Task: Create a new trainer profile by entering personal and professional details, then save the entry.
Action: Mouse moved to (263, 239)
Screenshot: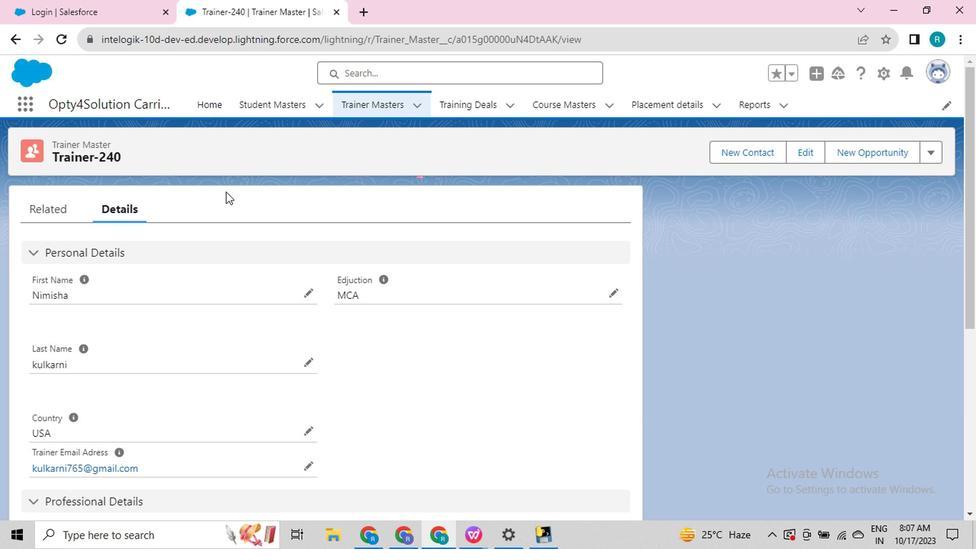 
Action: Key pressed <Key.f11>
Screenshot: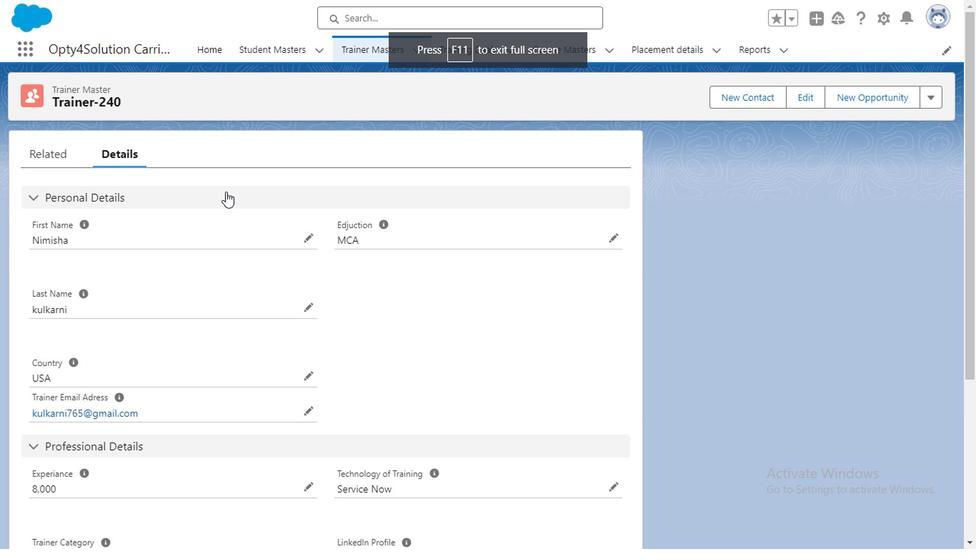 
Action: Mouse moved to (729, 119)
Screenshot: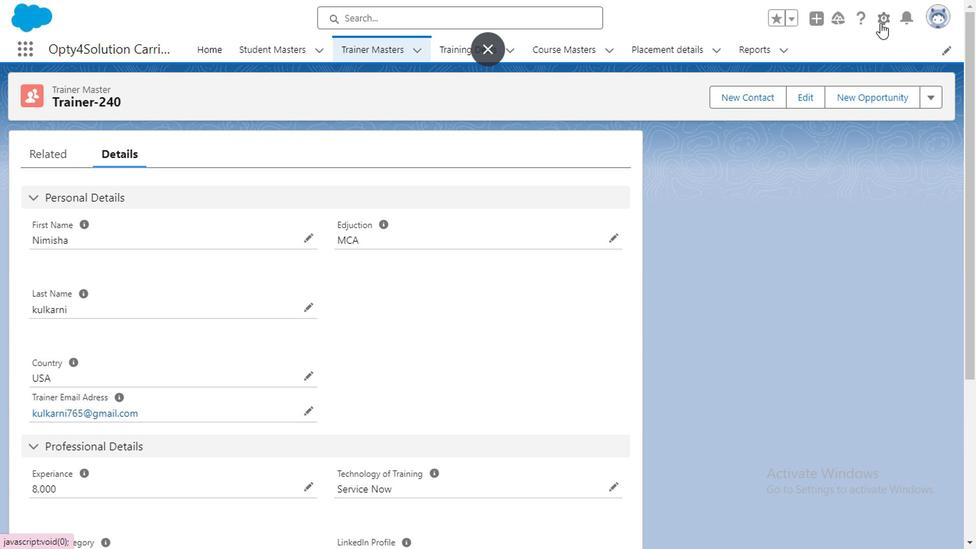 
Action: Mouse pressed left at (729, 119)
Screenshot: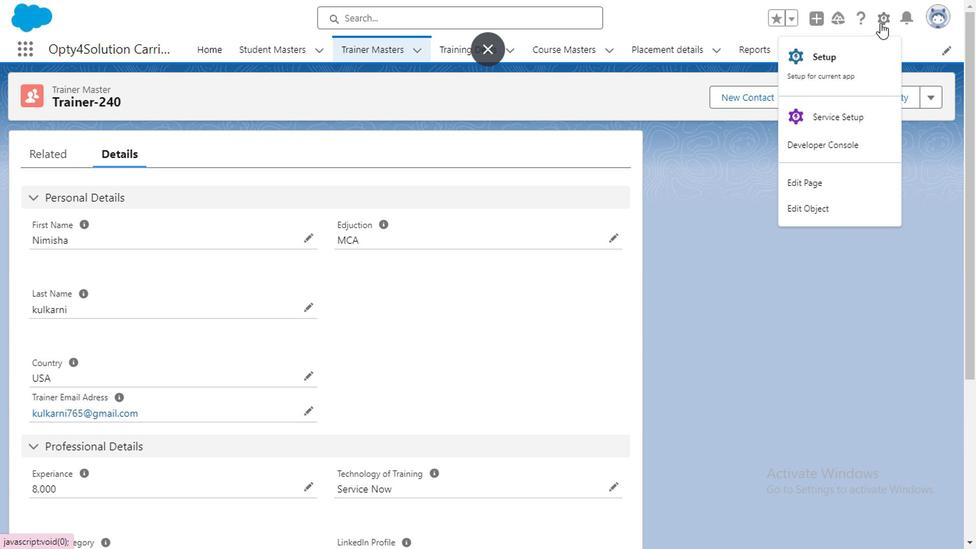 
Action: Mouse moved to (692, 144)
Screenshot: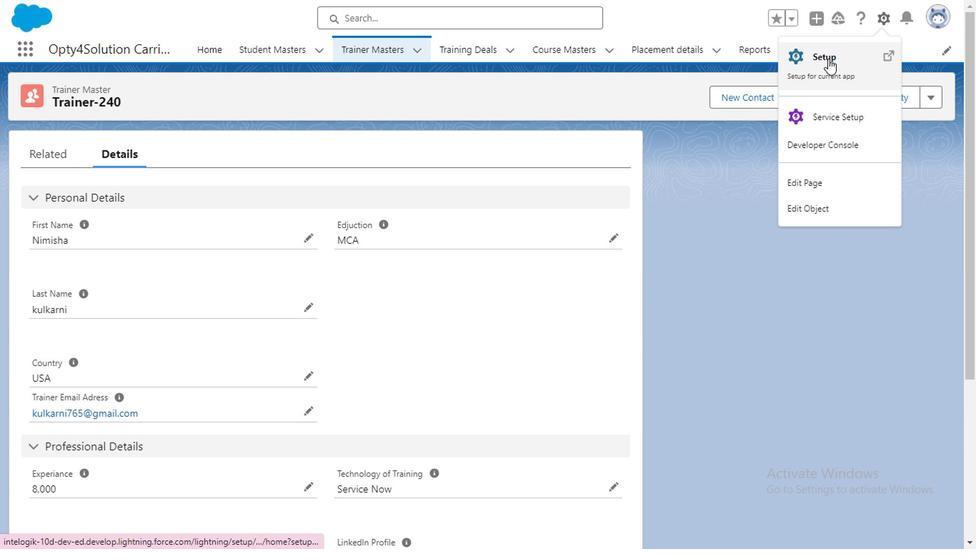 
Action: Mouse pressed left at (692, 144)
Screenshot: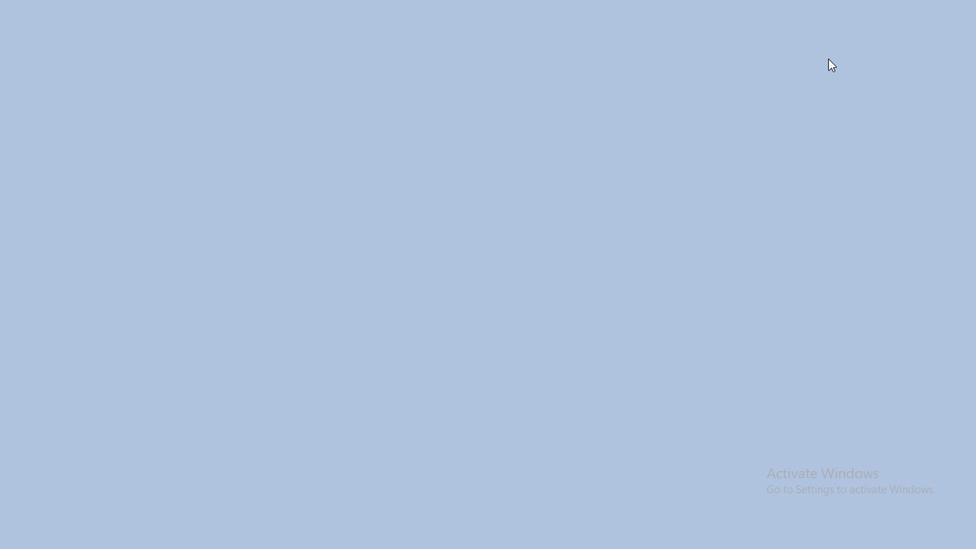 
Action: Mouse moved to (179, 164)
Screenshot: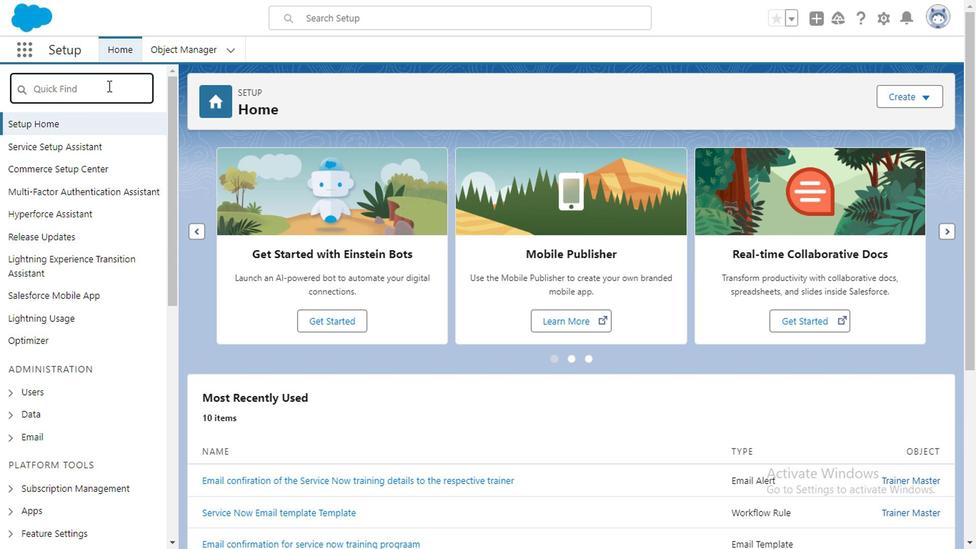 
Action: Mouse pressed left at (179, 164)
Screenshot: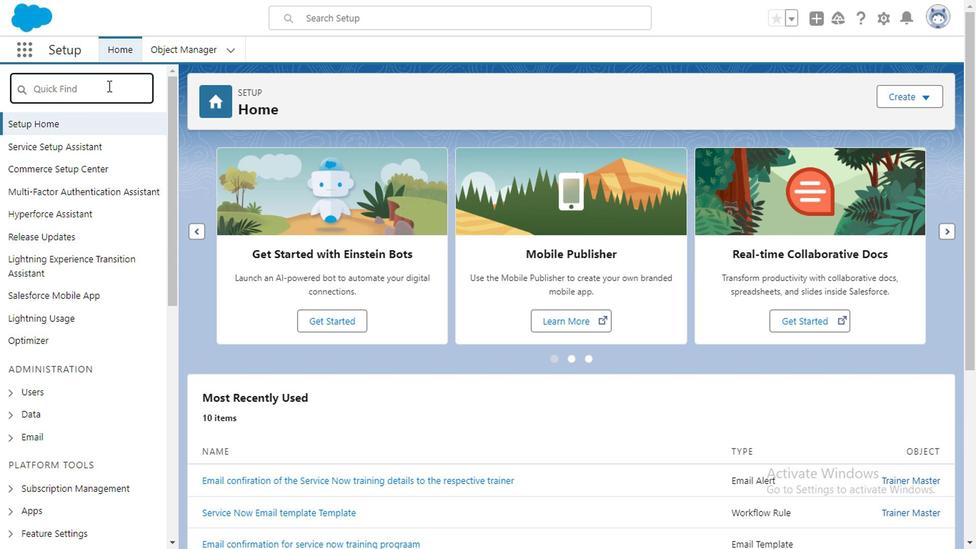 
Action: Key pressed <Key.caps_lock>E<Key.caps_lock>mail<Key.space><Key.caps_lock>T<Key.caps_lock>empla
Screenshot: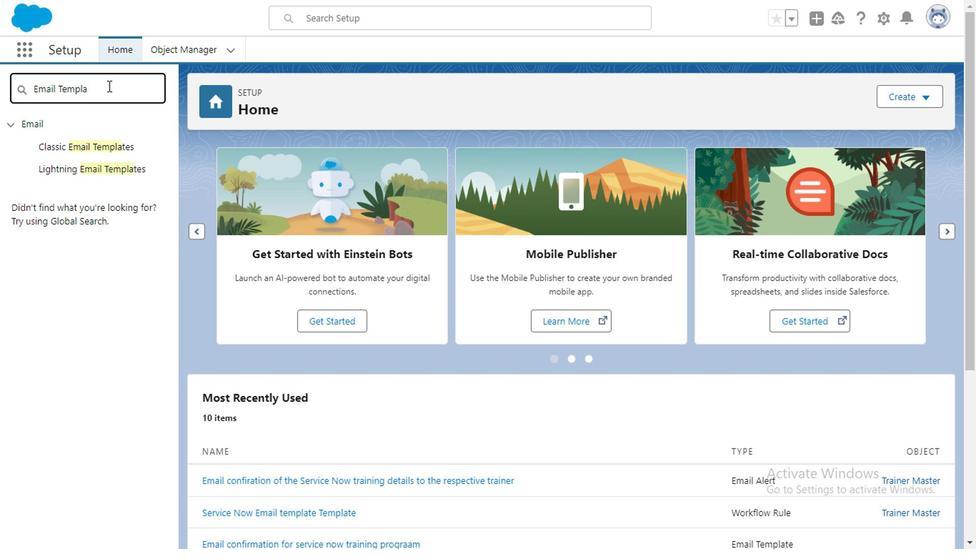 
Action: Mouse moved to (174, 207)
Screenshot: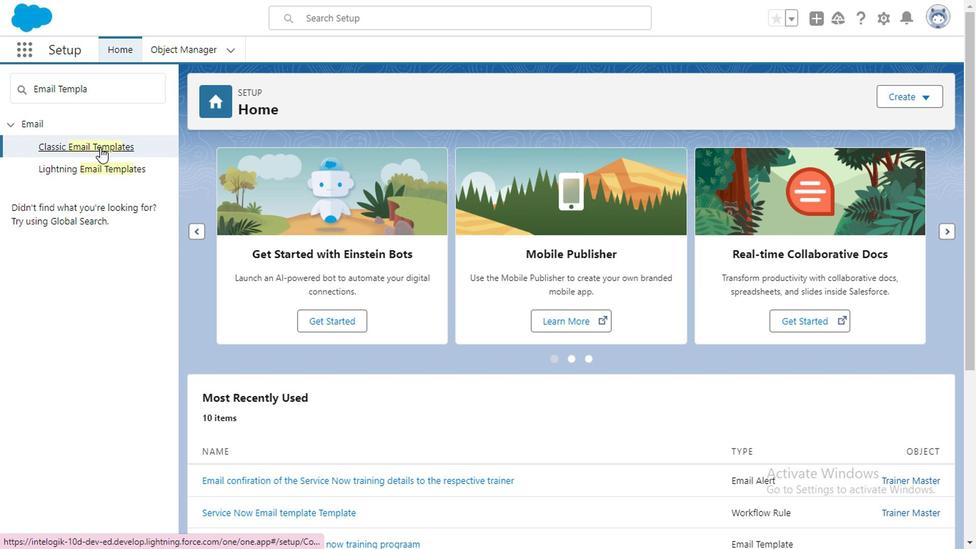 
Action: Mouse pressed left at (174, 207)
Screenshot: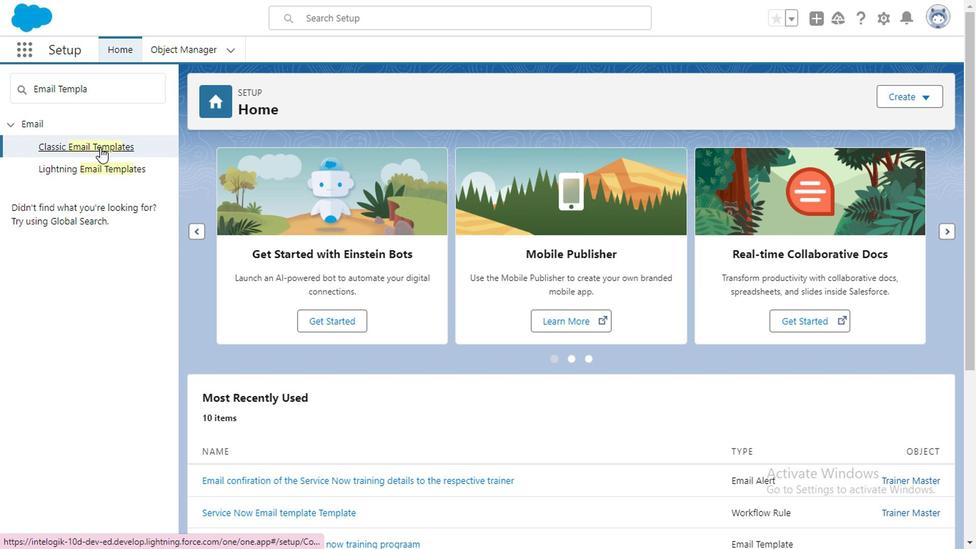 
Action: Mouse moved to (438, 297)
Screenshot: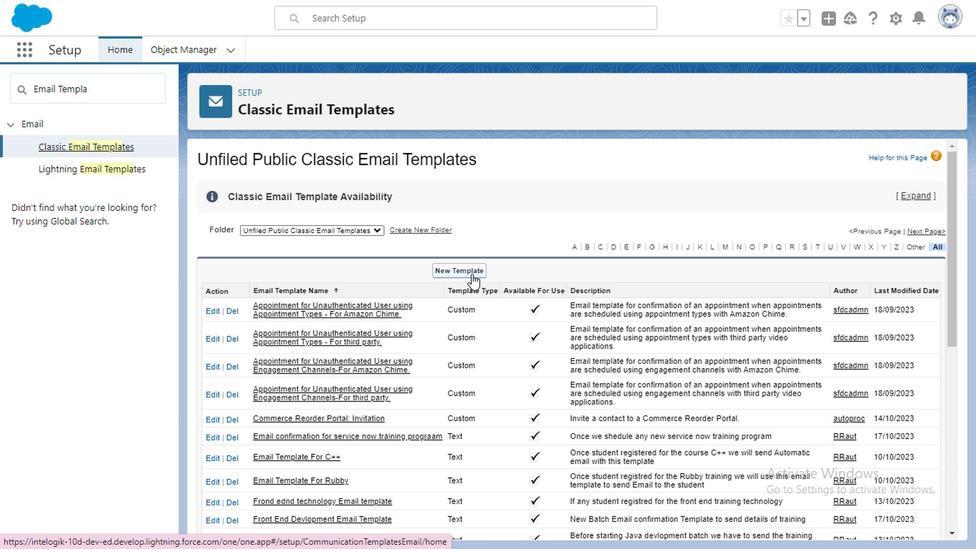 
Action: Mouse pressed left at (438, 297)
Screenshot: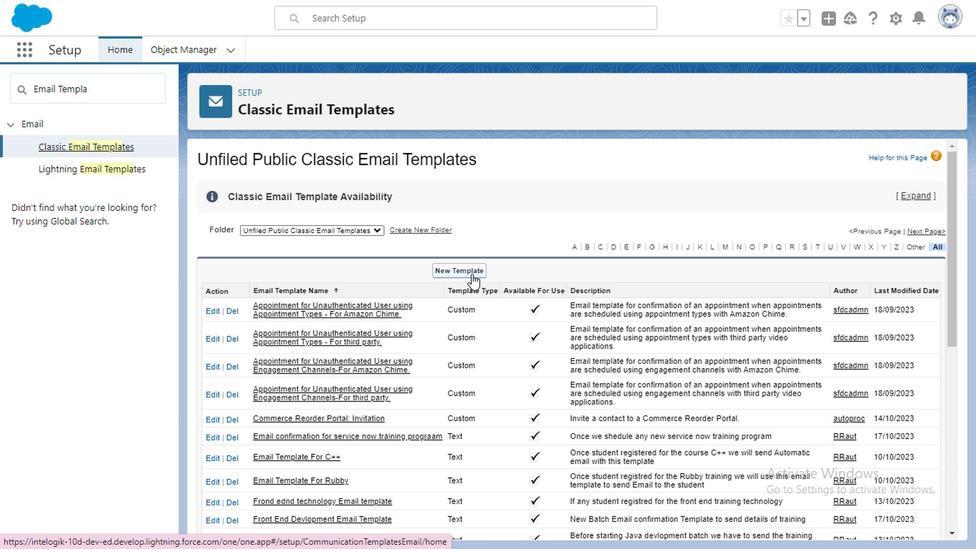 
Action: Mouse moved to (745, 356)
Screenshot: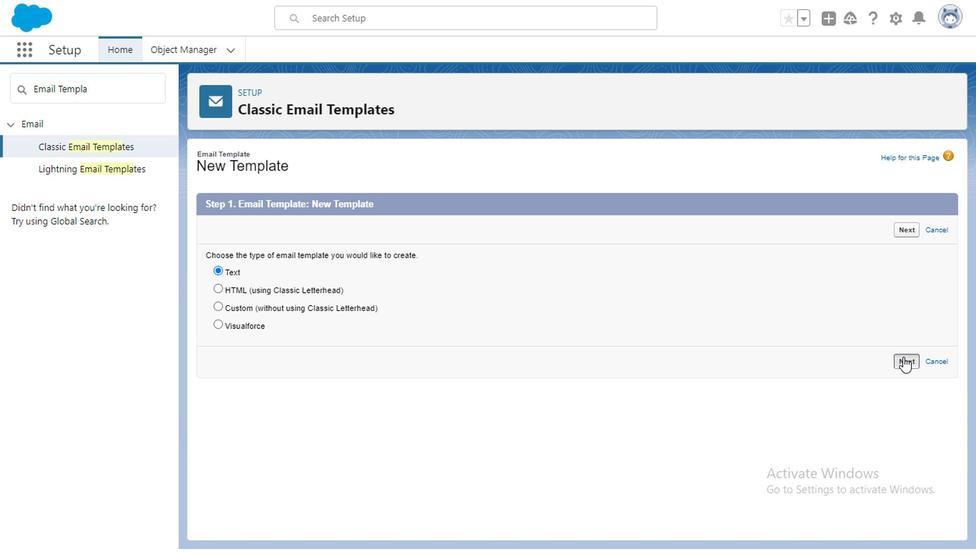 
Action: Mouse pressed left at (745, 356)
Screenshot: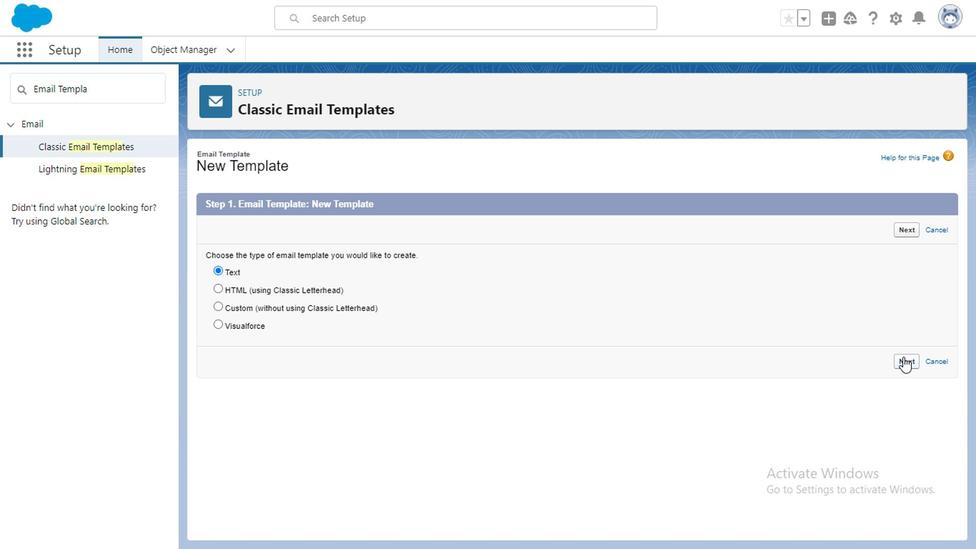 
Action: Mouse moved to (299, 325)
Screenshot: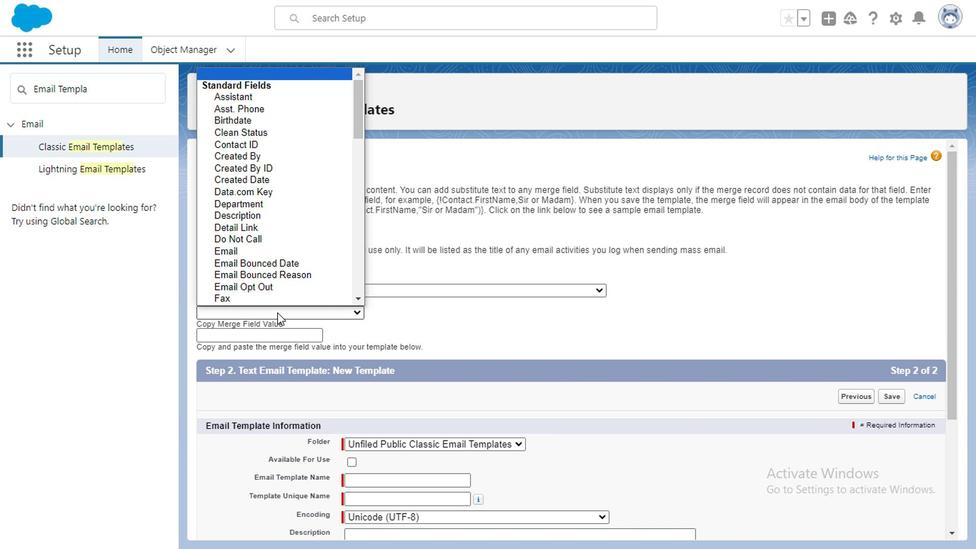 
Action: Mouse pressed left at (299, 325)
Screenshot: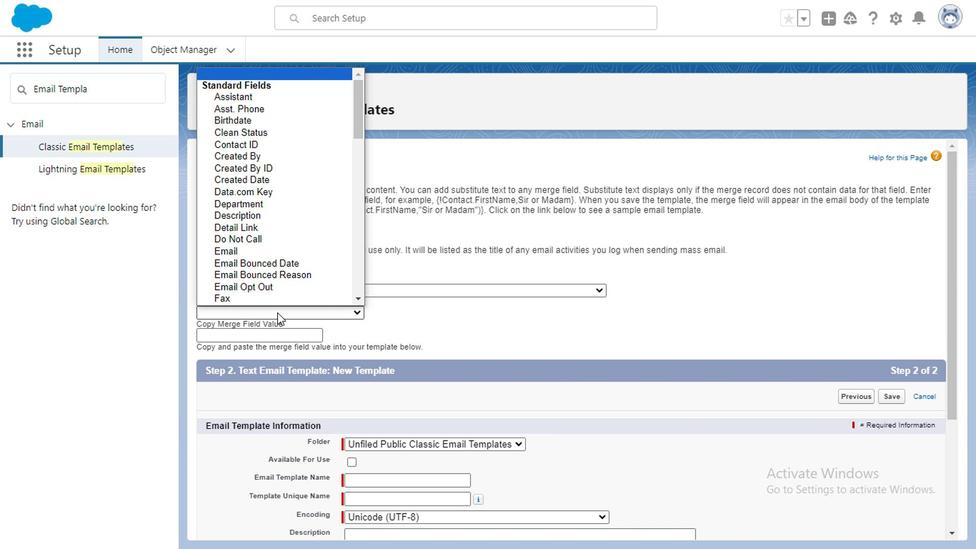 
Action: Mouse moved to (429, 308)
Screenshot: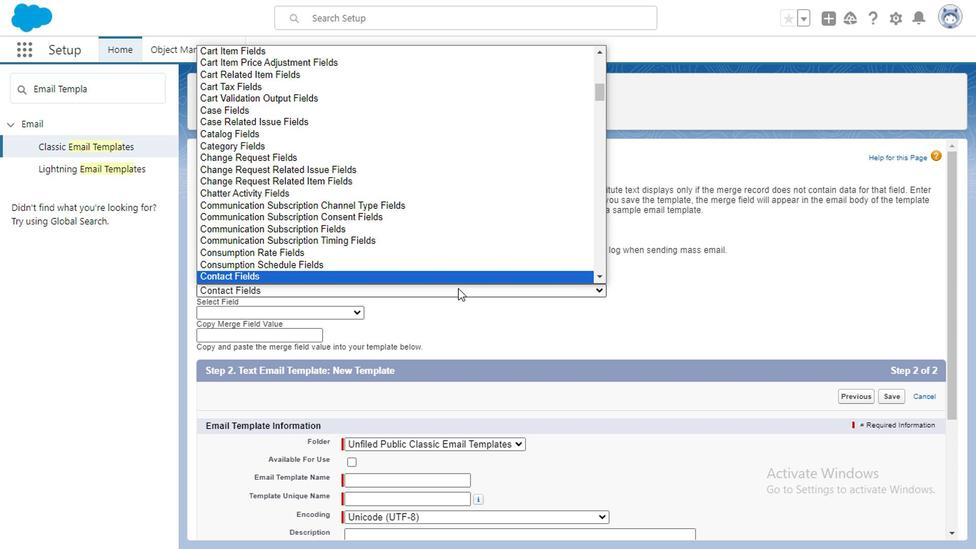 
Action: Mouse pressed left at (429, 308)
Screenshot: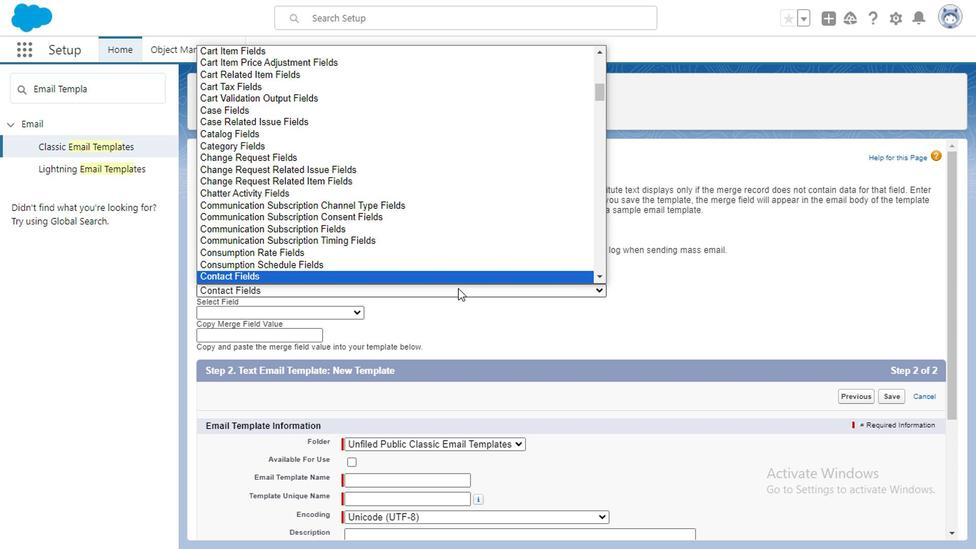 
Action: Mouse moved to (432, 201)
Screenshot: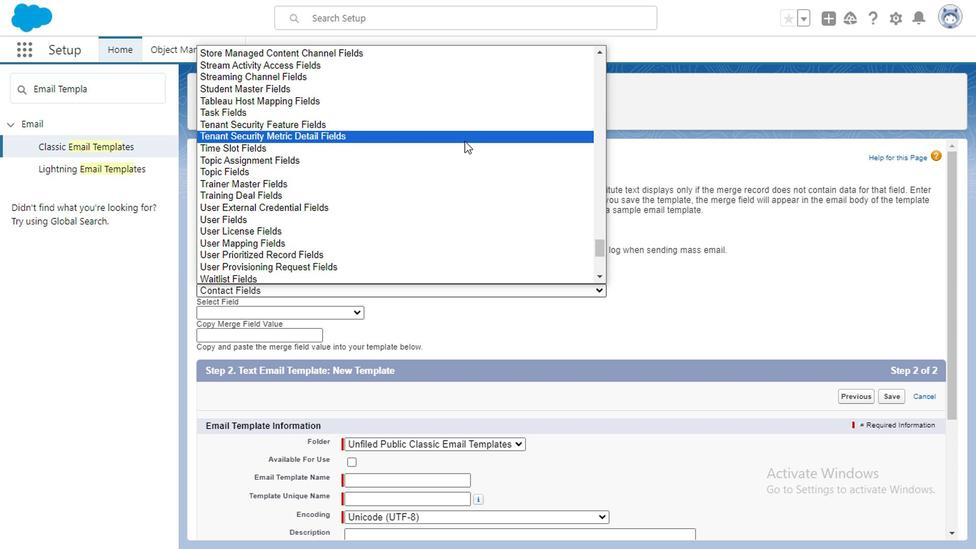 
Action: Mouse scrolled (432, 201) with delta (0, 0)
Screenshot: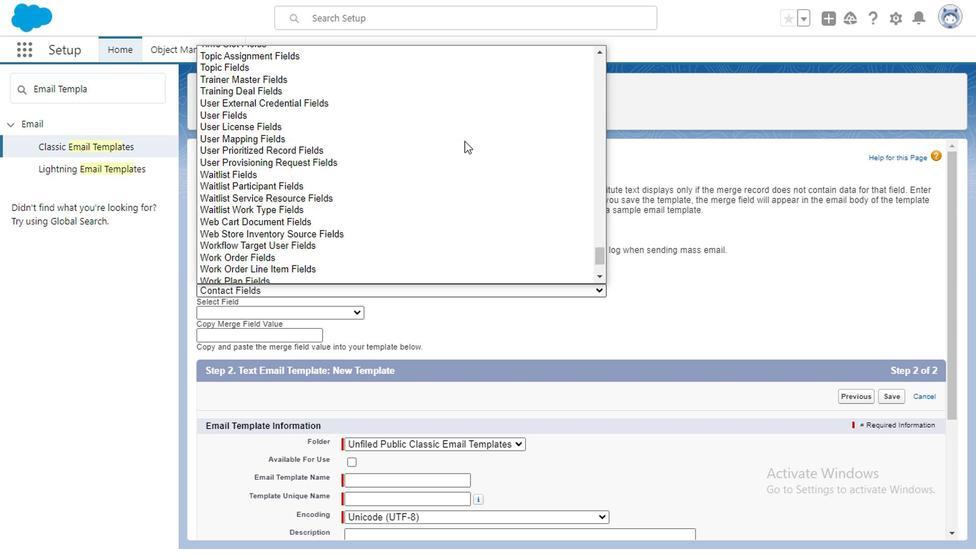 
Action: Mouse scrolled (432, 201) with delta (0, 0)
Screenshot: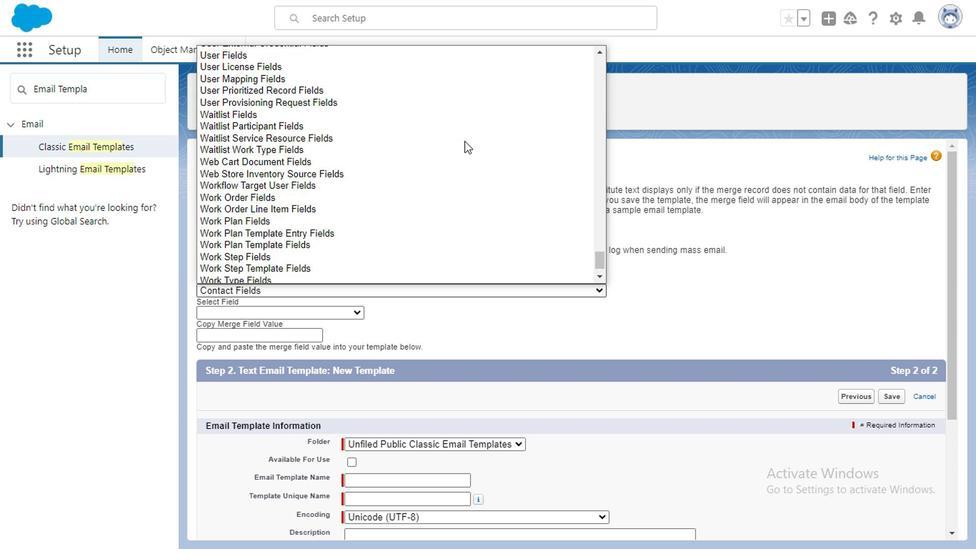 
Action: Mouse scrolled (432, 201) with delta (0, 0)
Screenshot: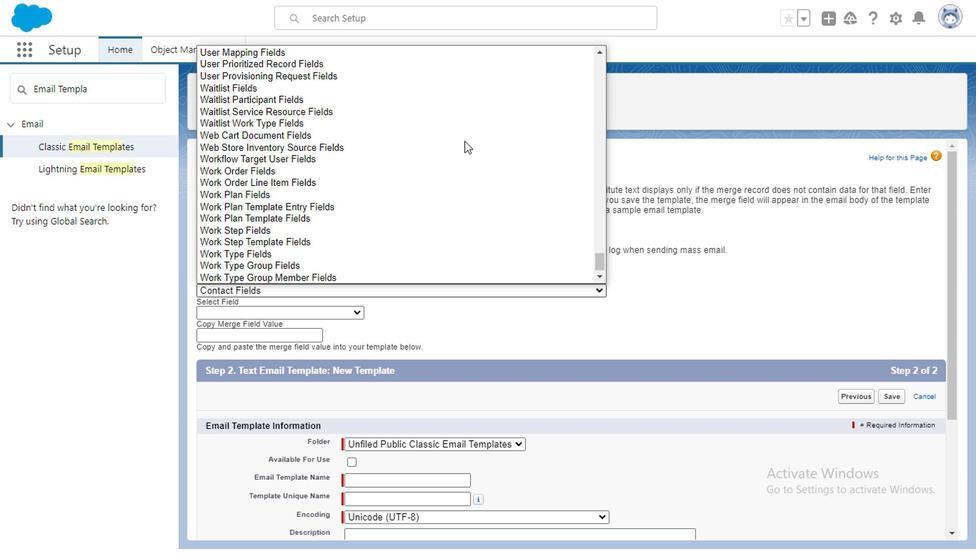 
Action: Mouse moved to (433, 203)
Screenshot: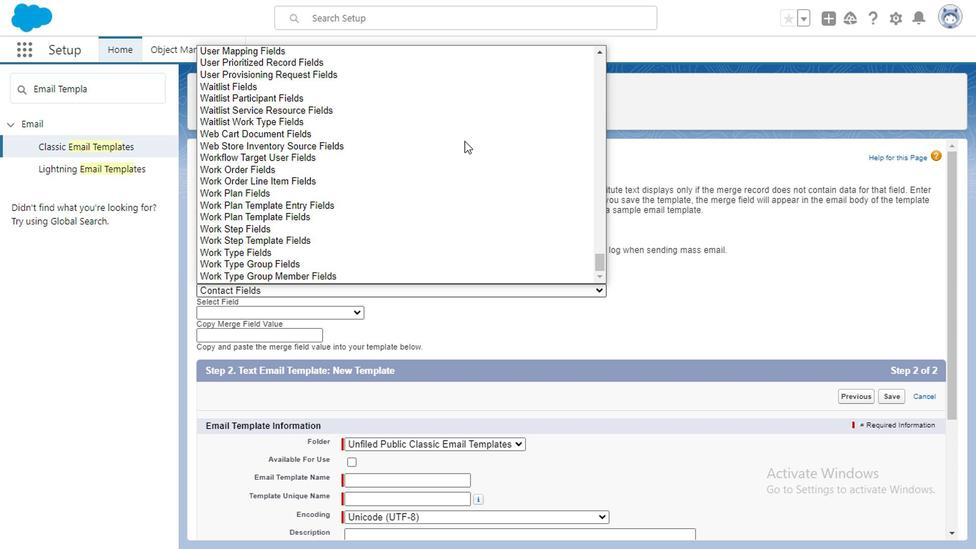 
Action: Mouse scrolled (433, 202) with delta (0, 0)
Screenshot: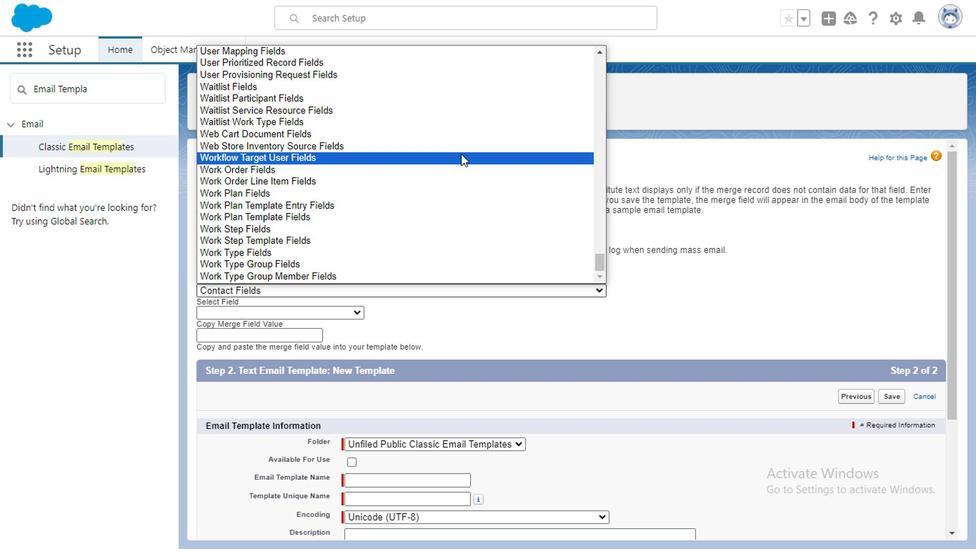 
Action: Mouse moved to (421, 231)
Screenshot: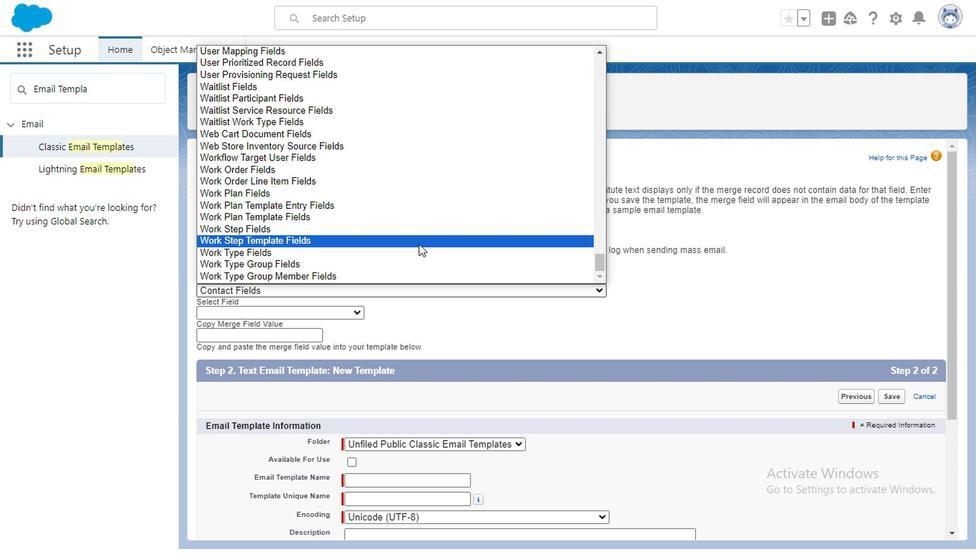 
Action: Mouse scrolled (421, 230) with delta (0, 0)
Screenshot: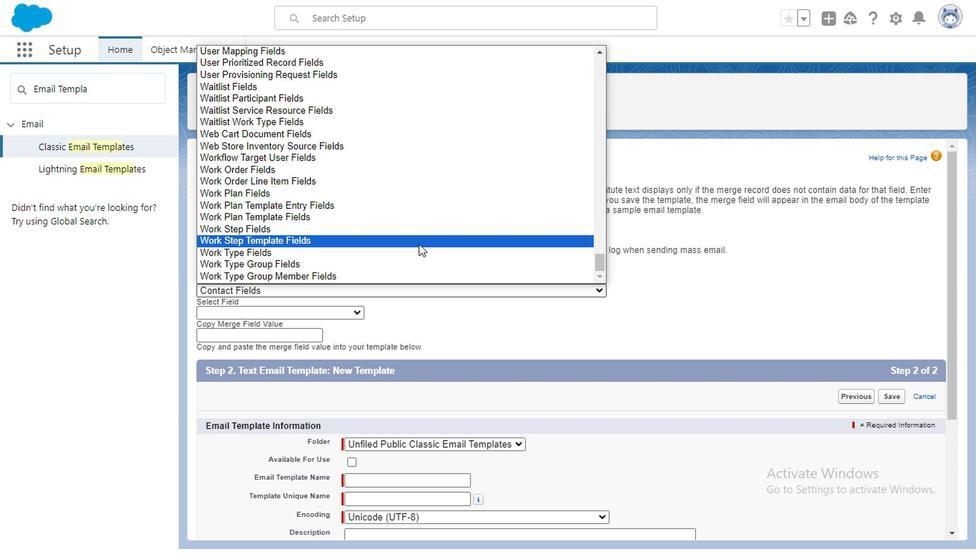
Action: Mouse moved to (530, 289)
Screenshot: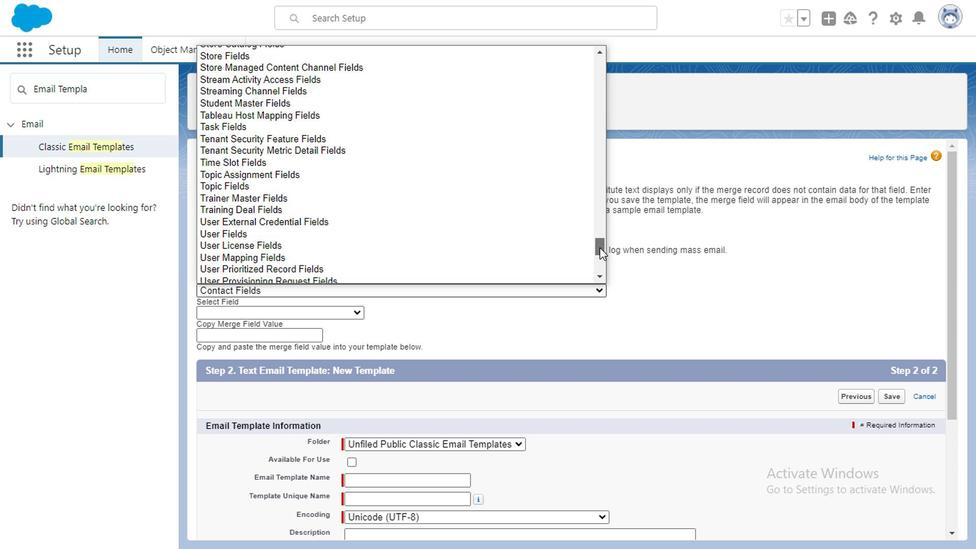 
Action: Mouse pressed left at (530, 289)
Screenshot: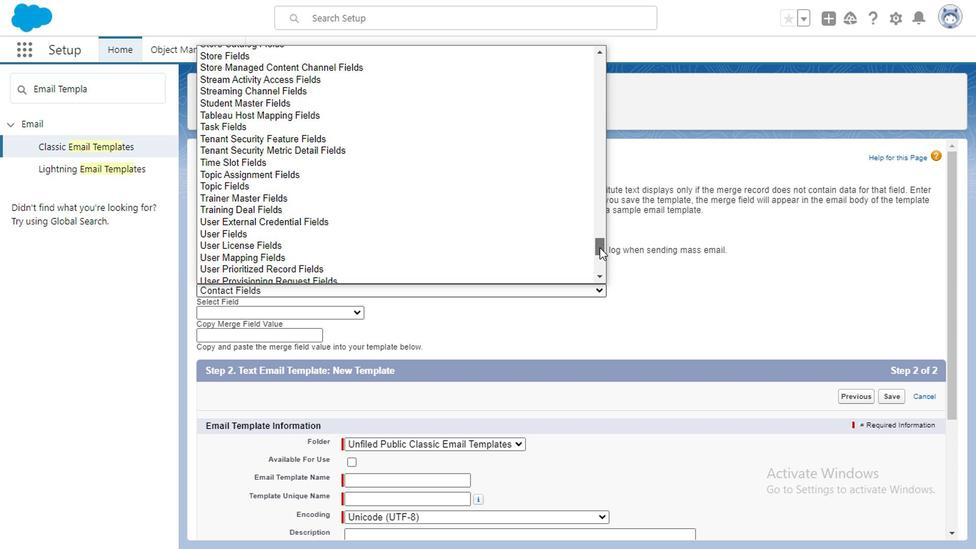 
Action: Mouse moved to (292, 243)
Screenshot: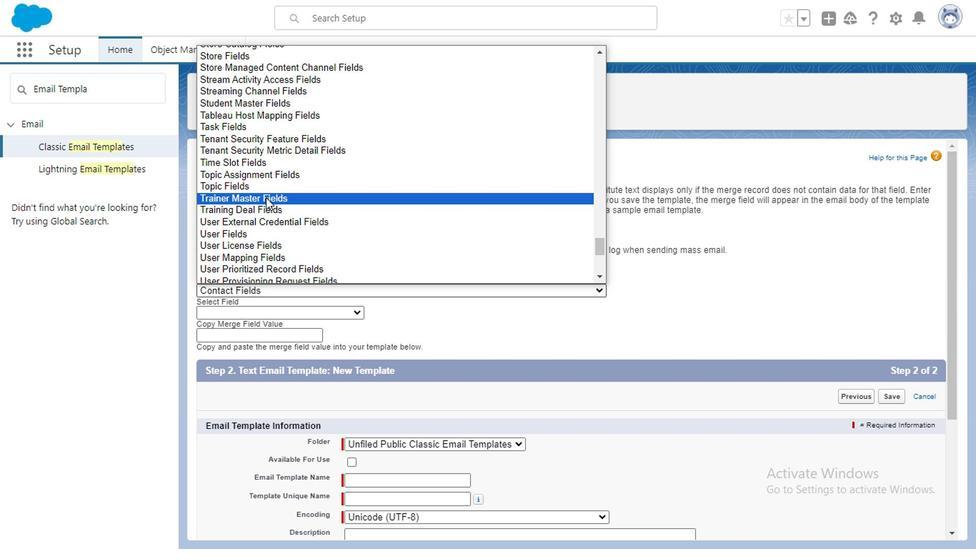 
Action: Mouse pressed left at (292, 243)
Screenshot: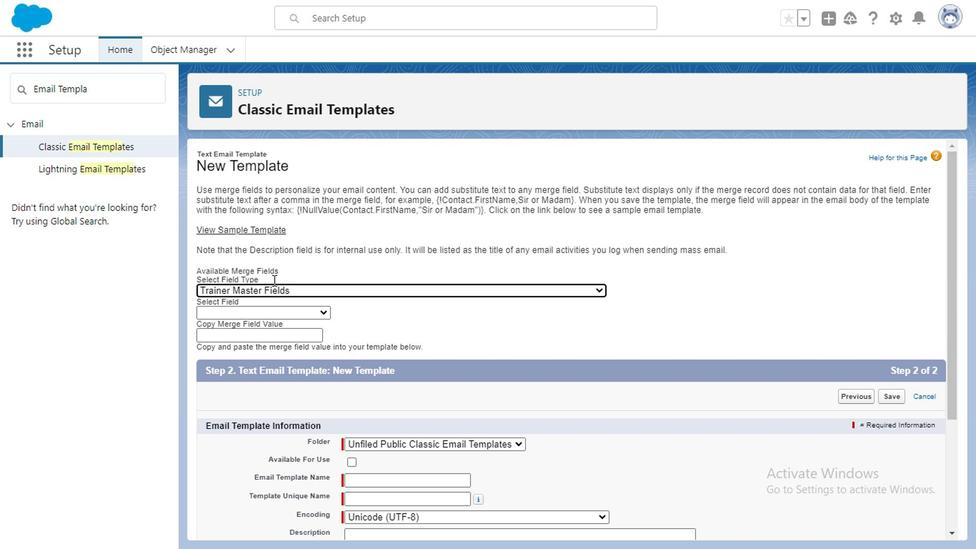 
Action: Mouse moved to (306, 324)
Screenshot: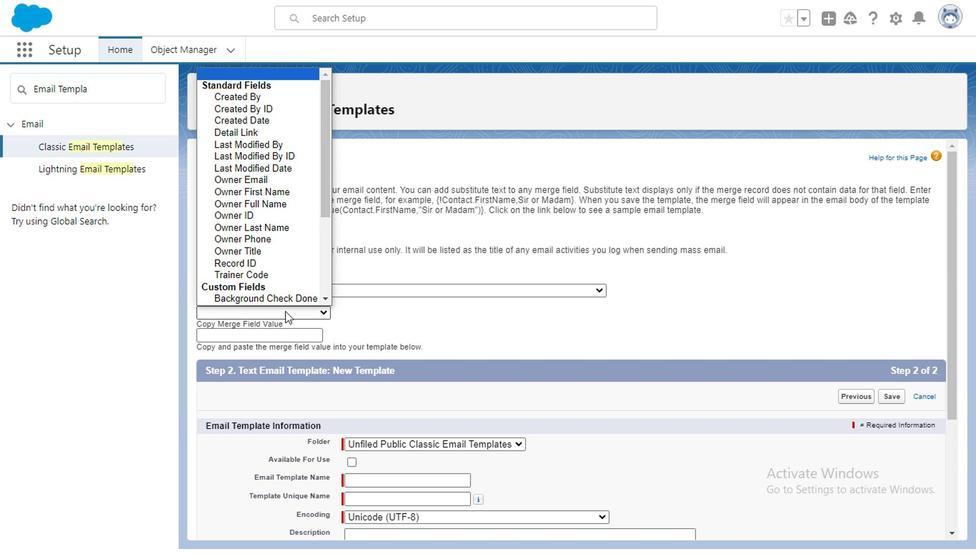 
Action: Mouse pressed left at (306, 324)
Screenshot: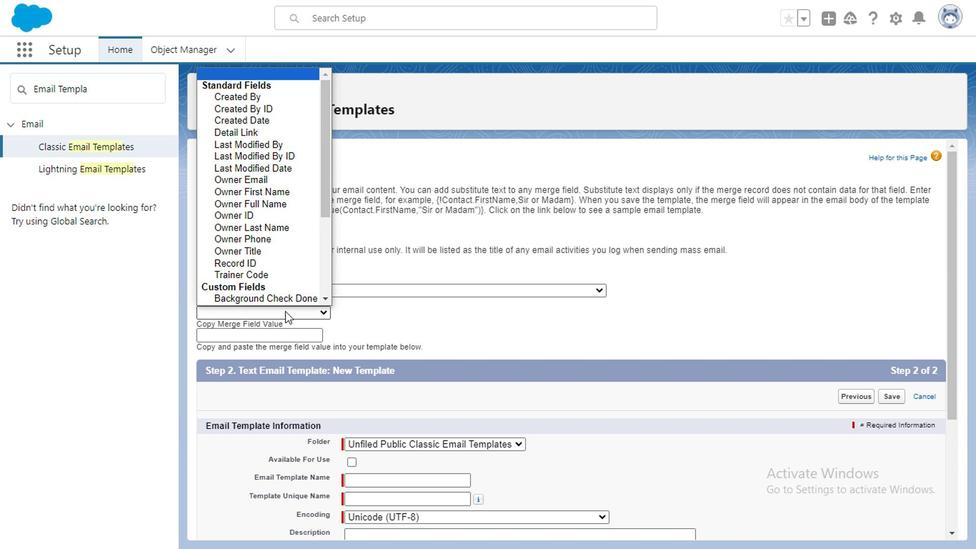 
Action: Mouse moved to (315, 222)
Screenshot: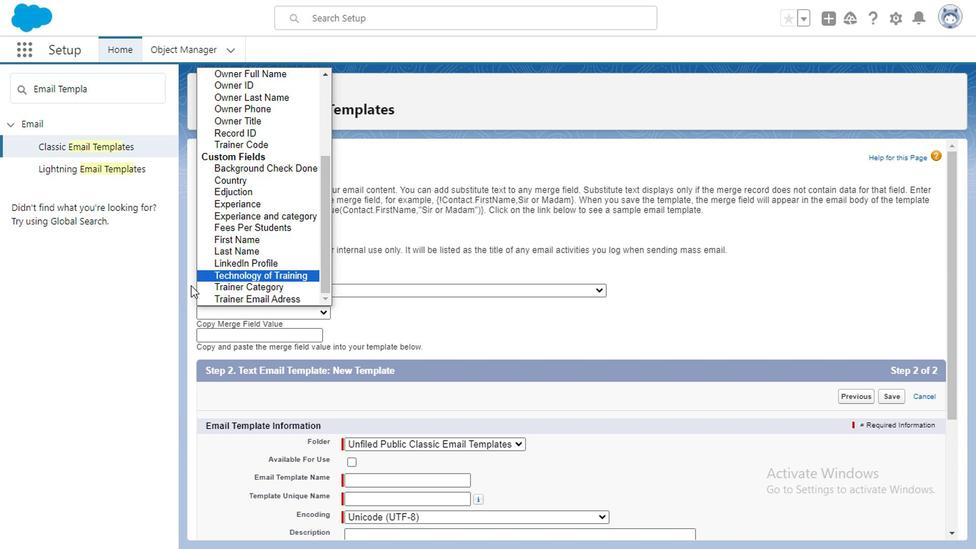 
Action: Mouse scrolled (315, 222) with delta (0, 0)
Screenshot: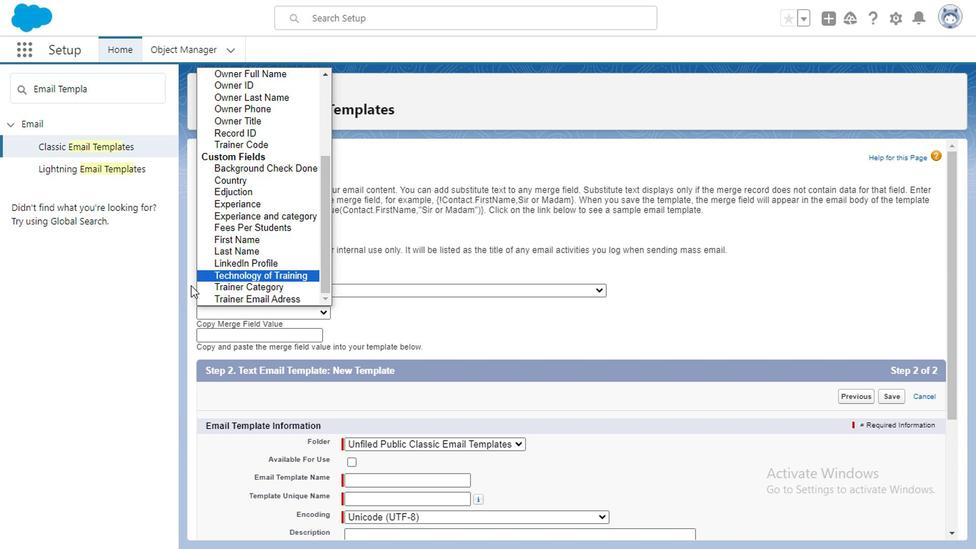 
Action: Mouse moved to (283, 274)
Screenshot: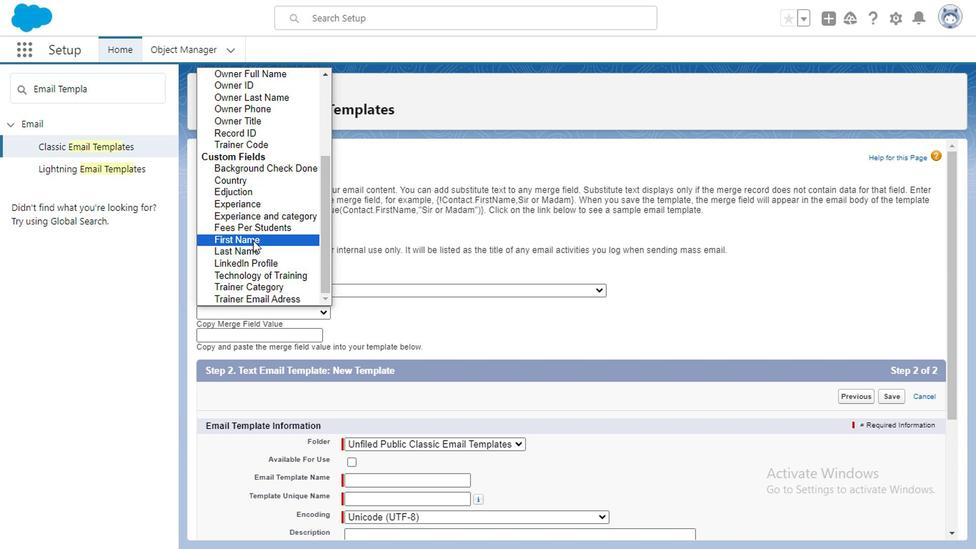 
Action: Mouse pressed left at (283, 274)
Screenshot: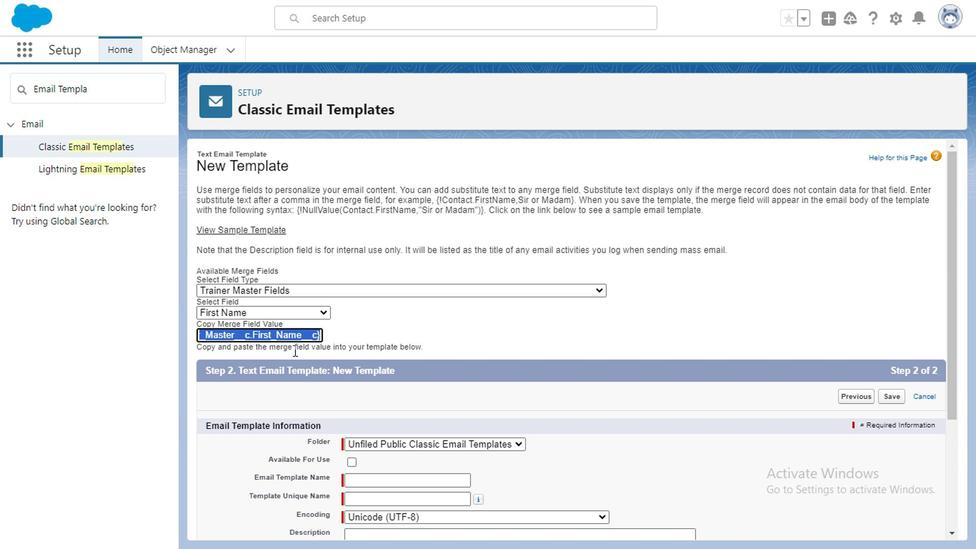 
Action: Mouse moved to (312, 351)
Screenshot: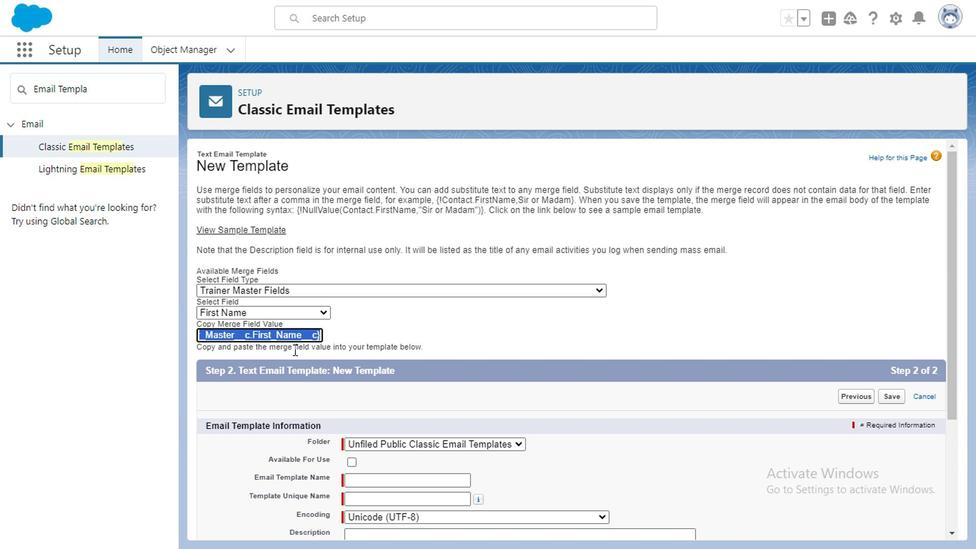 
Action: Key pressed ctrl+C
Screenshot: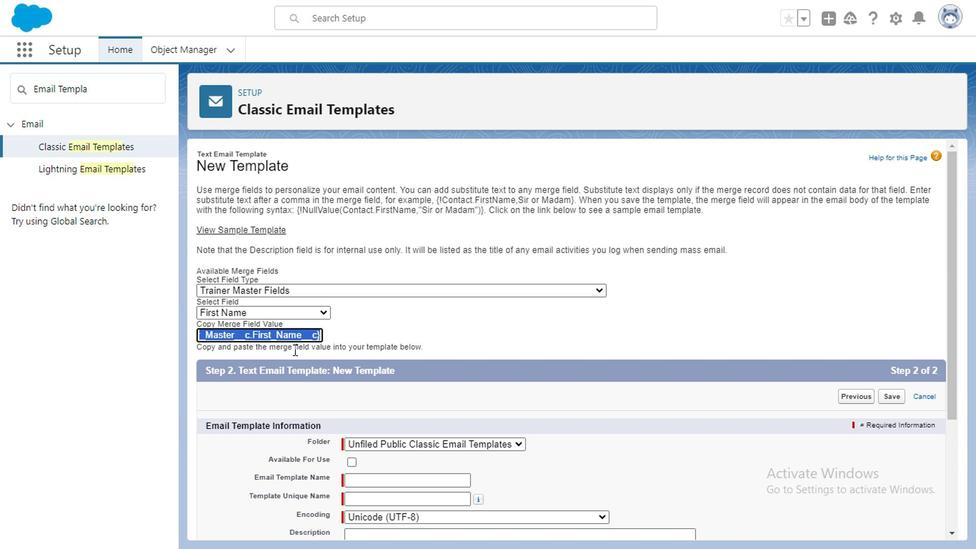 
Action: Mouse moved to (778, 322)
Screenshot: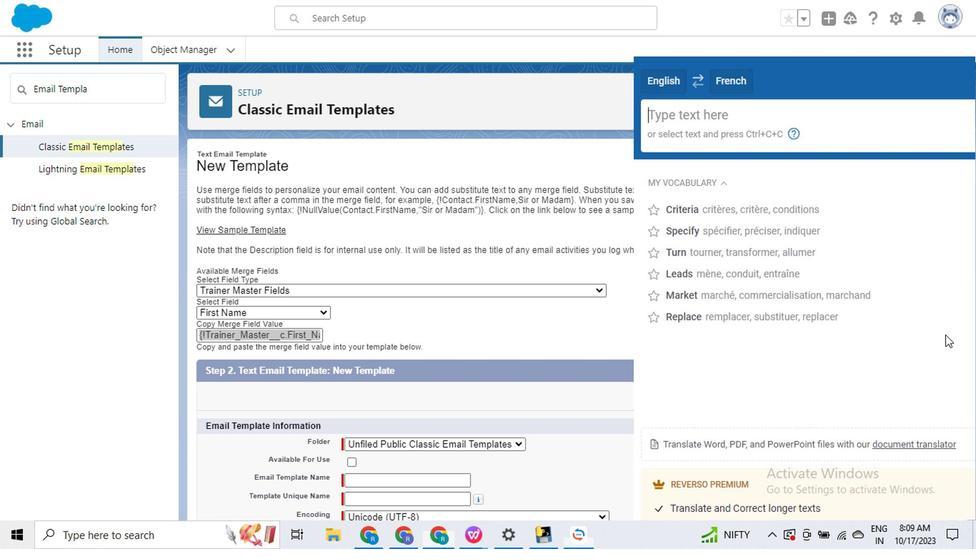
Action: Mouse pressed left at (778, 322)
Screenshot: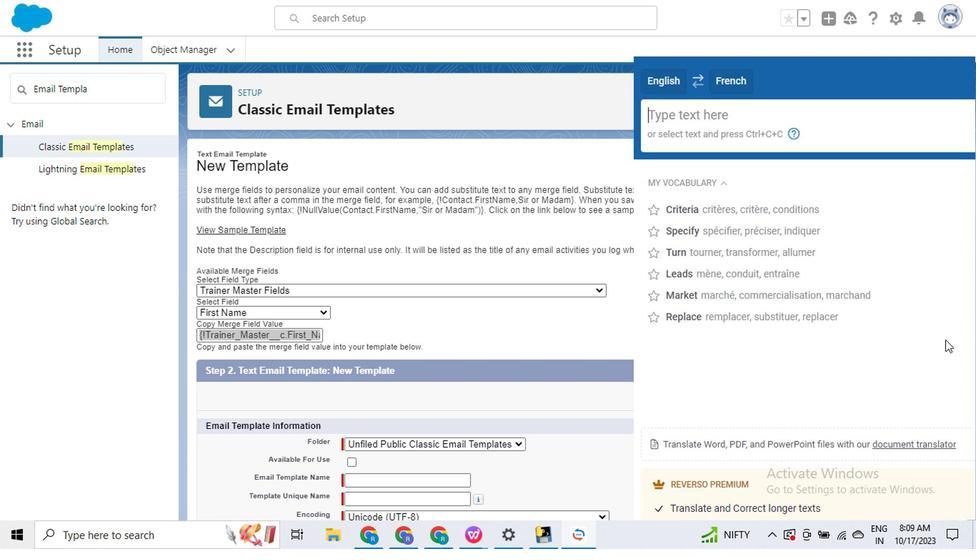 
Action: Mouse moved to (483, 338)
Screenshot: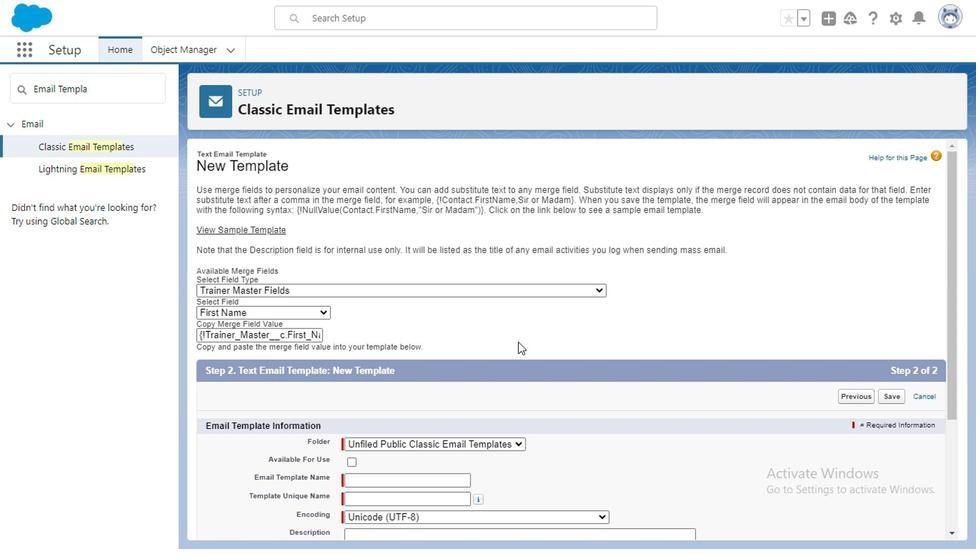 
Action: Mouse pressed left at (483, 338)
Screenshot: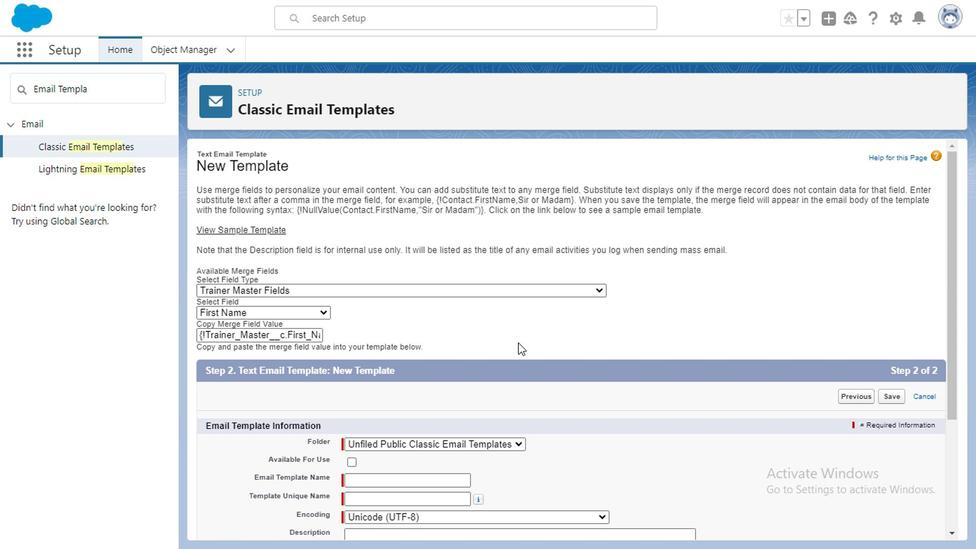 
Action: Mouse moved to (366, 396)
Screenshot: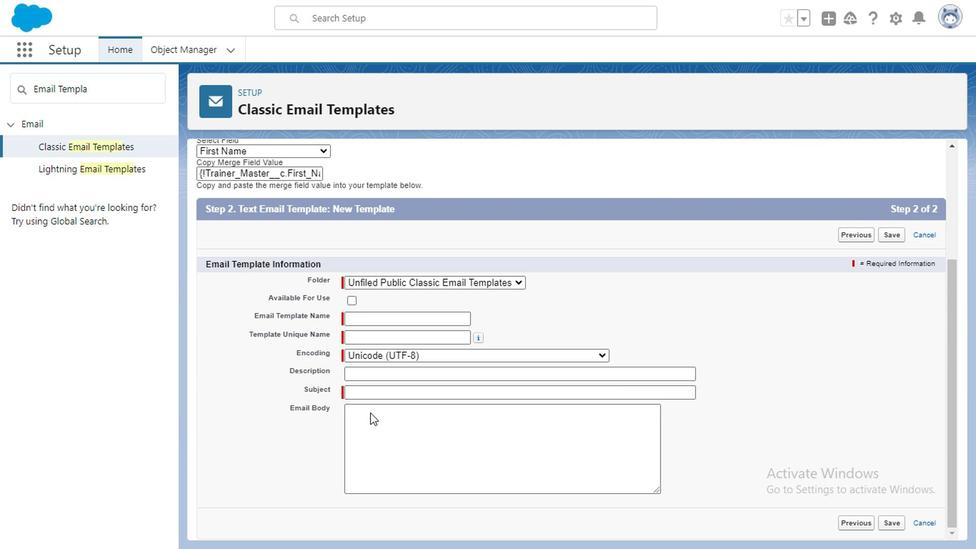 
Action: Mouse scrolled (366, 396) with delta (0, 0)
Screenshot: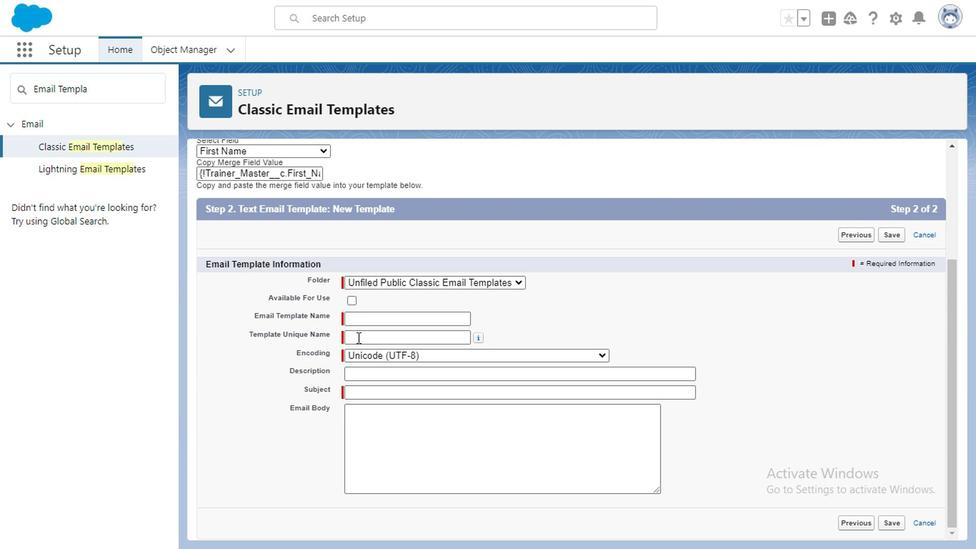 
Action: Mouse moved to (353, 314)
Screenshot: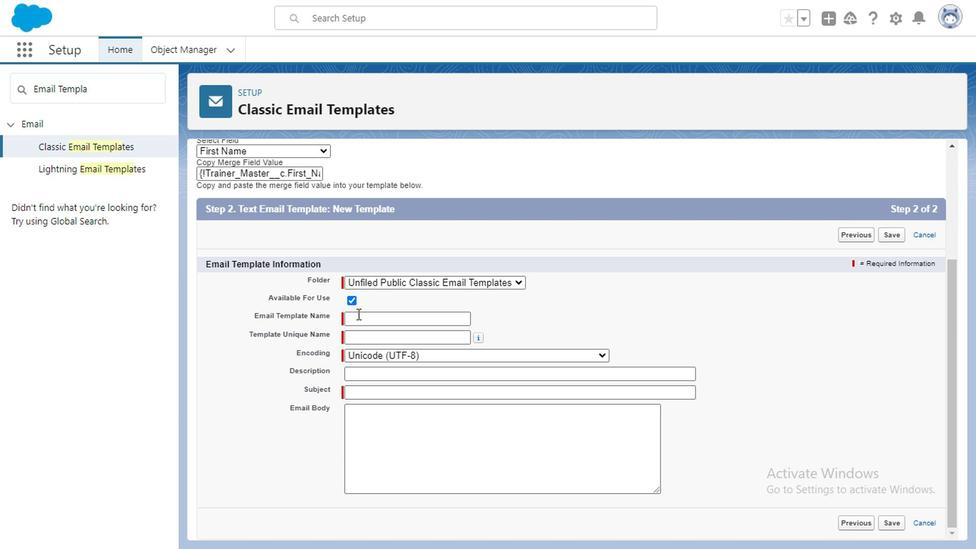 
Action: Mouse pressed left at (353, 314)
Screenshot: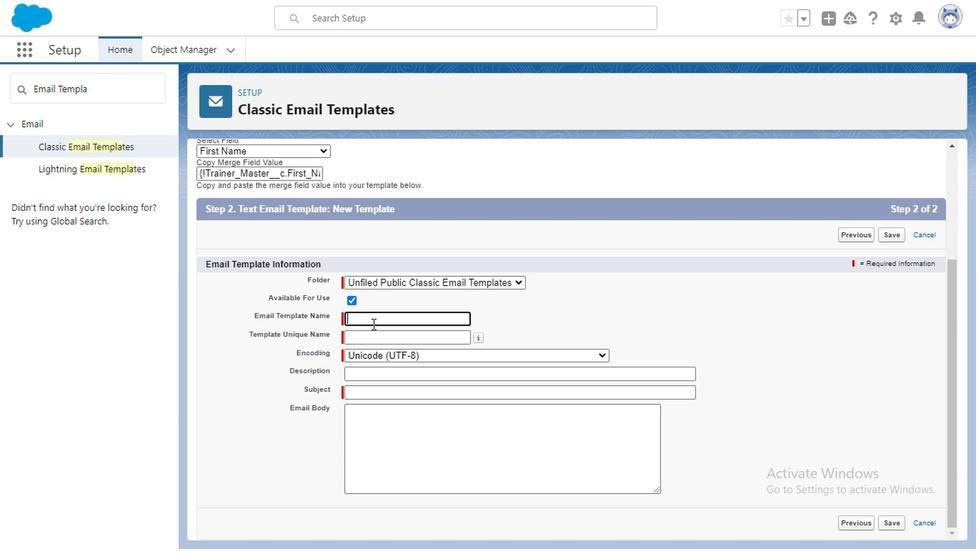 
Action: Mouse moved to (368, 333)
Screenshot: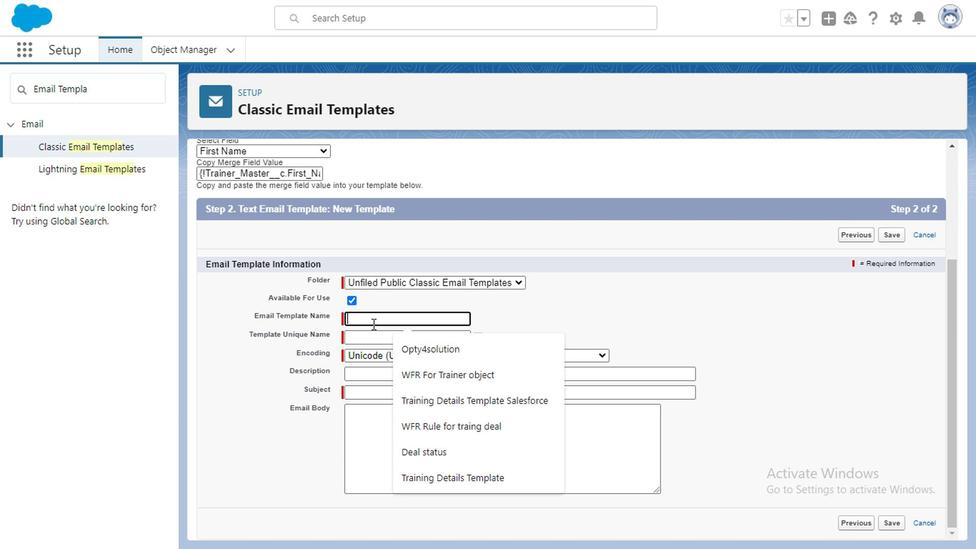 
Action: Mouse pressed left at (368, 333)
Screenshot: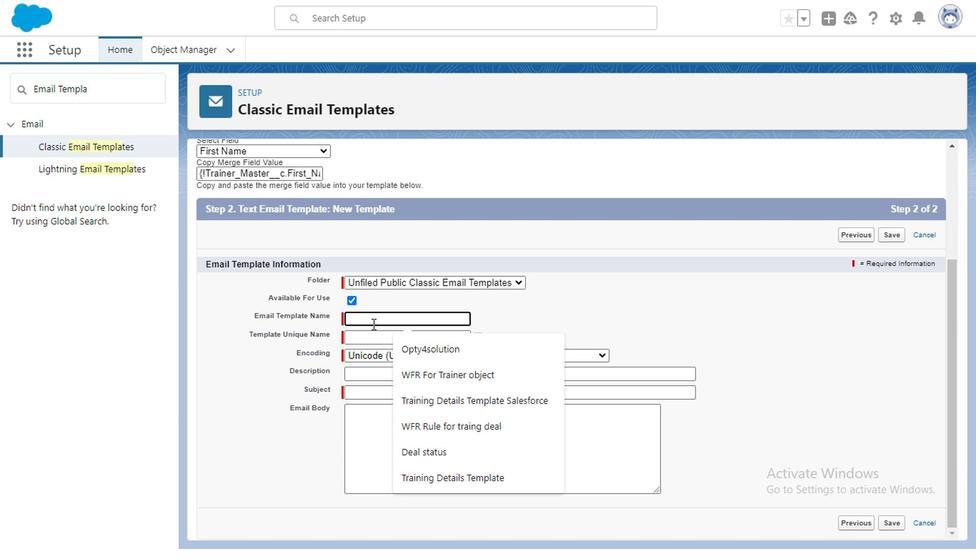 
Action: Key pressed <Key.caps_lock>T<Key.caps_lock>ablue<Key.space>trainer<Key.space><Key.caps_lock>E<Key.caps_lock>mail<Key.space>confirmation
Screenshot: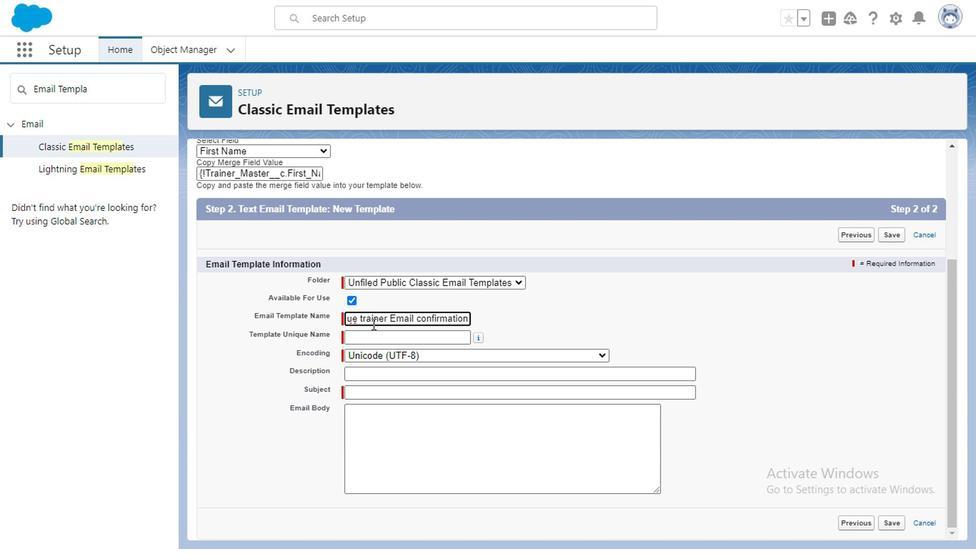 
Action: Mouse moved to (384, 346)
Screenshot: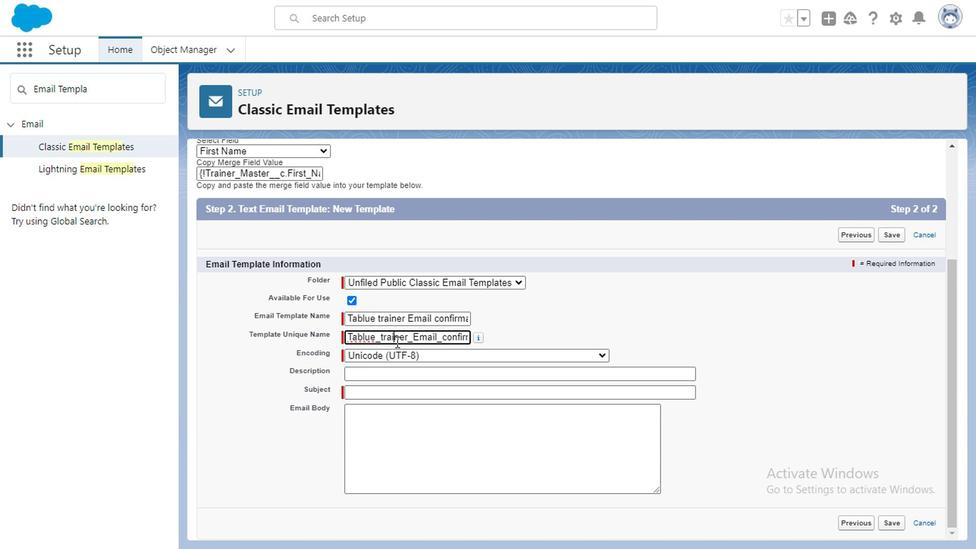 
Action: Mouse pressed left at (384, 346)
Screenshot: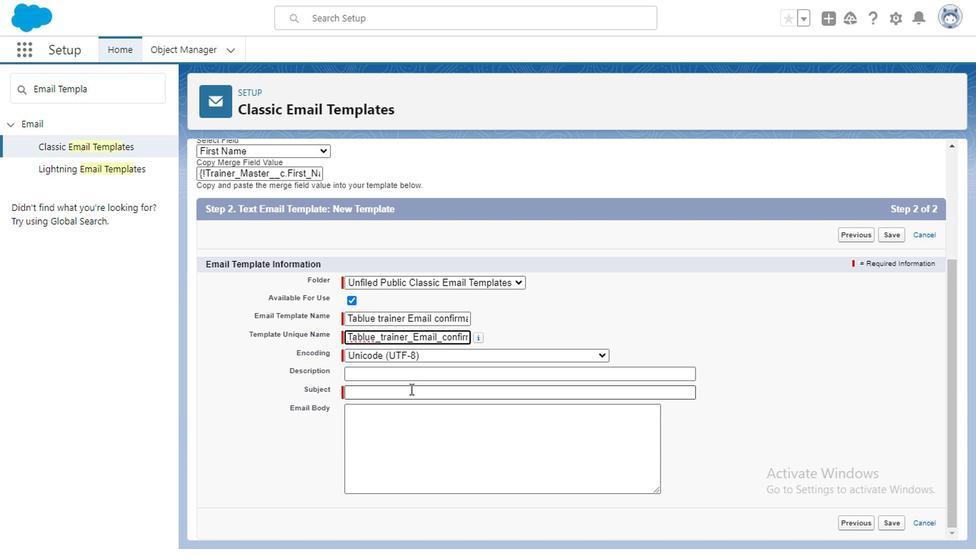 
Action: Mouse moved to (387, 373)
Screenshot: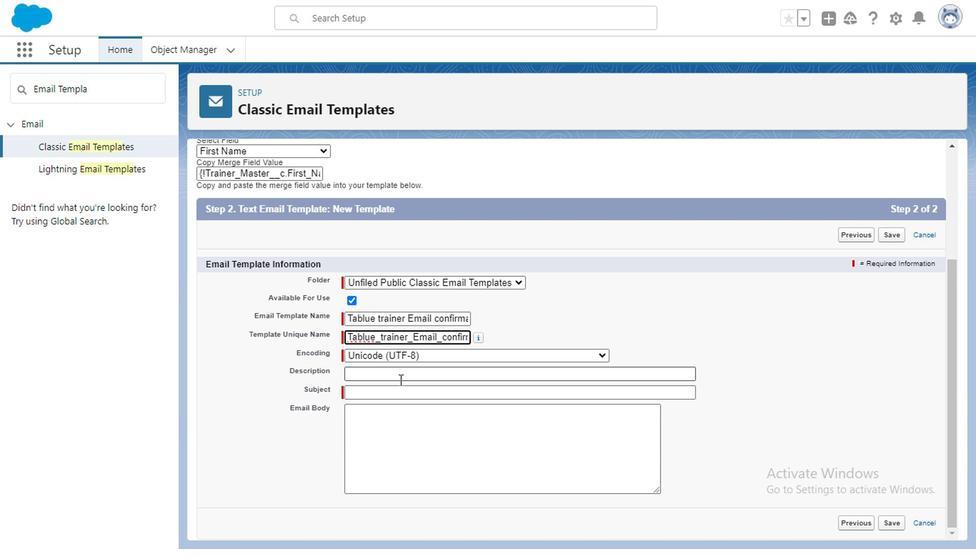 
Action: Mouse pressed left at (387, 373)
Screenshot: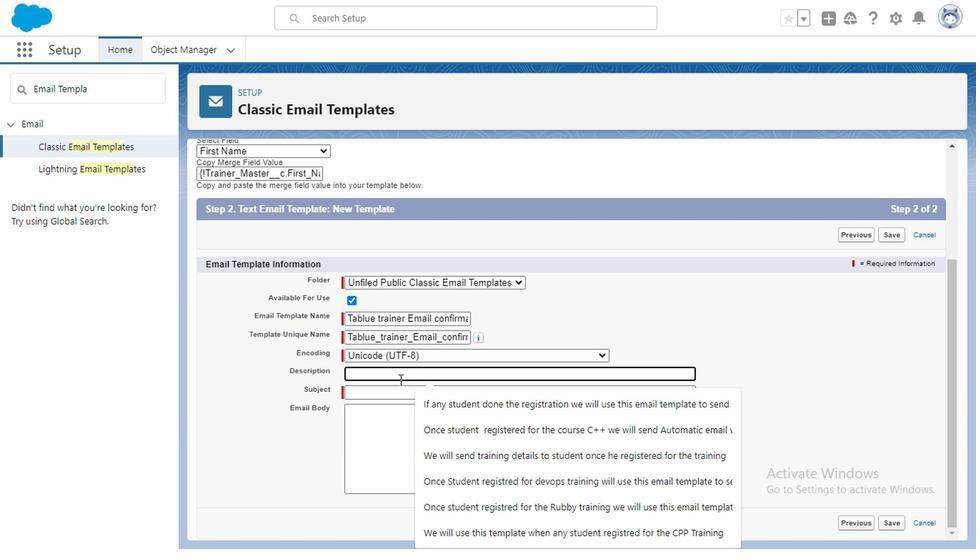 
Action: Mouse pressed left at (387, 373)
Screenshot: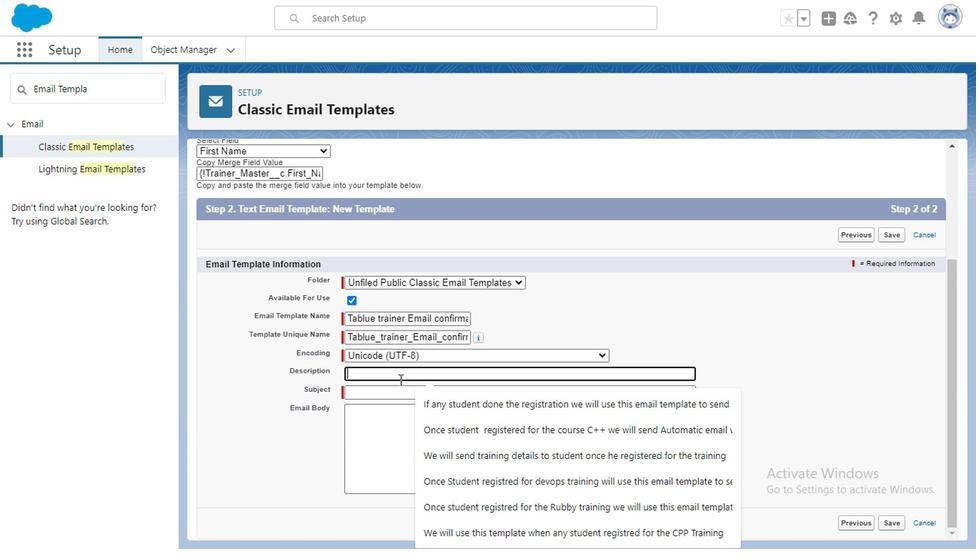 
Action: Key pressed <Key.caps_lock>T<Key.caps_lock>ablue<Key.space>trainer<Key.space>email<Key.space>confirmation<Key.space>once<Key.space>you<Key.backspace><Key.backspace><Key.backspace>we<Key.space><Key.caps_lock>S<Key.caps_lock>hedule<Key.space>new<Key.space>batch<Key.space>of<Key.space><Key.caps_lock>T<Key.caps_lock>ablue<Key.space>we<Key.space>will<Key.space>se<Key.backspace><Key.backspace><Key.backspace><Key.backspace><Key.backspace>ll<Key.space>use<Key.space>this<Key.space>template<Key.space>to<Key.space>send<Key.space>traine<Key.backspace><Key.backspace><Key.backspace><Key.backspace>aining<Key.space>details<Key.space>information<Key.space>to<Key.space>the<Key.space>trainer
Screenshot: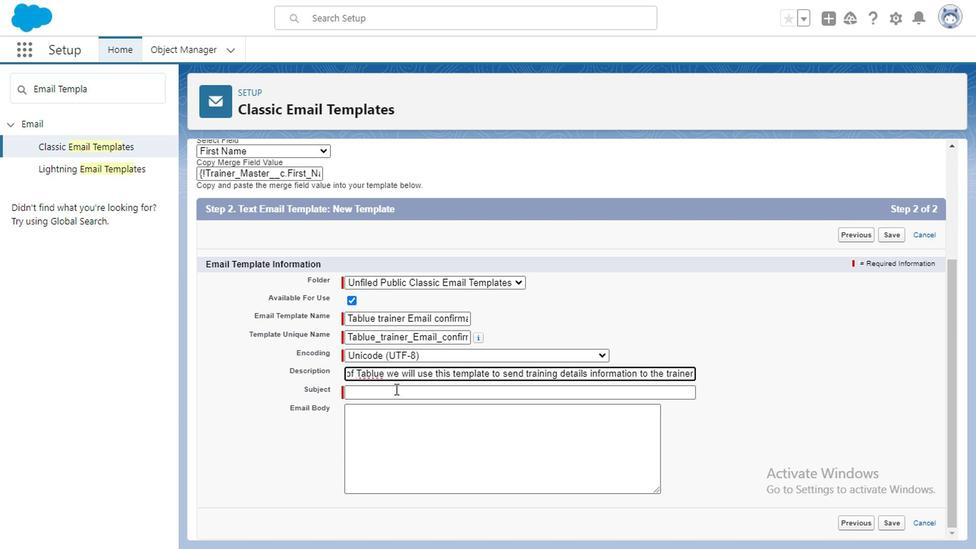 
Action: Mouse moved to (375, 383)
Screenshot: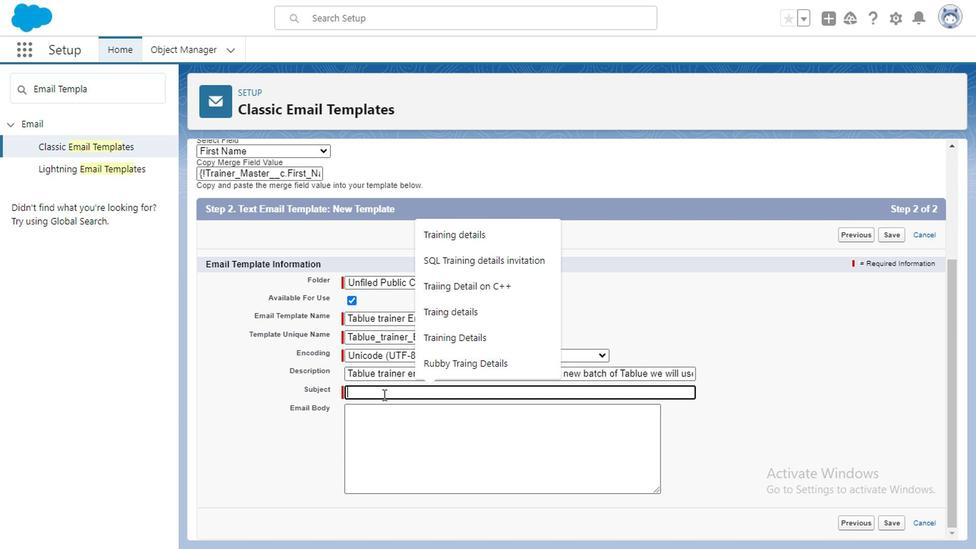 
Action: Mouse pressed left at (375, 383)
Screenshot: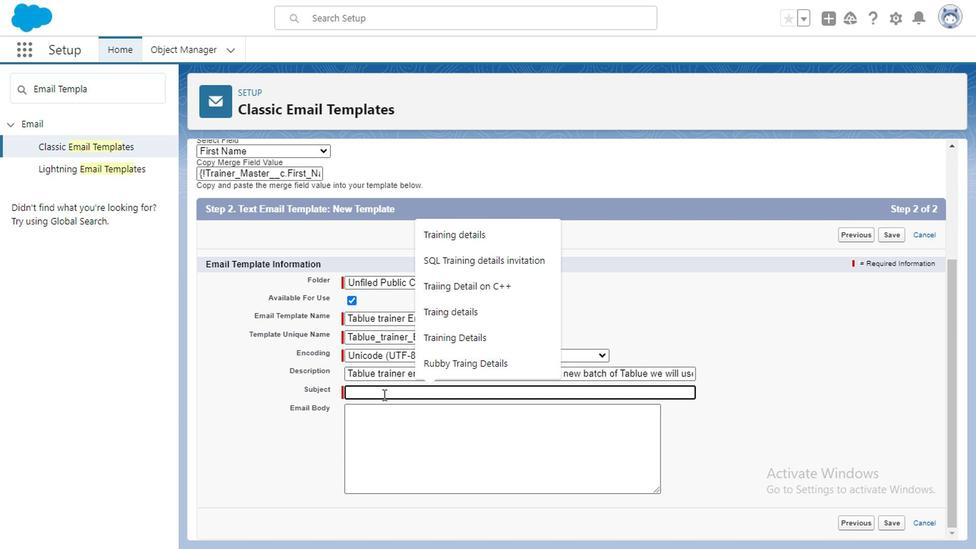 
Action: Key pressed <Key.caps_lock>T<Key.caps_lock>ablue<Key.space>training<Key.space>details<Key.space>invitation
Screenshot: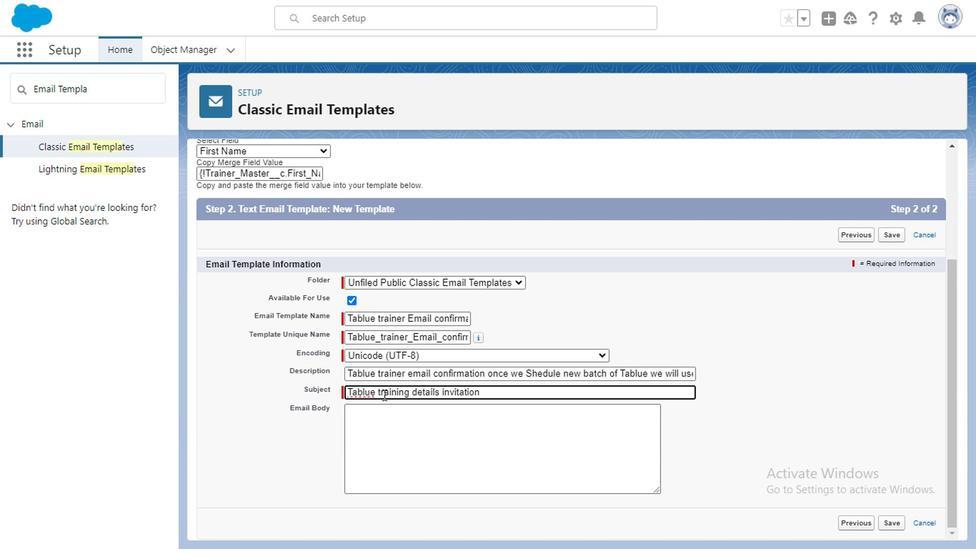 
Action: Mouse moved to (393, 426)
Screenshot: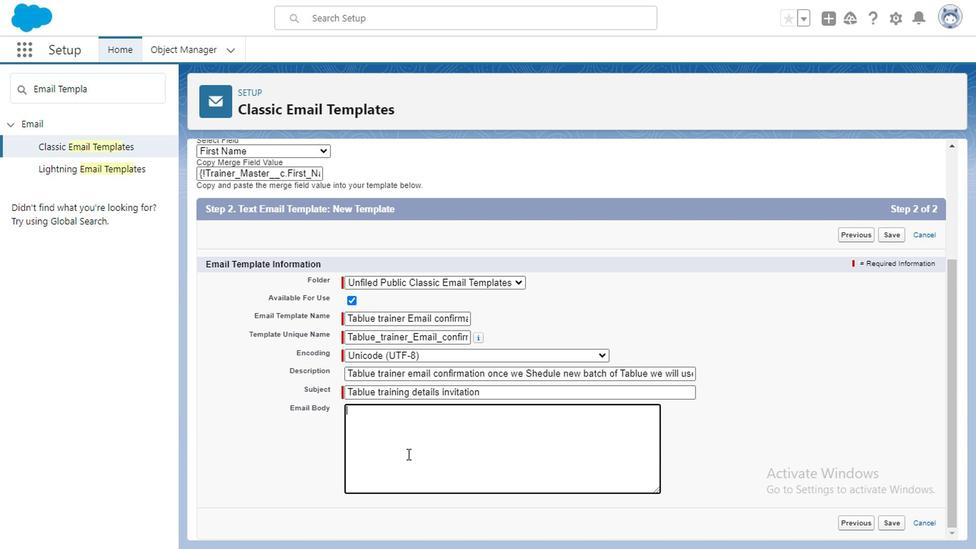 
Action: Mouse pressed left at (393, 426)
Screenshot: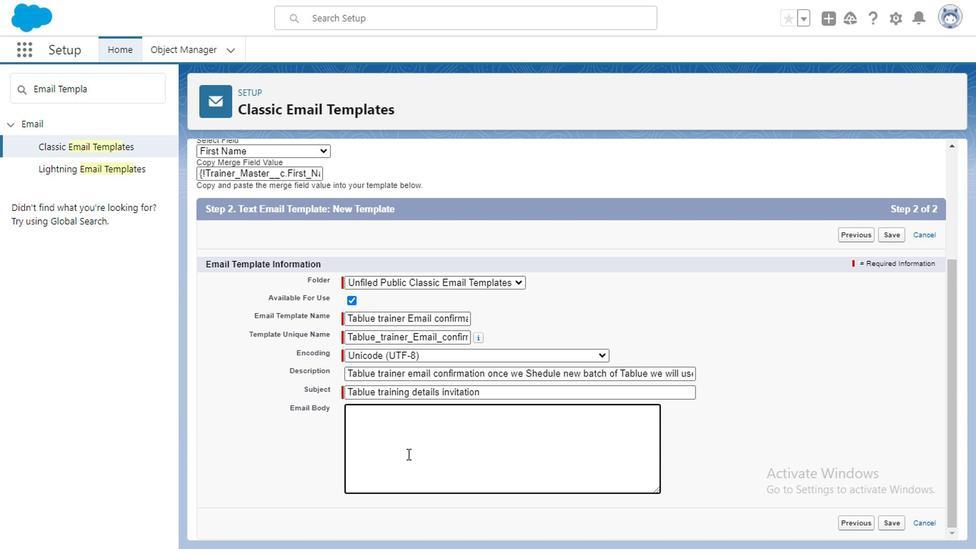 
Action: Key pressed <Key.caps_lock>H<Key.caps_lock>ello<Key.space>ctrl+V
Screenshot: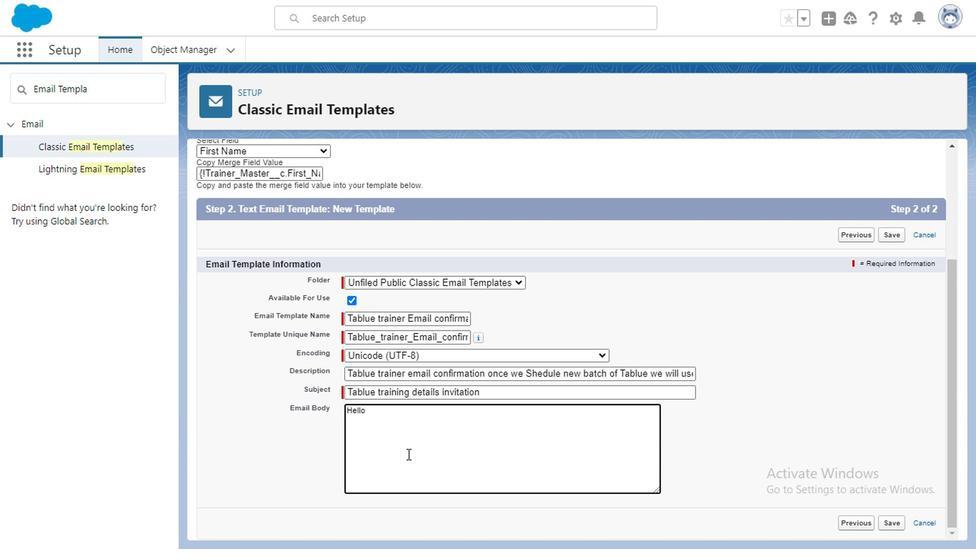 
Action: Mouse moved to (244, 225)
Screenshot: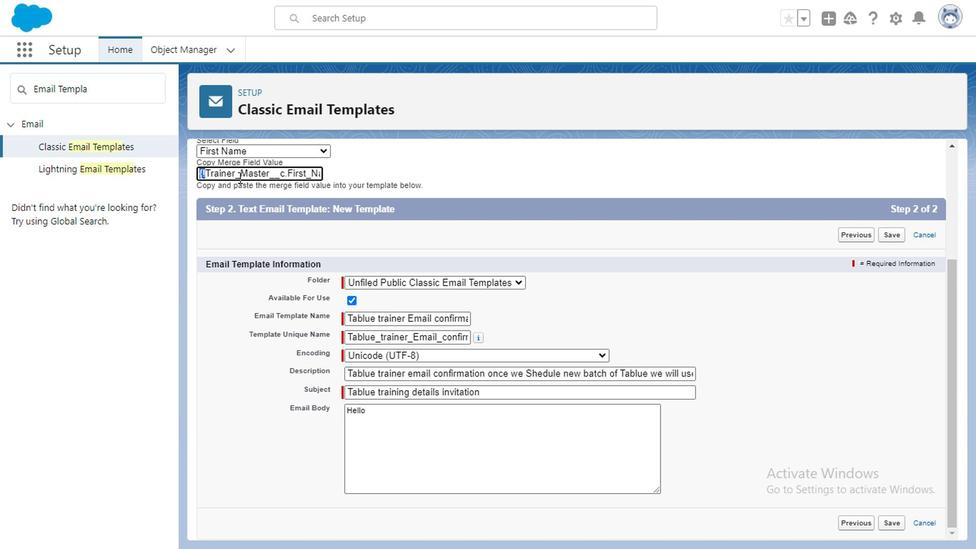 
Action: Mouse pressed left at (244, 225)
Screenshot: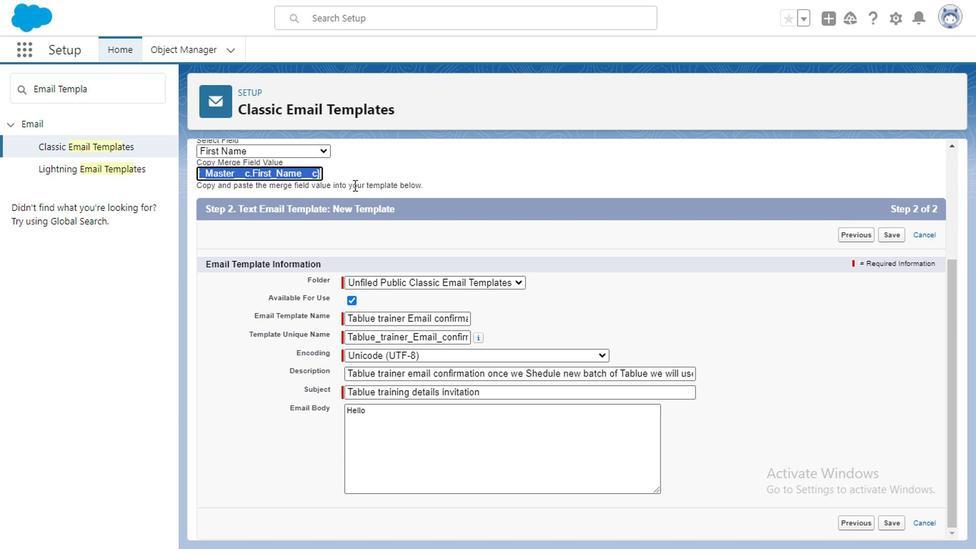 
Action: Mouse moved to (354, 234)
Screenshot: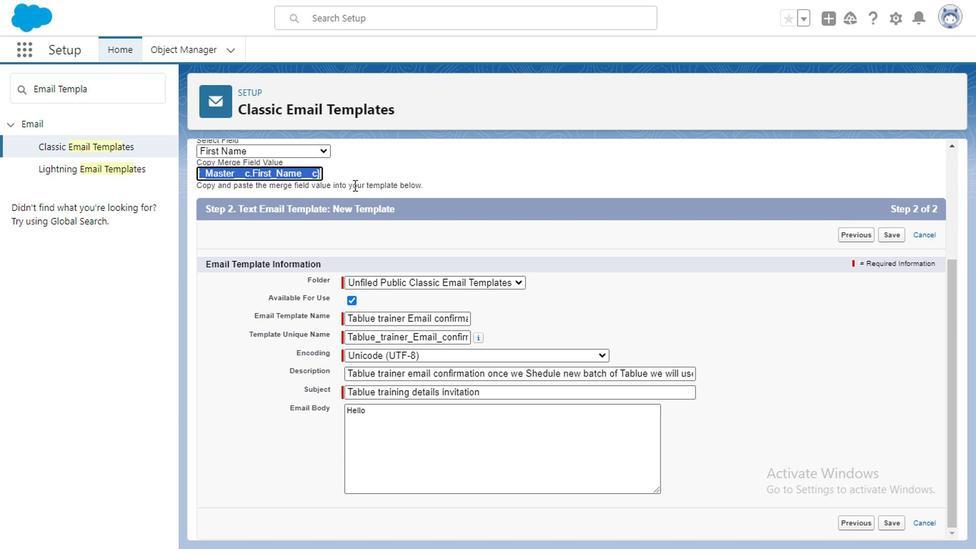 
Action: Key pressed ctrl+C
Screenshot: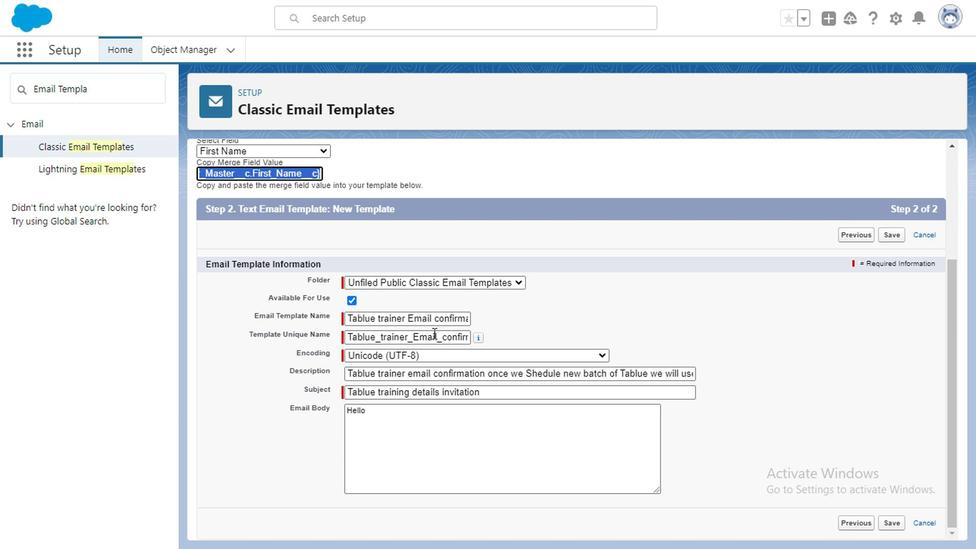 
Action: Mouse moved to (375, 400)
Screenshot: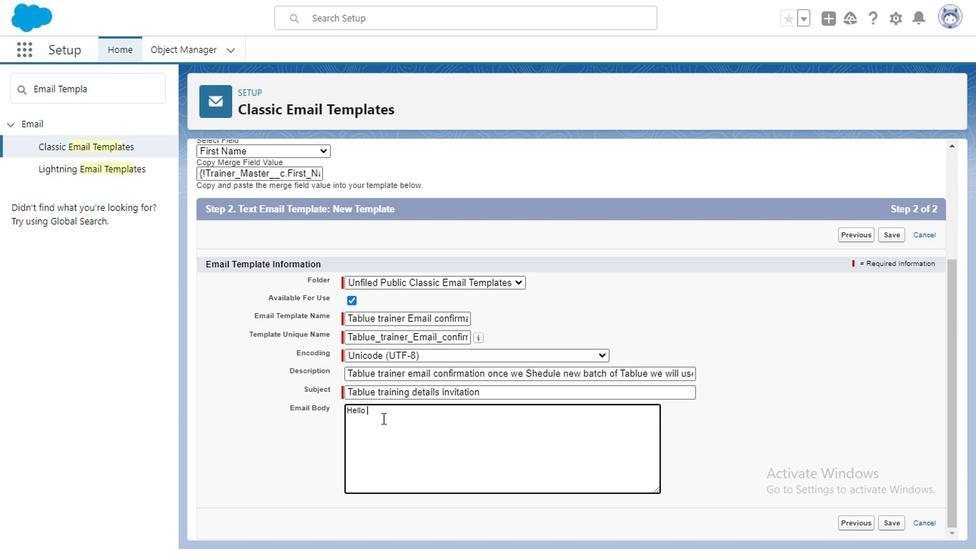 
Action: Mouse pressed left at (375, 400)
Screenshot: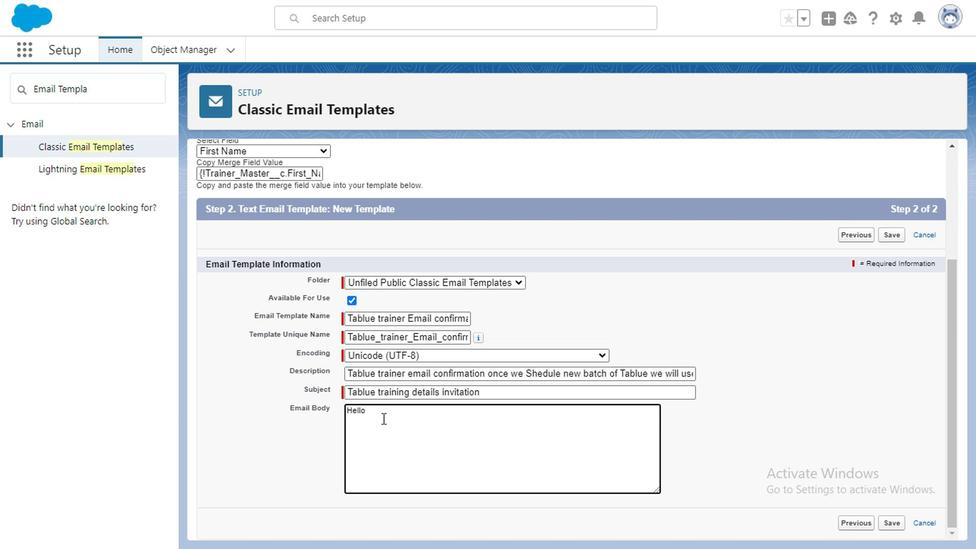 
Action: Key pressed ctrl+V
Screenshot: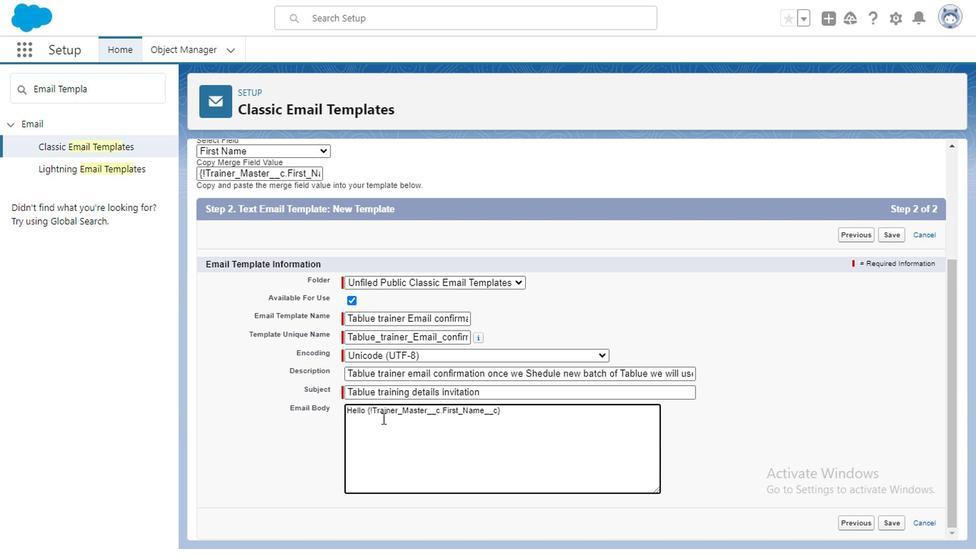 
Action: Mouse moved to (428, 412)
Screenshot: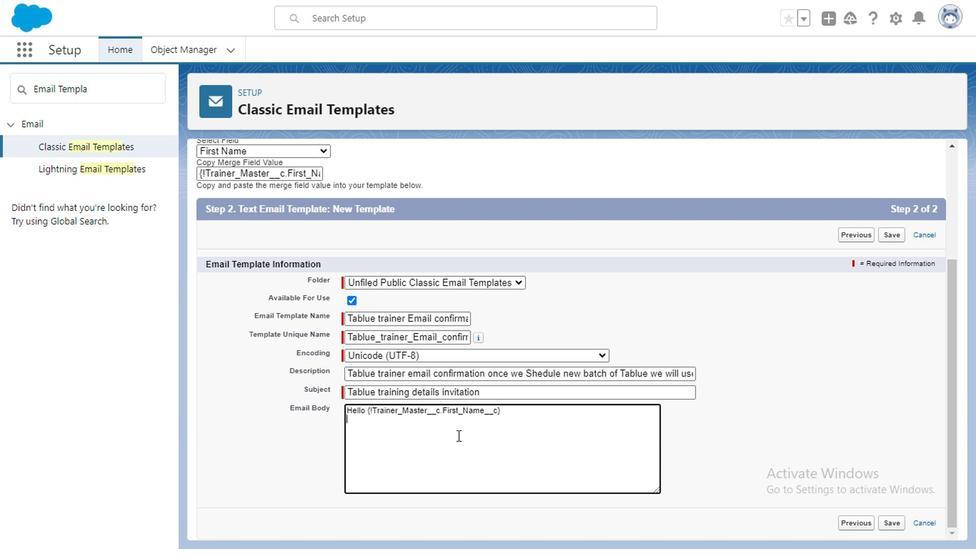 
Action: Key pressed <Key.enter><Key.enter><Key.caps_lock>G<Key.caps_lock>reething<Key.space>from<Key.space>
Screenshot: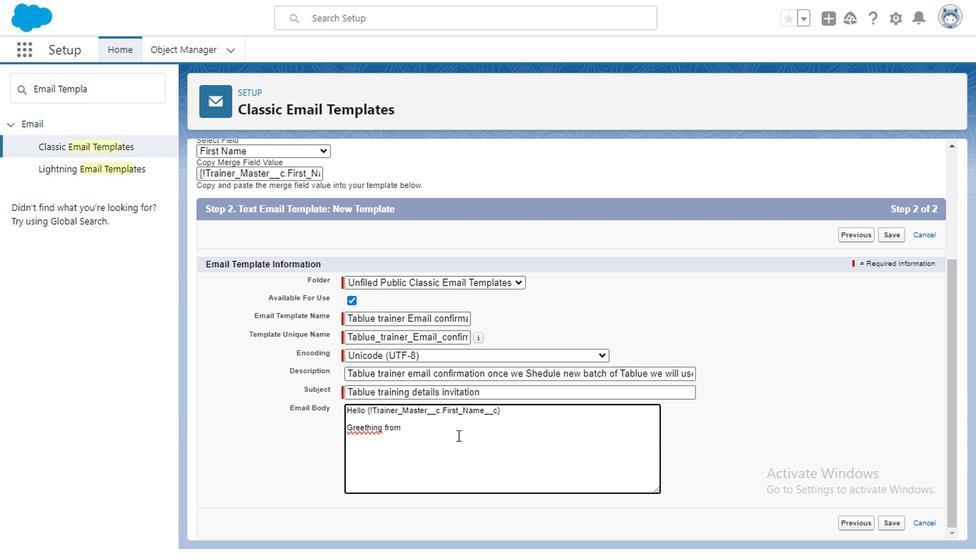 
Action: Mouse moved to (509, 405)
Screenshot: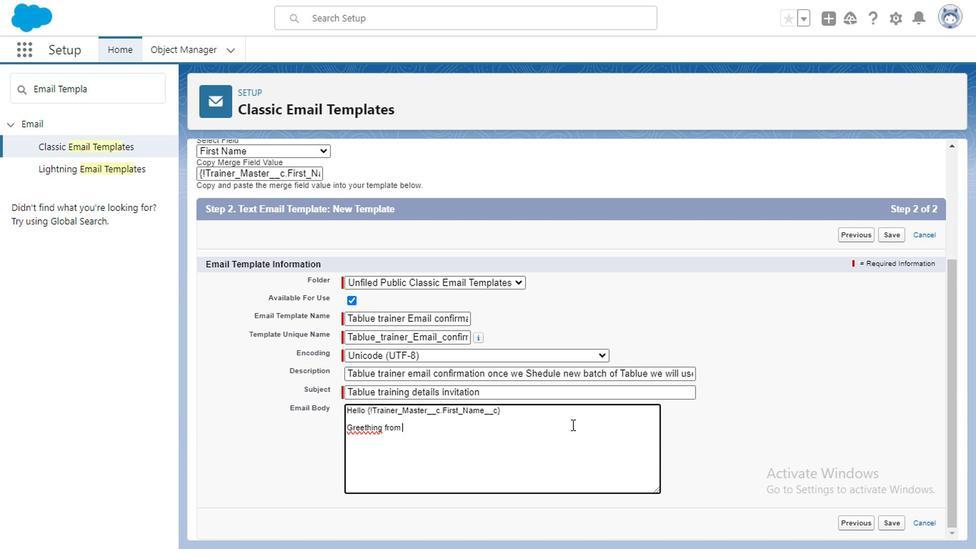
Action: Key pressed opty4<Key.space><Key.backspace>solution<Key.space>we<Key.space>are<Key.space>glad<Key.space>to<Key.space>inform<Key.space>that<Key.space>we<Key.space>are<Key.space>going<Key.space>to<Key.space>start<Key.space>our<Key.space>new<Key.space><Key.caps_lock>T<Key.caps_lock>ablue<Key.space>training<Key.space>batch<Key.space>from<Key.space>3<Key.backspace>26<Key.space><Key.caps_lock>O<Key.caps_lock>ct<Key.space>2023<Key.space><Key.shift>@<Key.space>6<Key.space><Key.caps_lock>A<Key.caps_lock>m<Key.space>.<Key.space><Key.caps_lock>P<Key.caps_lock>lease<Key.space>save<Key.space>the<Key.space>date<Key.space>in<Key.space>your<Key.space>calender
Screenshot: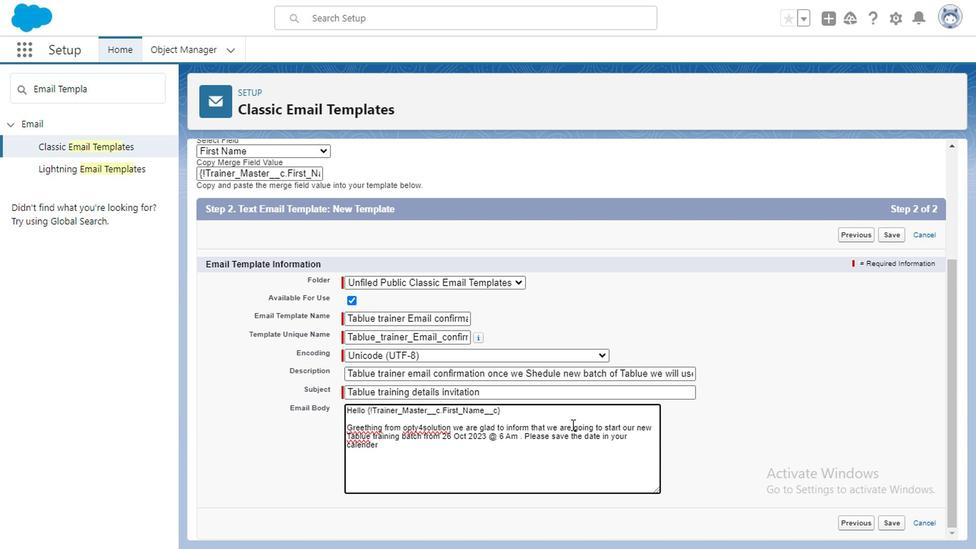 
Action: Mouse moved to (503, 406)
Screenshot: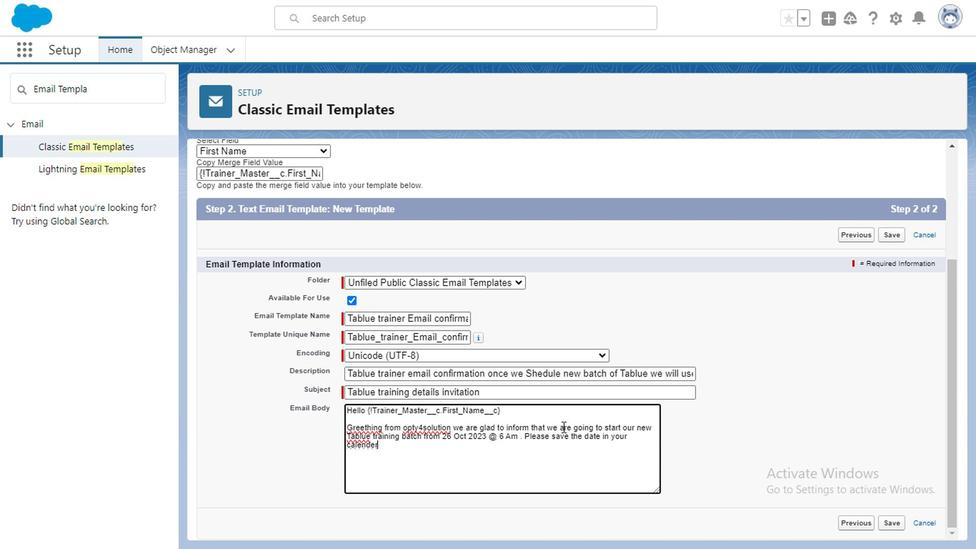 
Action: Key pressed <Key.backspace>.<Key.space>i<Key.space>would<Key.space>like<Key.space>to<Key.space>take<Key.space>this<Key.space>forwards<Key.backspace>.<Key.enter><Key.enter><Key.caps_lock>D<Key.caps_lock>aily<Key.space>classes<Key.space><Key.caps_lock>M<Key.caps_lock>onday<Key.space>to<Key.caps_lock><Key.space>F<Key.caps_lock>riday<Key.space>every<Key.space>
Screenshot: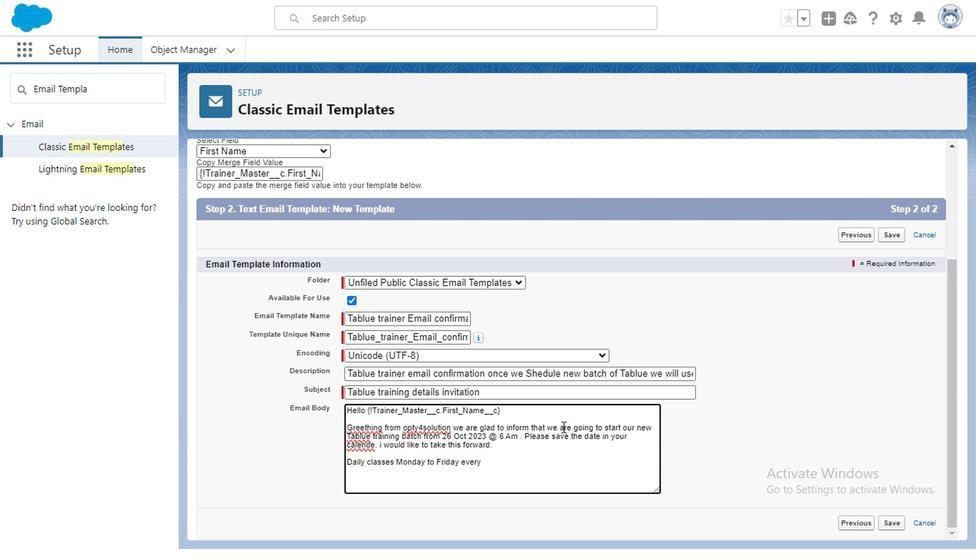 
Action: Mouse moved to (516, 425)
Screenshot: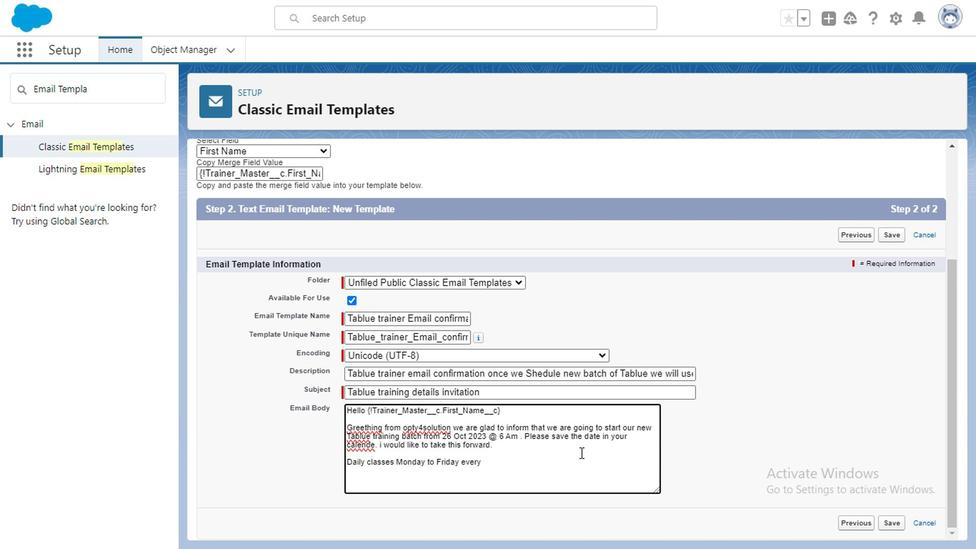 
Action: Key pressed <Key.caps_lock>S<Key.caps_lock>uturday<Key.space>need<Key.space>to<Key.space>conduct<Key.space>mock<Key.space>and<Key.space><Key.caps_lock>S<Key.caps_lock>unday<Key.space>will<Key.space>be<Key.space><Key.caps_lock>OFF<Key.caps_lock>.<Key.enter><Key.caps_lock>G<Key.caps_lock>oing<Key.space>to<Key.space>provide<Key.space>recorded<Key.space>ss<Key.backspace>ession<Key.space>and<Key.space><Key.caps_lock>T<Key.caps_lock>opic<Key.space>wise<Key.space><Key.space>notes.<Key.enter>let<Key.space>me<Key.space>know<Key.space>if<Key.space>you<Key.space>have<Key.space>any<Key.space>se<Key.backspace>pecial<Key.space>requirement<Key.space>or<Key.space>any<Key.space>changes<Key.space>in<Key.space>the<Key.space>the<Key.space>shedule<Key.space>
Screenshot: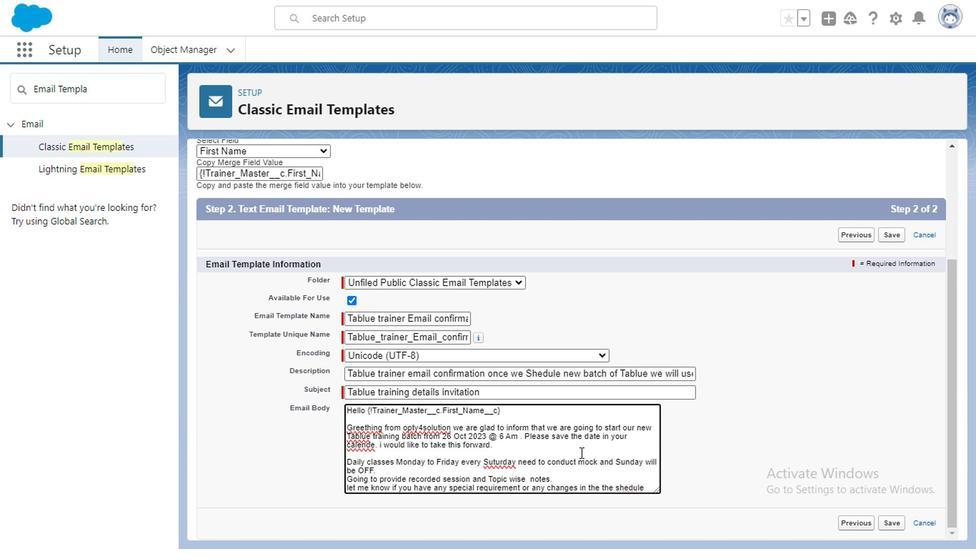 
Action: Mouse moved to (520, 430)
Screenshot: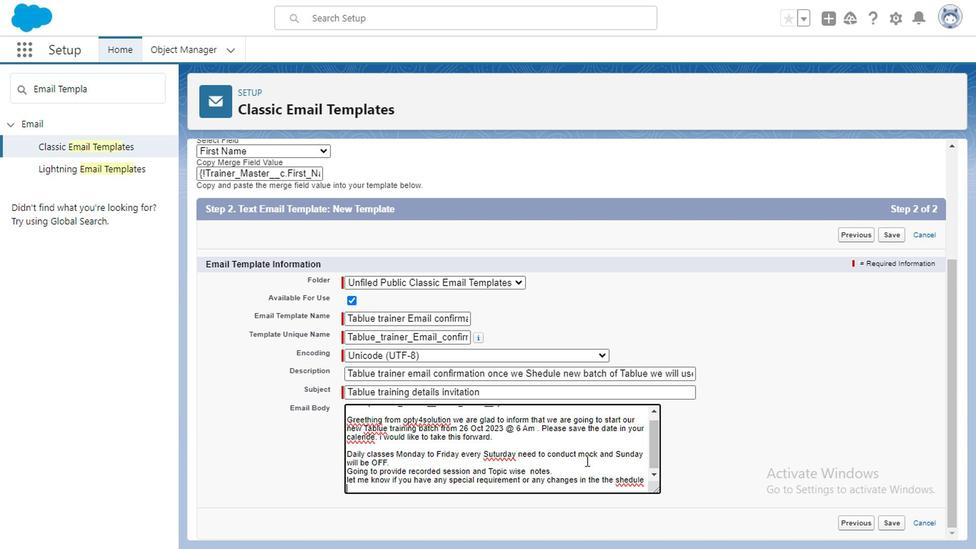 
Action: Key pressed <Key.enter><Key.enter><Key.caps_lock>T<Key.caps_lock>hanks<Key.space>in<Key.space>advance<Key.space>to<Key.space><Key.backspace><Key.backspace><Key.backspace>w<Key.backspace>to<Key.space>commitmentbwith<Key.space><Key.backspace><Key.backspace><Key.backspace><Key.backspace><Key.backspace><Key.backspace><Key.space>with<Key.space>opty4<Key.caps_lock>S<Key.caps_lock>oluton<Key.enter><Key.caps_lock>R<Key.caps_lock>egads<Key.backspace><Key.backspace><Key.backspace><Key.backspace><Key.backspace><Key.backspace><Key.caps_lock>T<Key.caps_lock>hanks<Key.space><Key.shift>&<Key.space><Key.caps_lock>R<Key.caps_lock>egards<Key.enter>
Screenshot: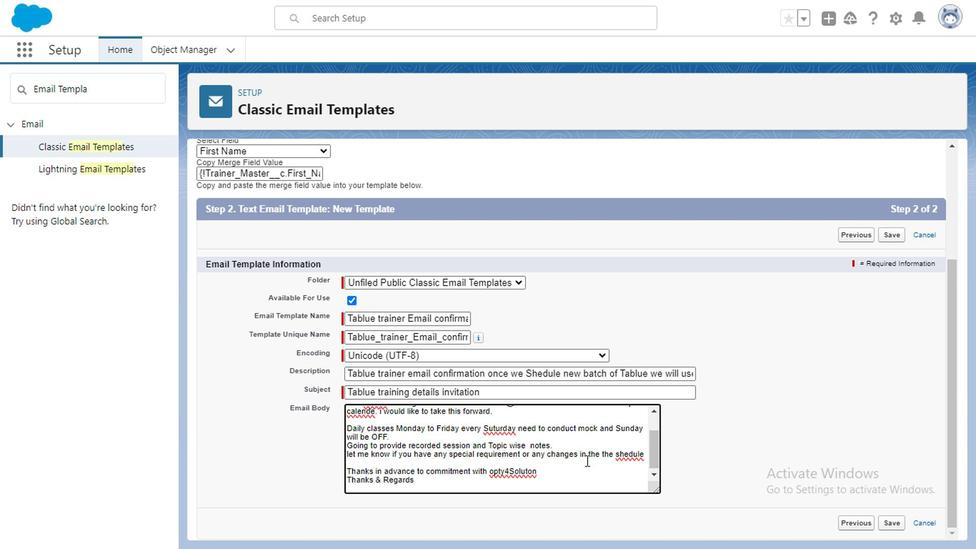 
Action: Mouse moved to (493, 442)
Screenshot: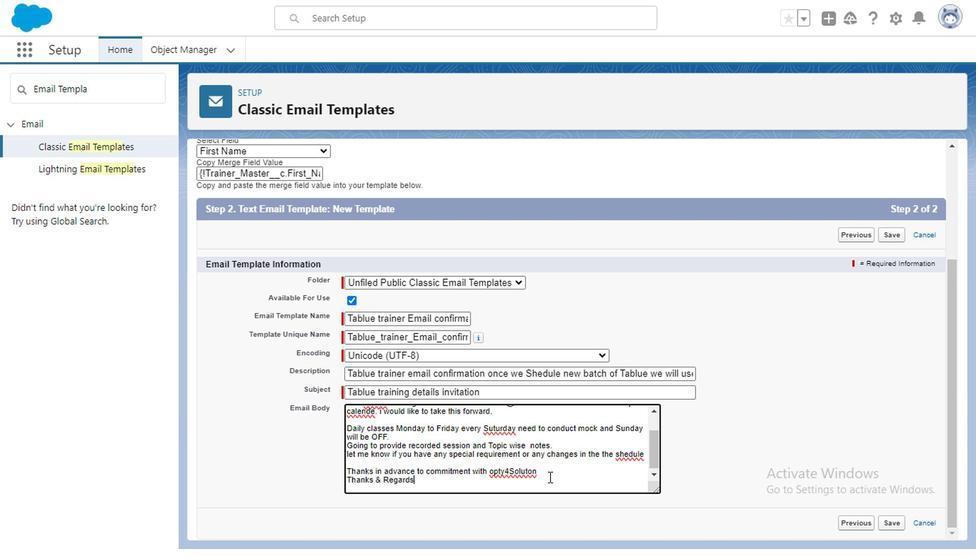 
Action: Mouse pressed left at (493, 442)
Screenshot: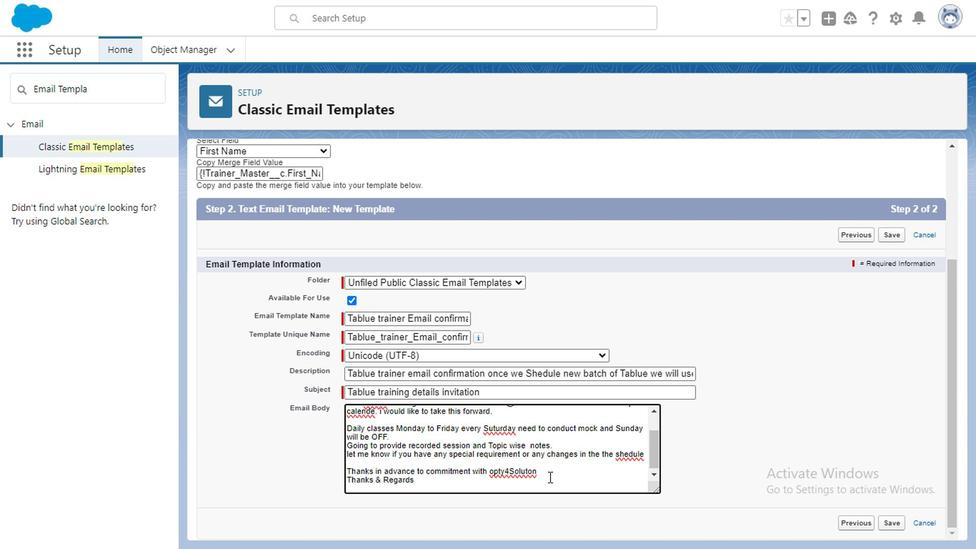 
Action: Mouse moved to (493, 440)
Screenshot: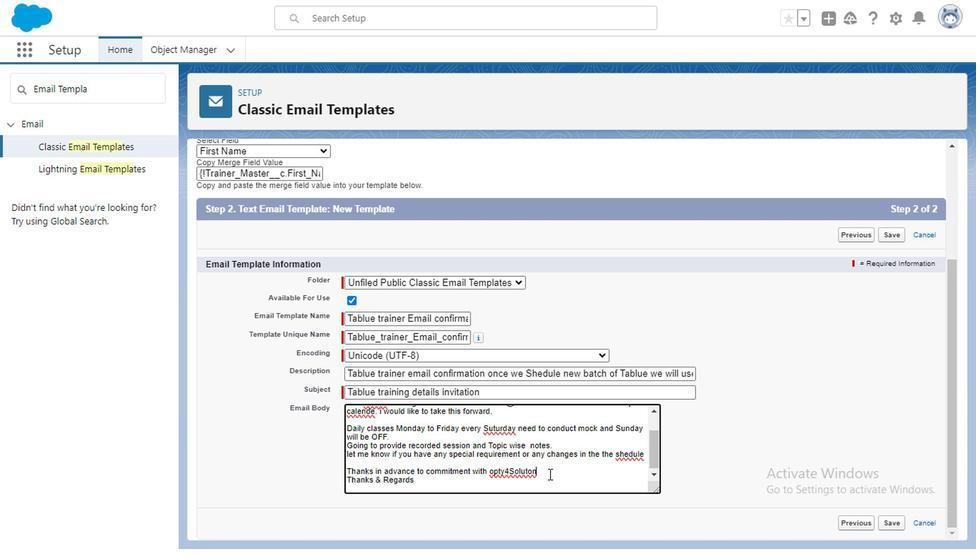 
Action: Mouse pressed left at (493, 440)
Screenshot: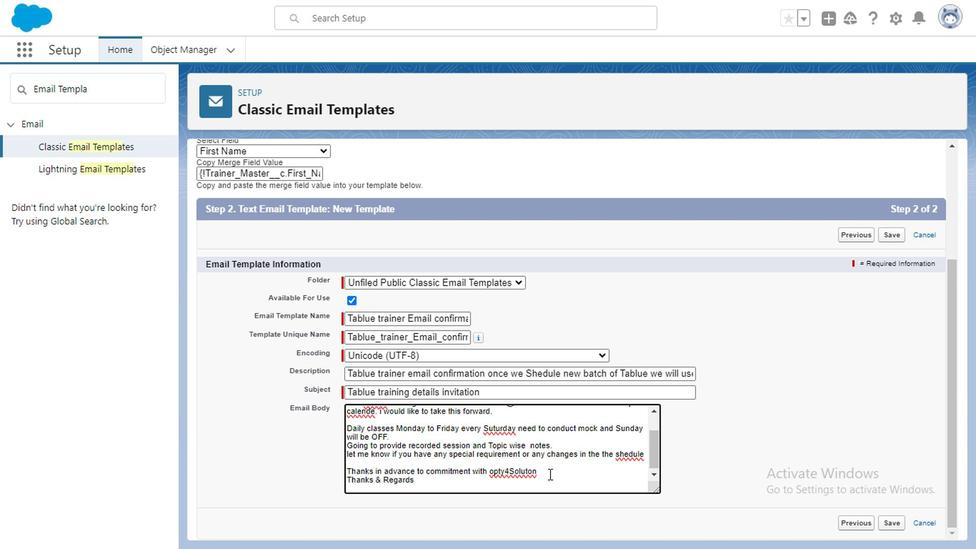
Action: Key pressed <Key.enter>
Screenshot: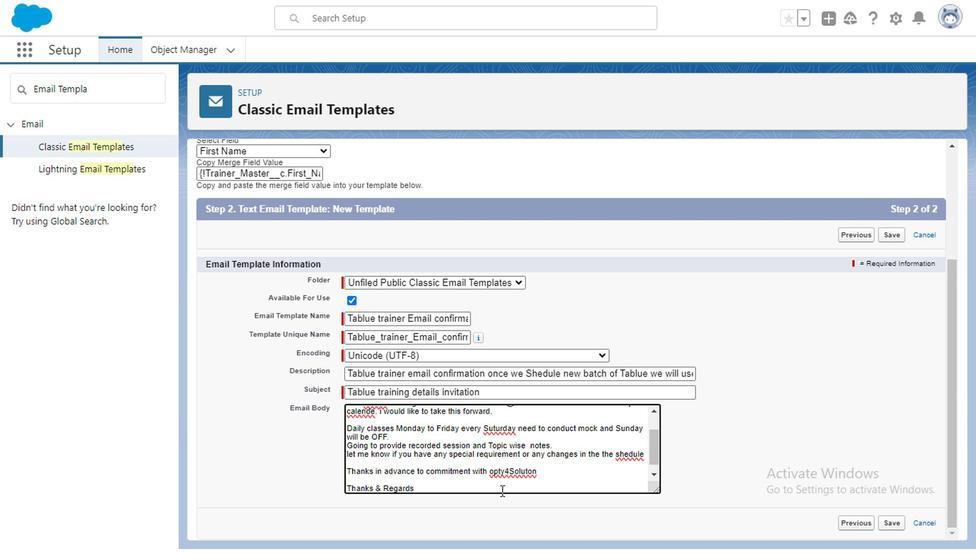 
Action: Mouse moved to (437, 450)
Screenshot: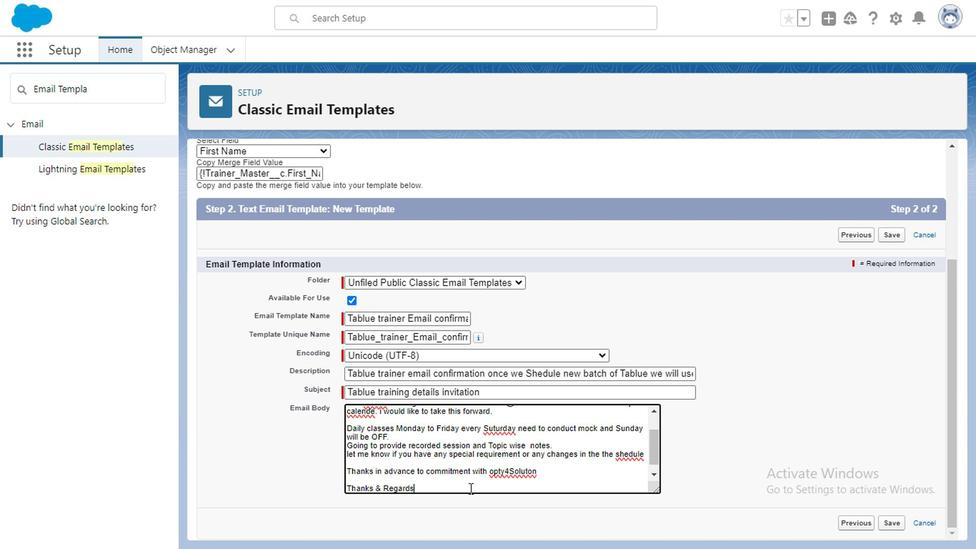 
Action: Mouse pressed left at (437, 450)
Screenshot: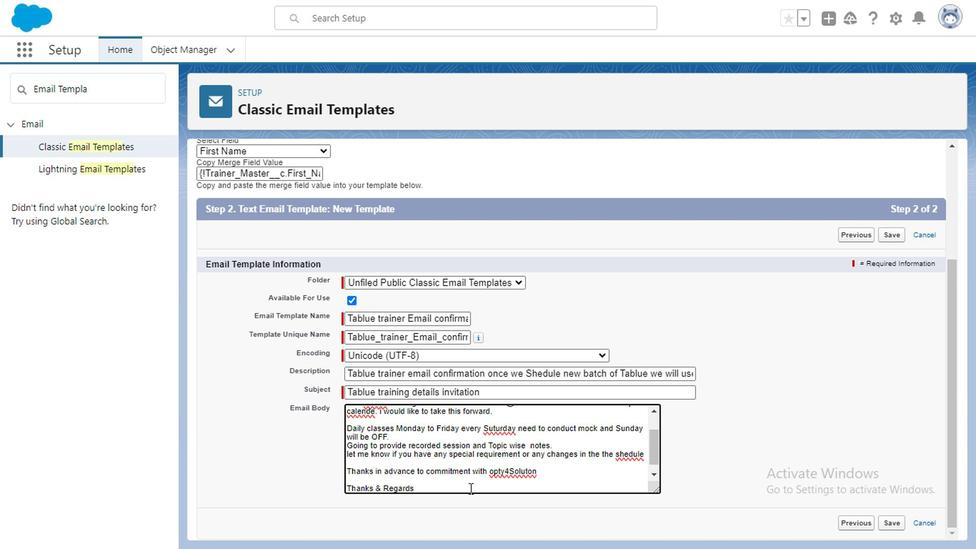 
Action: Key pressed <Key.enter><Key.caps_lock>
Screenshot: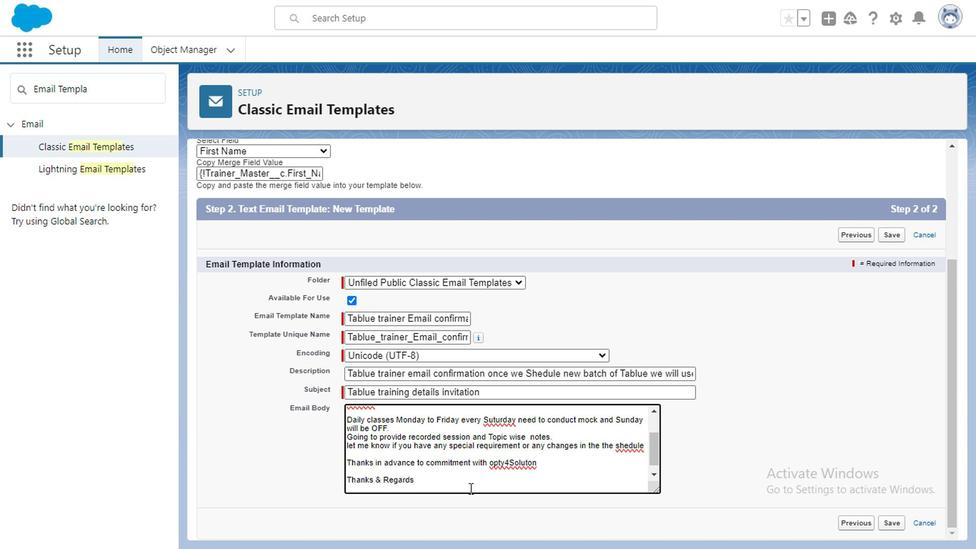 
Action: Mouse moved to (500, 433)
Screenshot: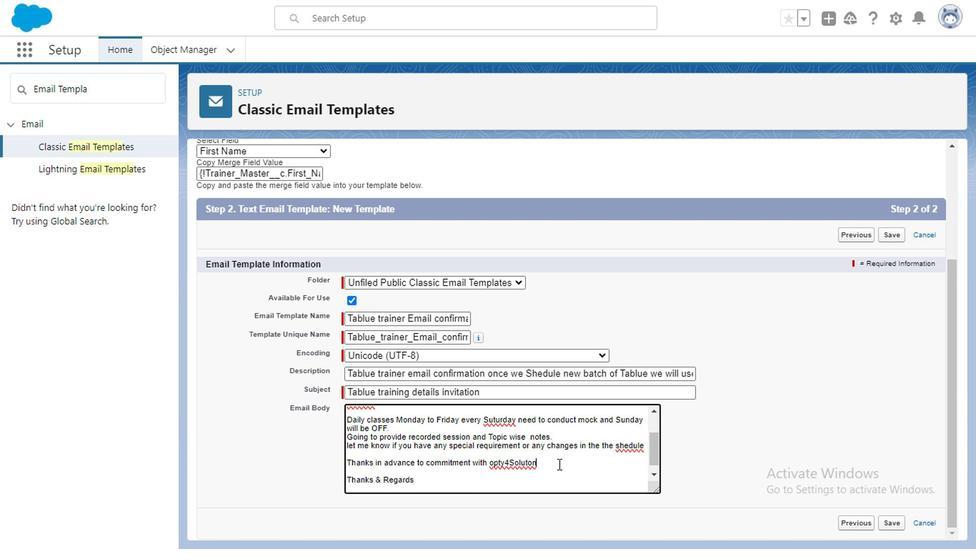
Action: Mouse pressed left at (500, 433)
Screenshot: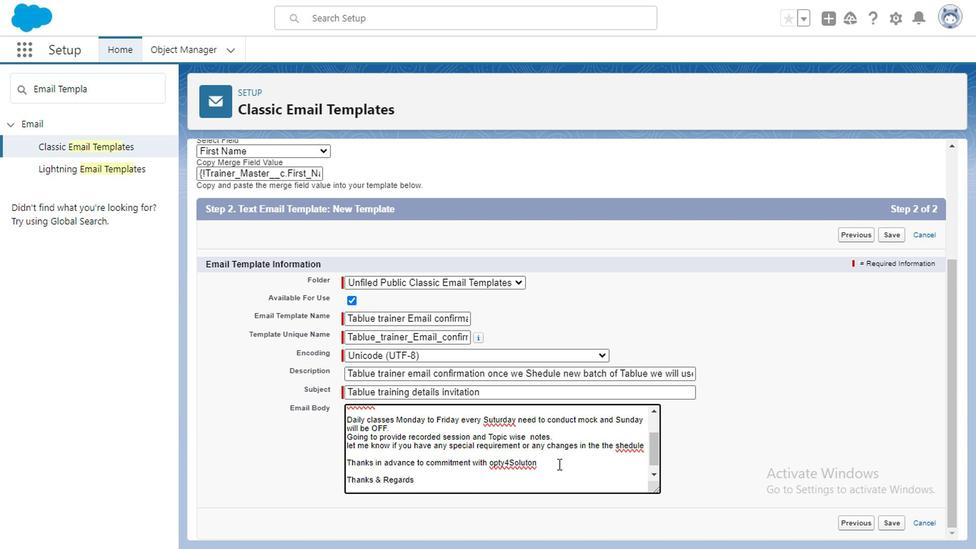 
Action: Key pressed <Key.space>F<Key.caps_lock>or<Key.space>more<Key.space>details<Key.space>you<Key.space>can<Key.space>contact<Key.space>with<Key.space>on<Key.enter><Key.shift_r>+91-7972337023
Screenshot: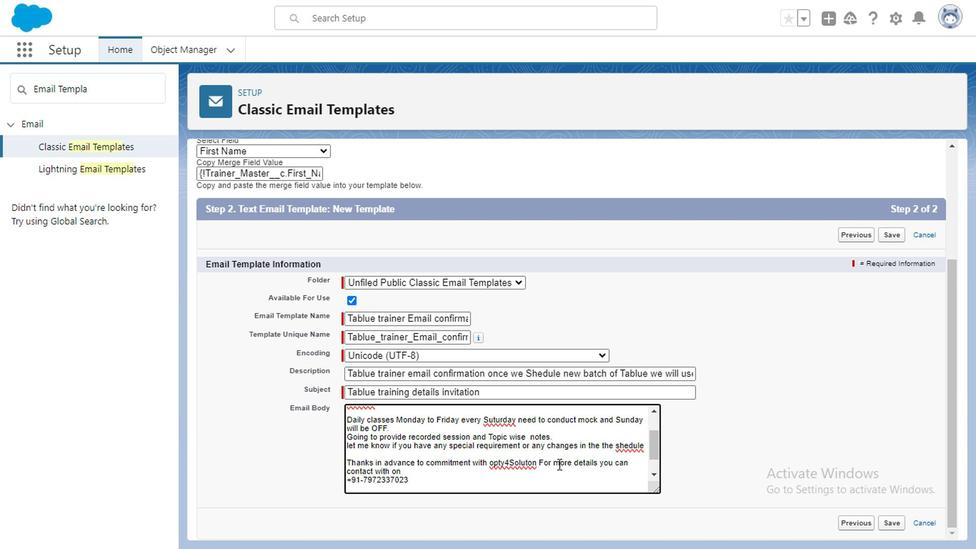 
Action: Mouse moved to (400, 442)
Screenshot: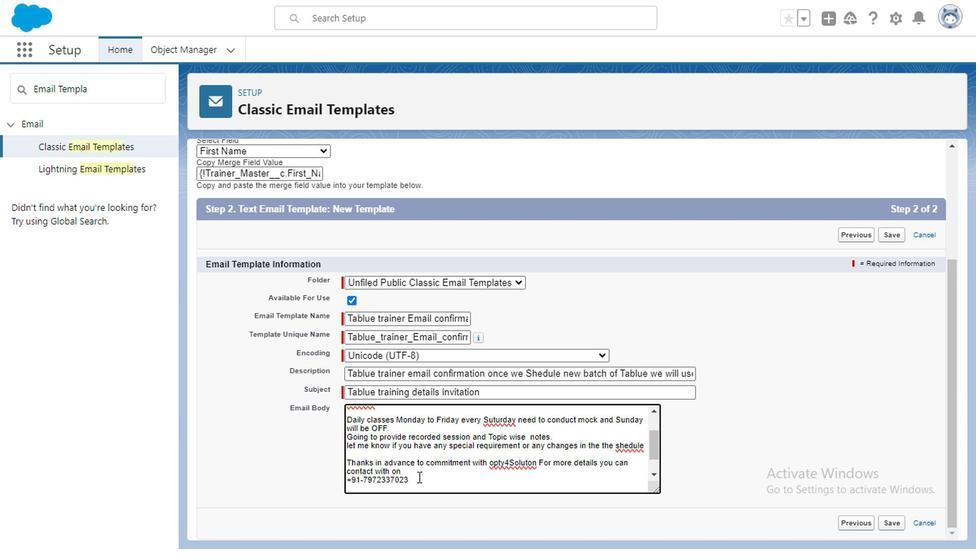 
Action: Mouse pressed left at (400, 442)
Screenshot: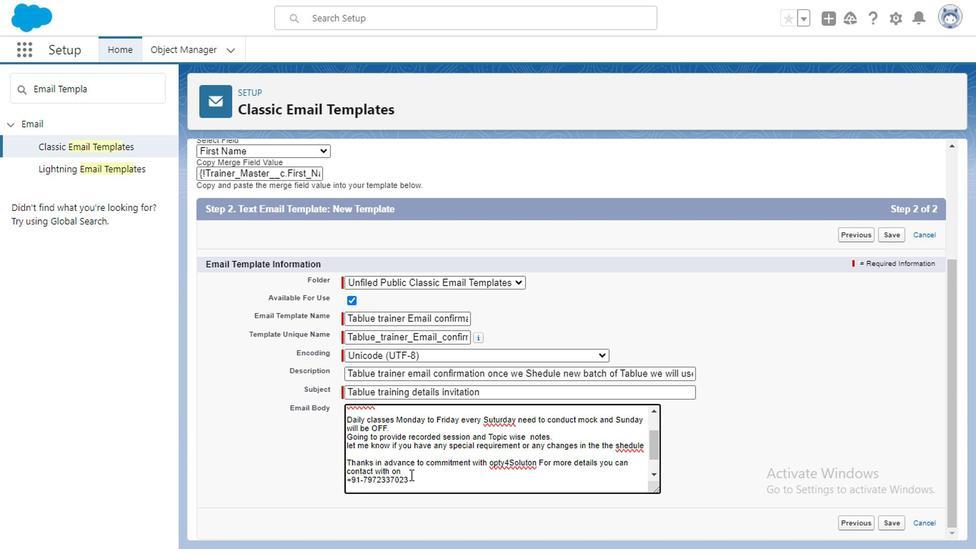 
Action: Mouse moved to (394, 437)
Screenshot: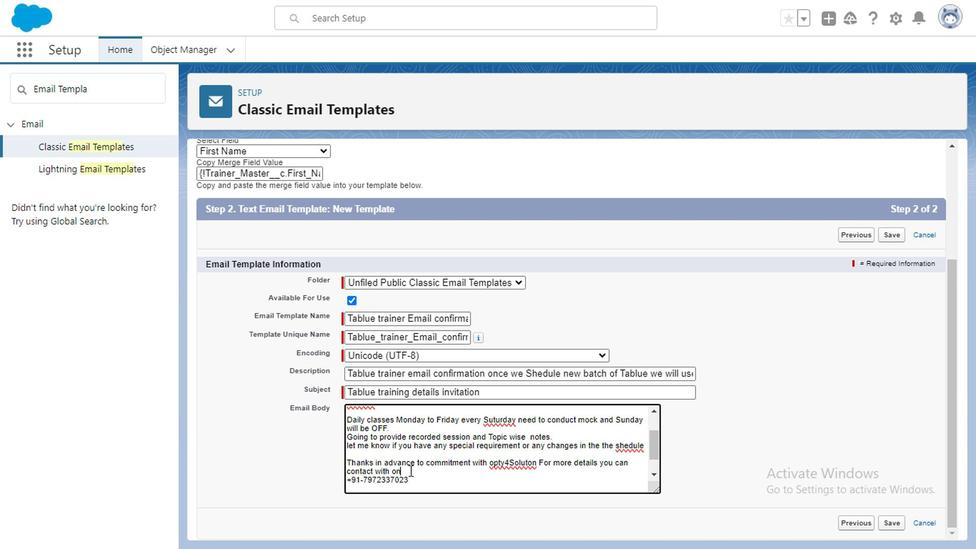 
Action: Mouse pressed left at (394, 437)
Screenshot: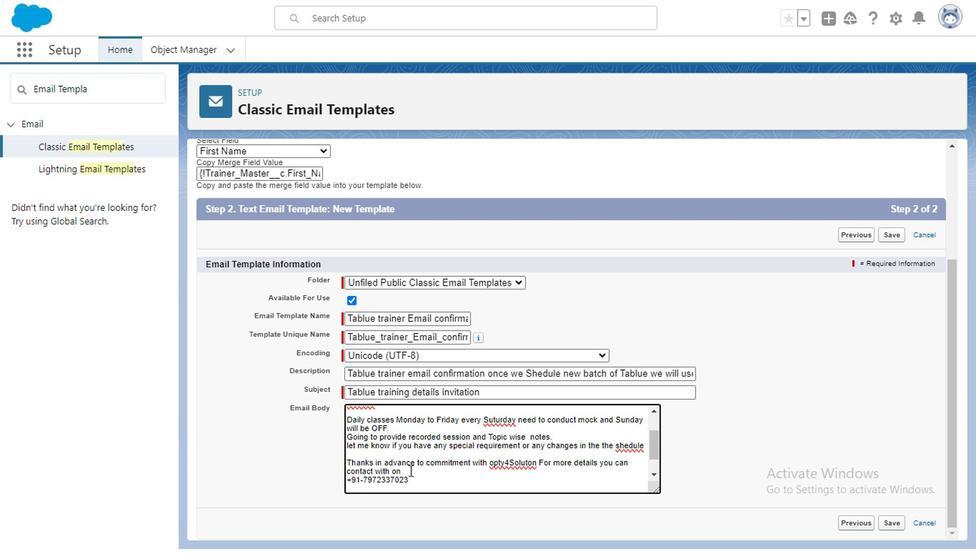 
Action: Key pressed <Key.enter><Key.caps_lock>J<Key.caps_lock>ohn
Screenshot: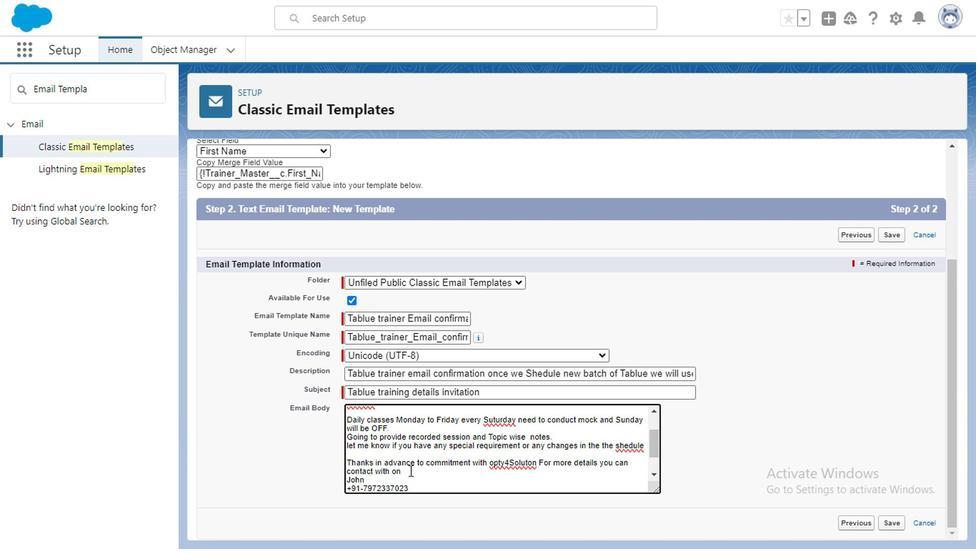 
Action: Mouse moved to (398, 449)
Screenshot: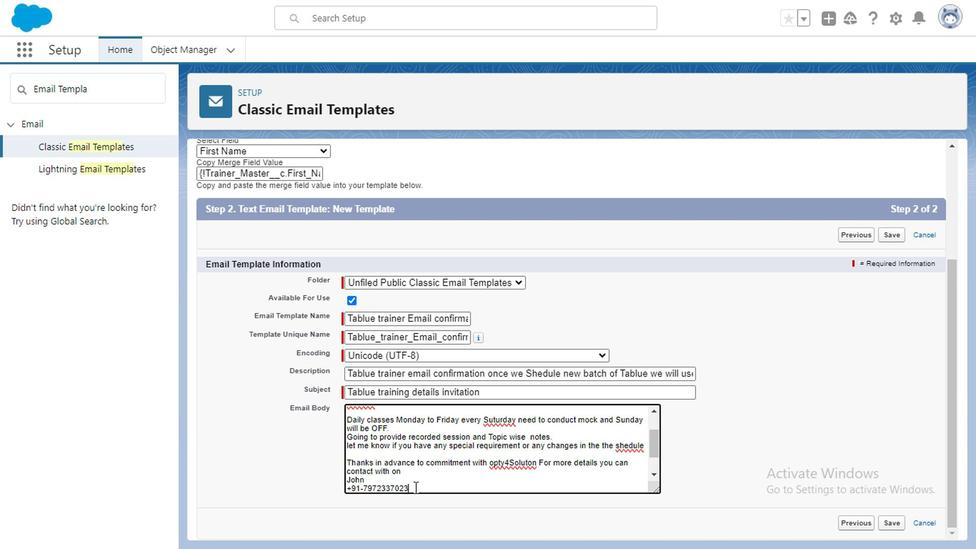 
Action: Mouse pressed left at (398, 449)
Screenshot: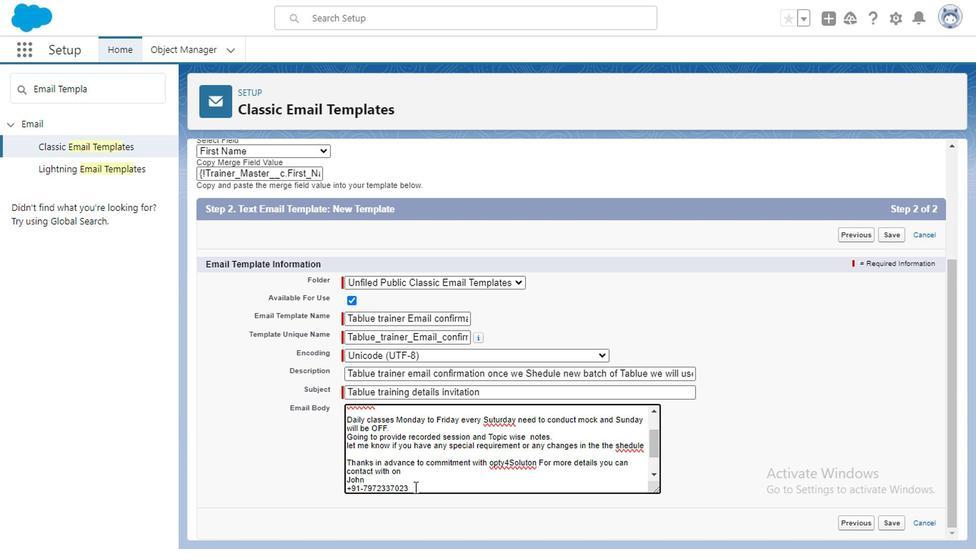 
Action: Key pressed <Key.enter><Key.caps_lock>T<Key.caps_lock>hanks<Key.space>and<Key.space><Key.caps_lock>R<Key.caps_lock>egads<Key.enter><Key.caps_lock>O<Key.caps_lock>pty4<Key.caps_lock>S<Key.caps_lock>olutions<Key.space>pvt<Key.space>ltd.
Screenshot: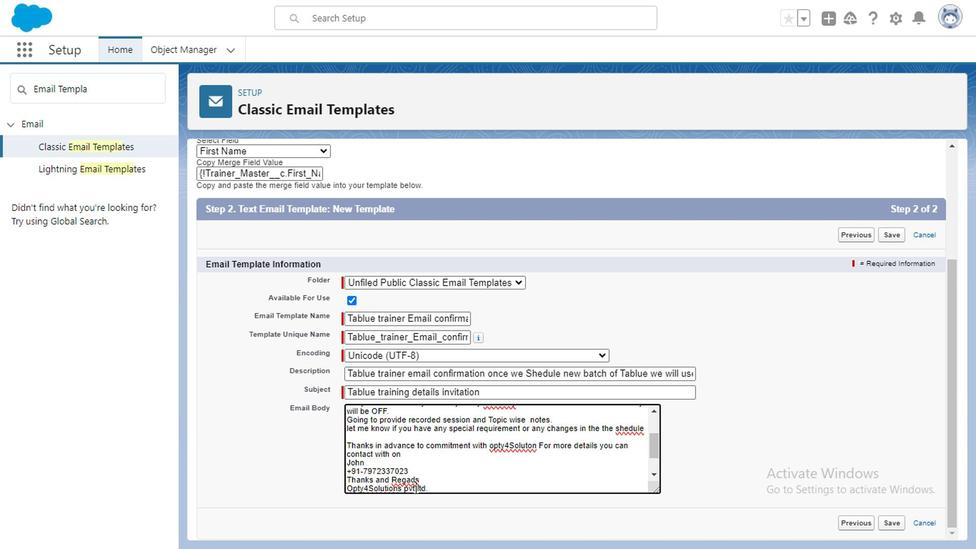 
Action: Mouse moved to (410, 434)
Screenshot: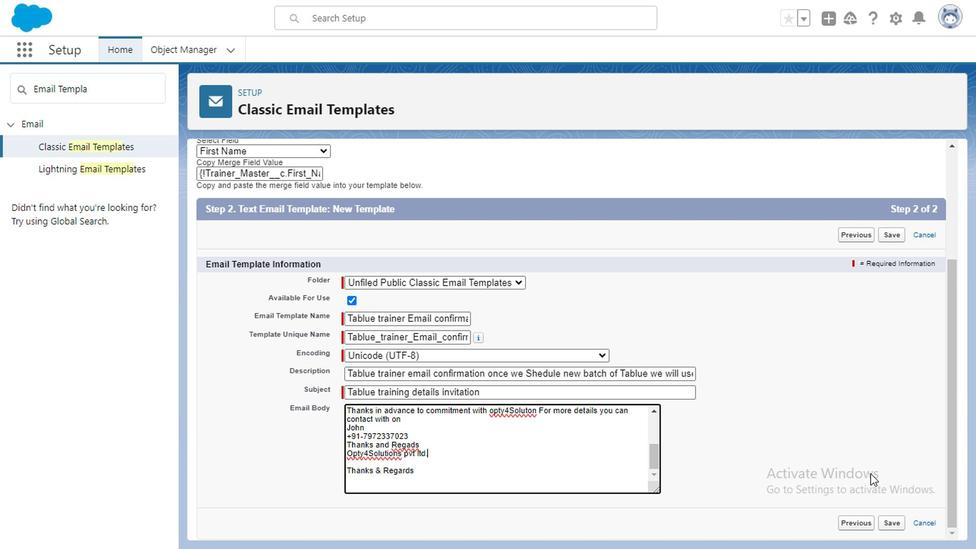 
Action: Mouse scrolled (410, 434) with delta (0, 0)
Screenshot: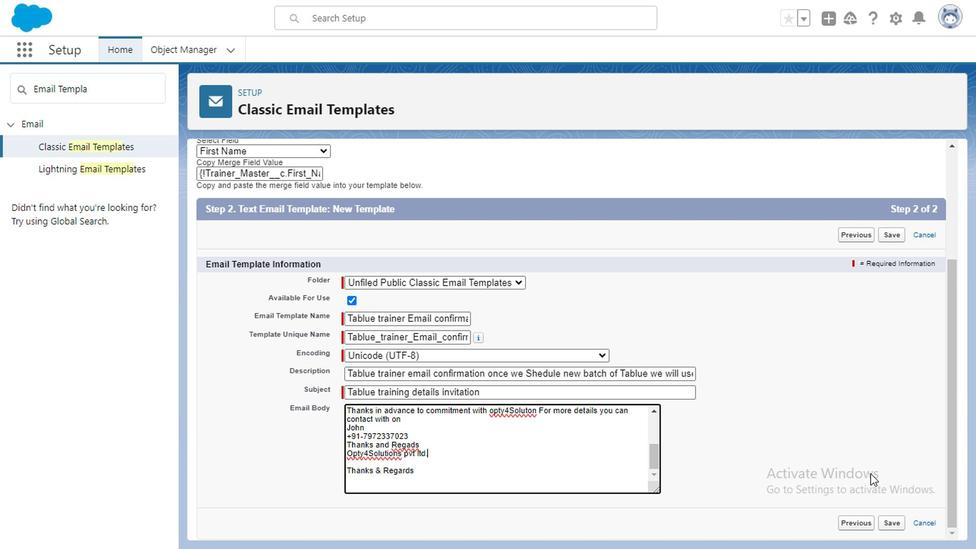 
Action: Mouse moved to (415, 430)
Screenshot: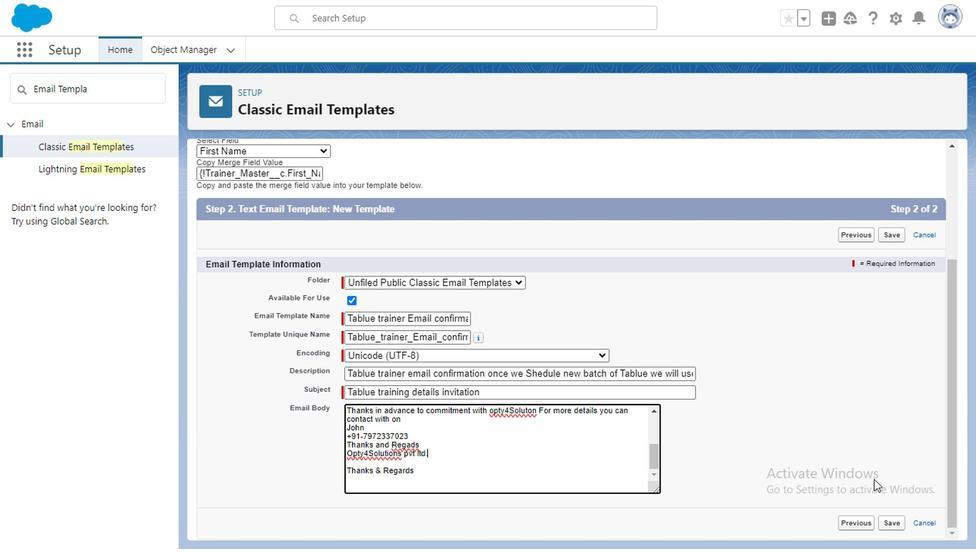 
Action: Mouse scrolled (415, 430) with delta (0, 0)
Screenshot: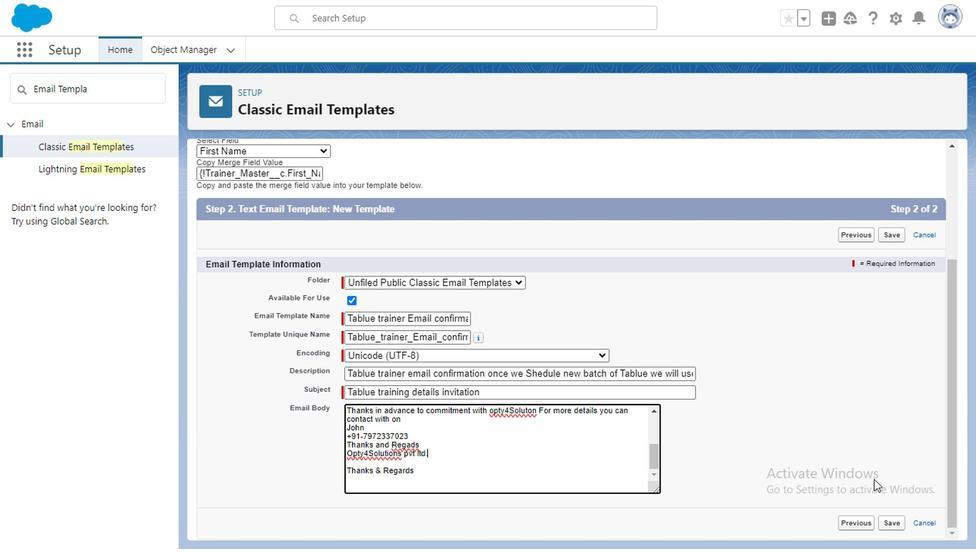 
Action: Mouse moved to (418, 428)
Screenshot: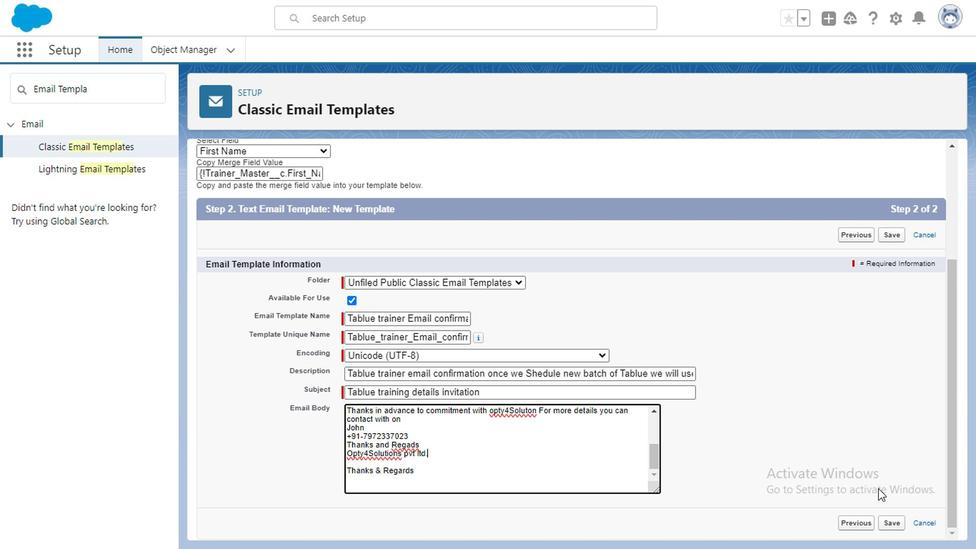 
Action: Mouse scrolled (418, 427) with delta (0, 0)
Screenshot: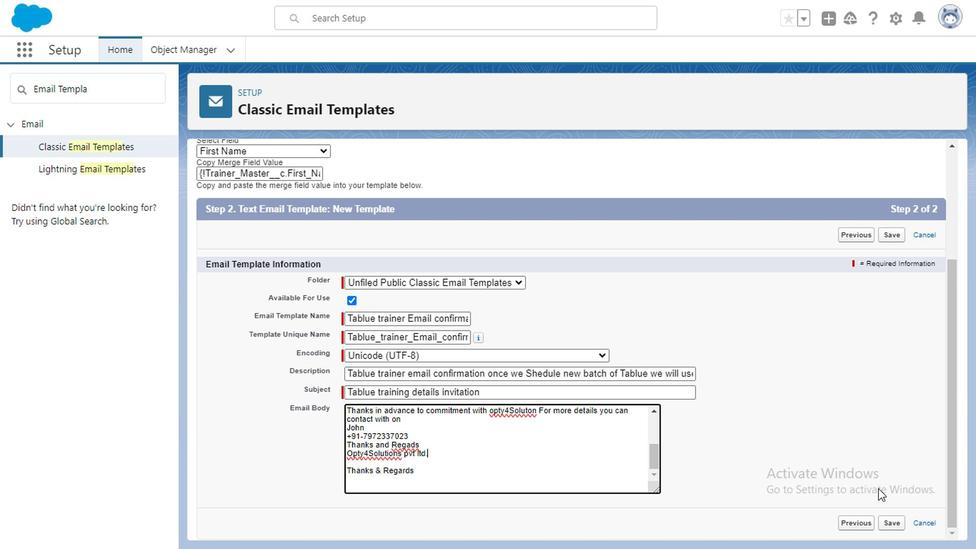 
Action: Mouse moved to (741, 473)
Screenshot: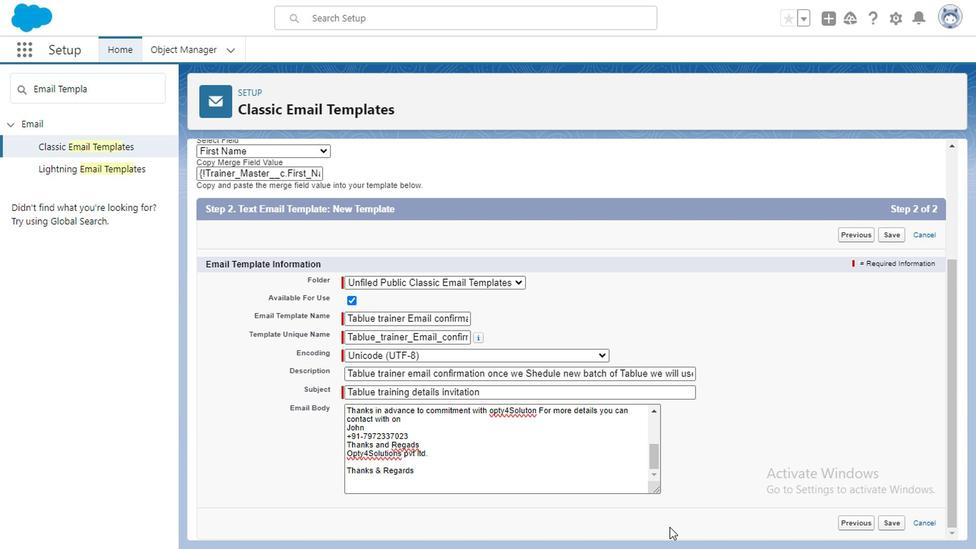 
Action: Mouse pressed left at (741, 473)
Screenshot: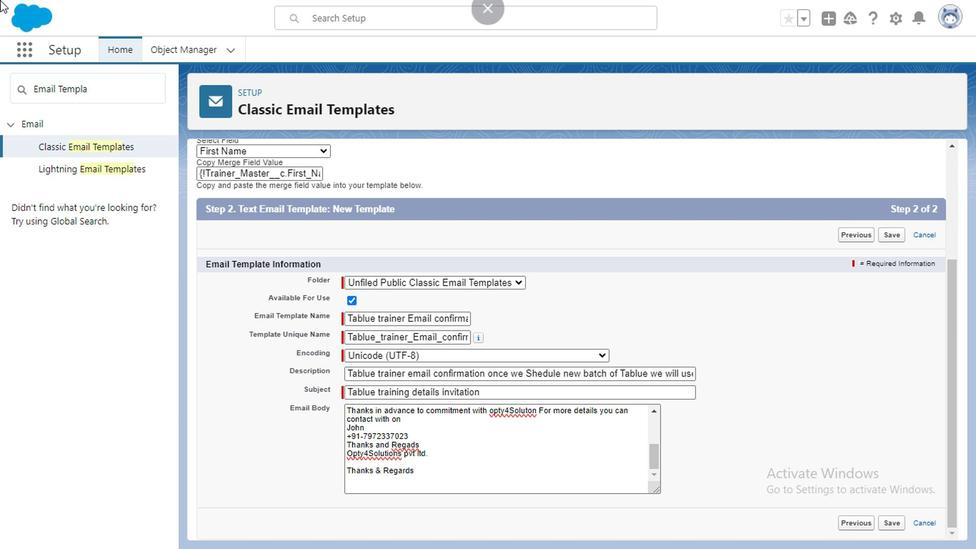 
Action: Mouse moved to (466, 369)
Screenshot: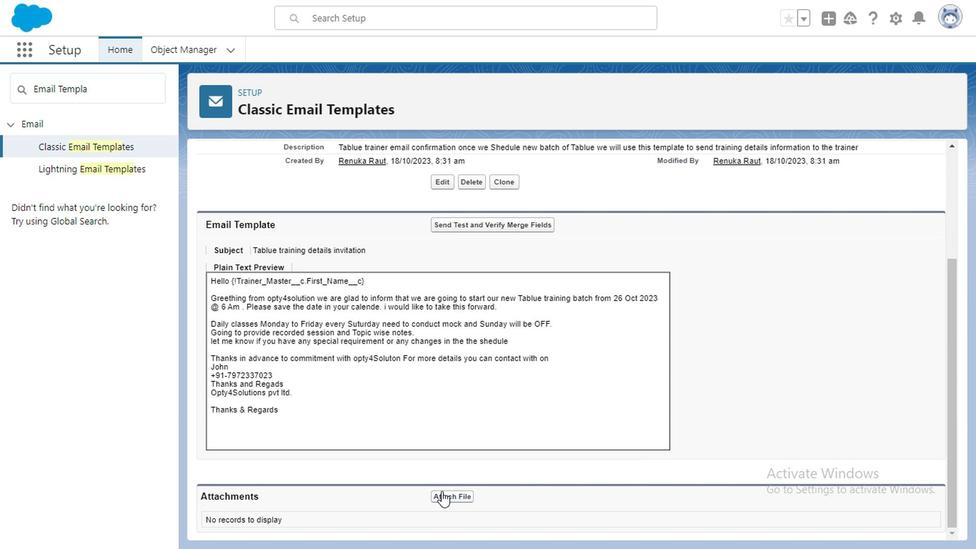 
Action: Mouse scrolled (466, 369) with delta (0, 0)
Screenshot: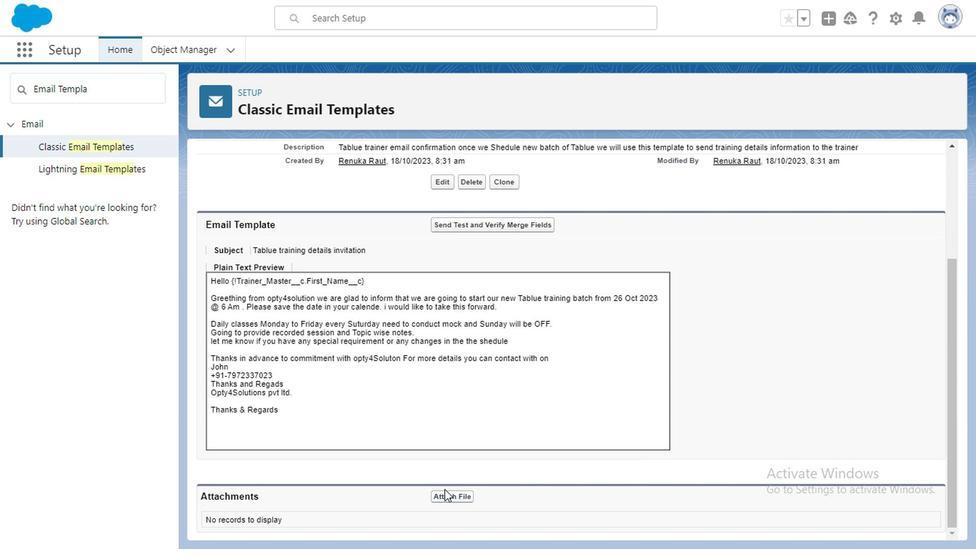 
Action: Mouse scrolled (466, 369) with delta (0, 0)
Screenshot: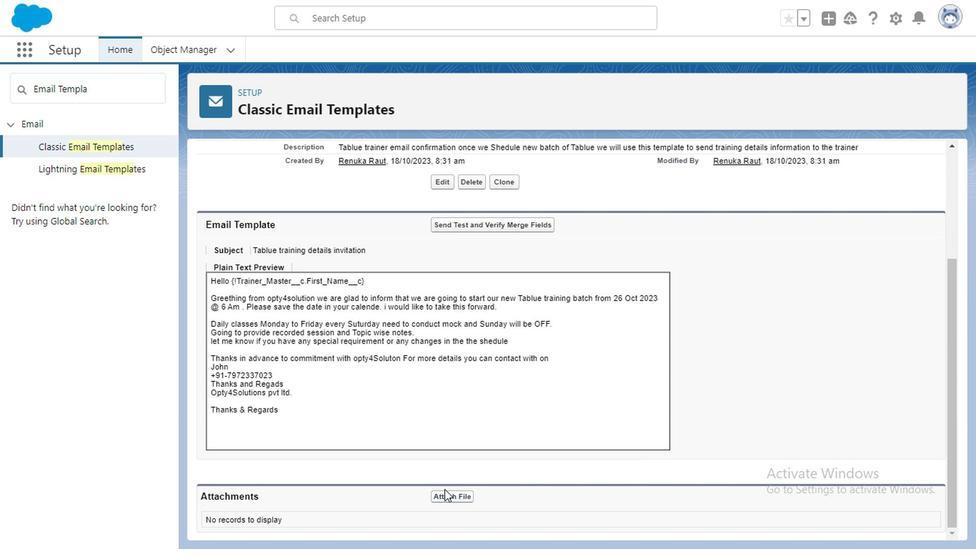 
Action: Mouse scrolled (466, 369) with delta (0, 0)
Screenshot: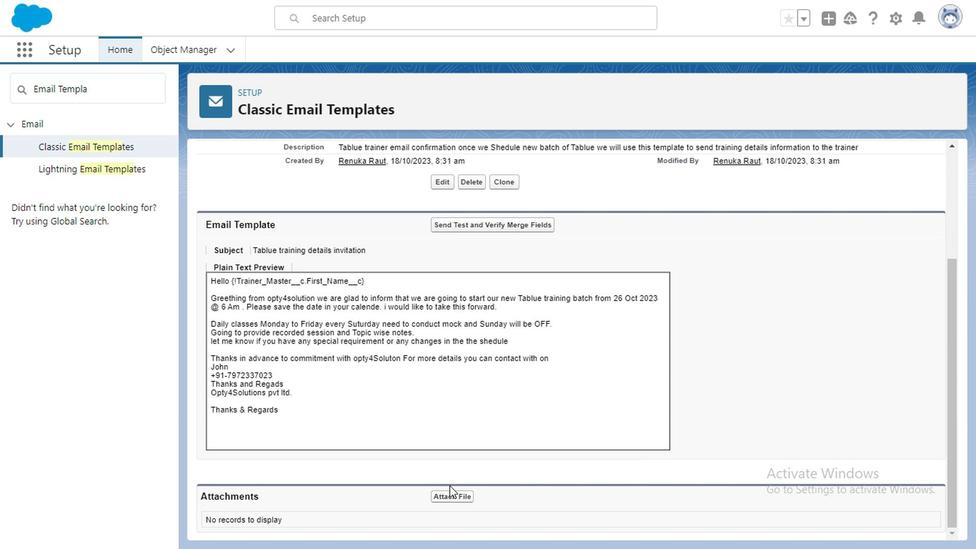 
Action: Mouse scrolled (466, 369) with delta (0, 0)
Screenshot: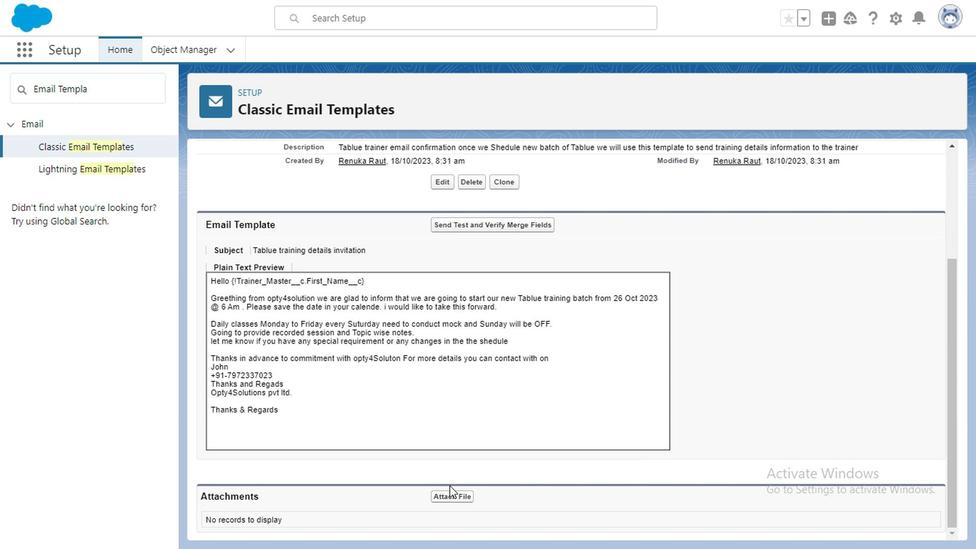 
Action: Mouse moved to (374, 283)
Screenshot: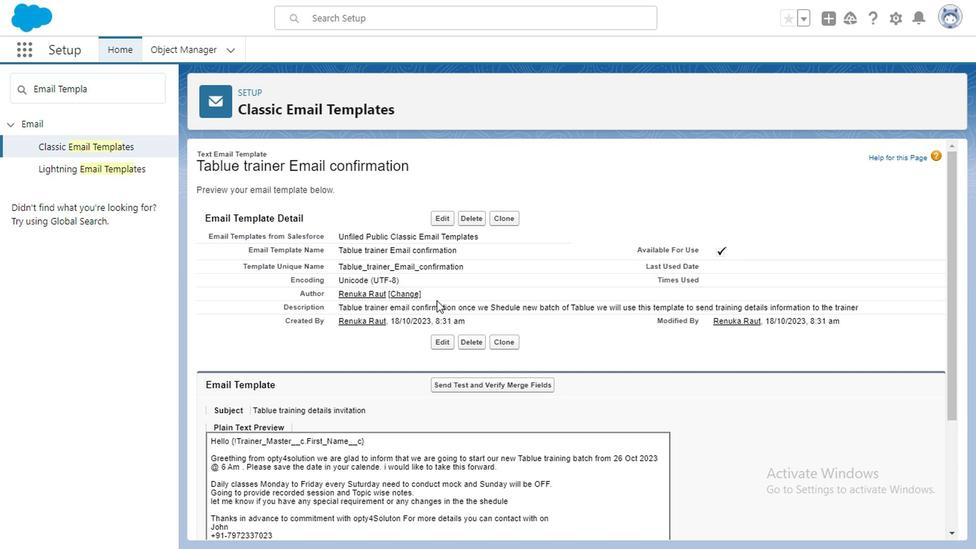 
Action: Mouse scrolled (374, 284) with delta (0, 0)
Screenshot: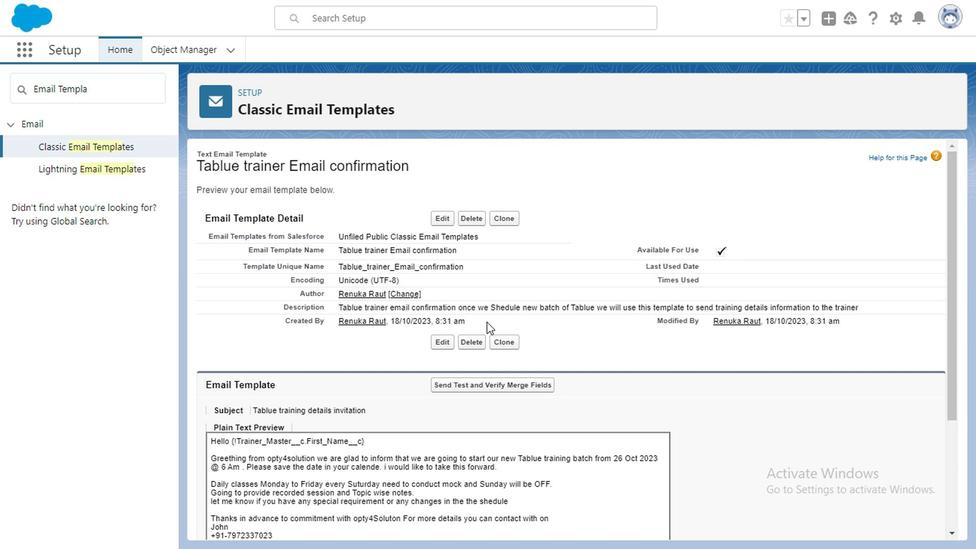 
Action: Mouse scrolled (374, 284) with delta (0, 0)
Screenshot: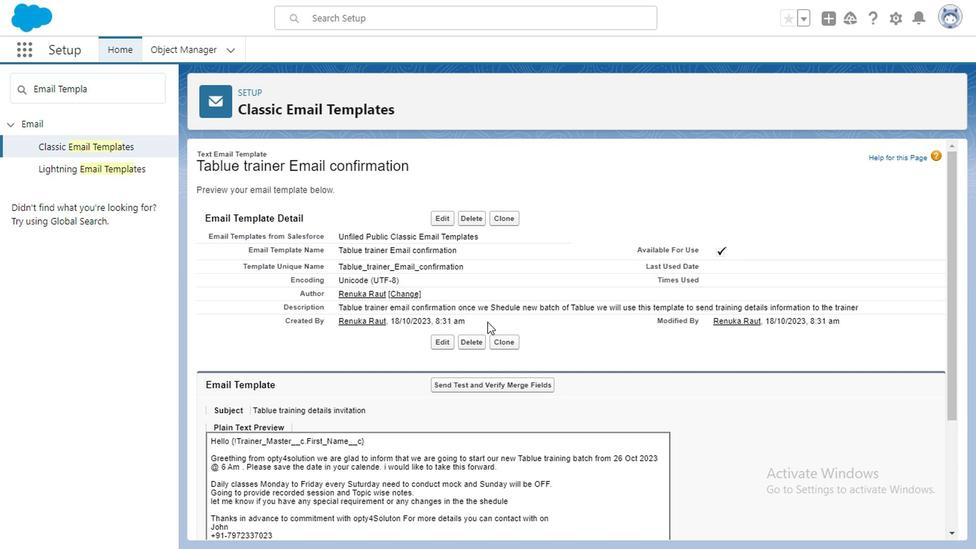 
Action: Mouse moved to (451, 330)
Screenshot: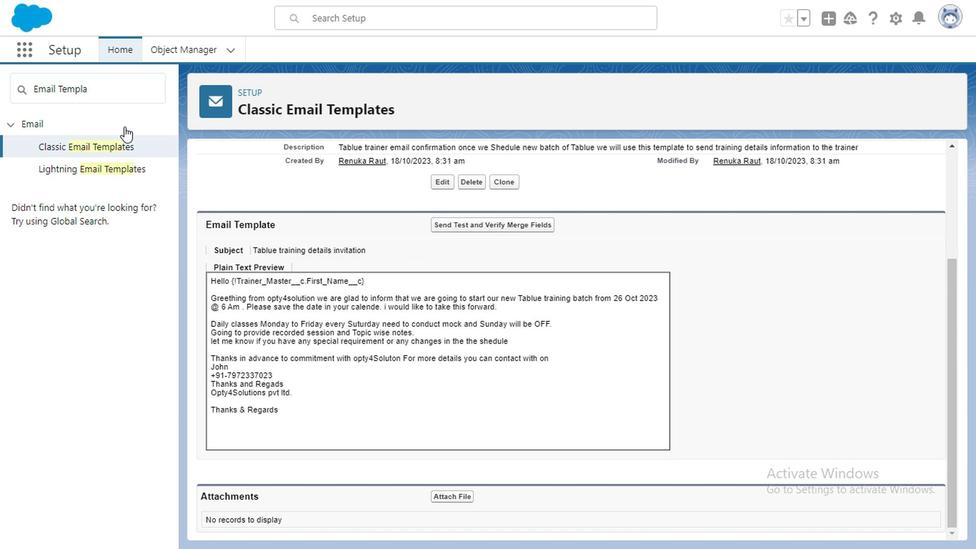 
Action: Mouse scrolled (451, 330) with delta (0, 0)
Screenshot: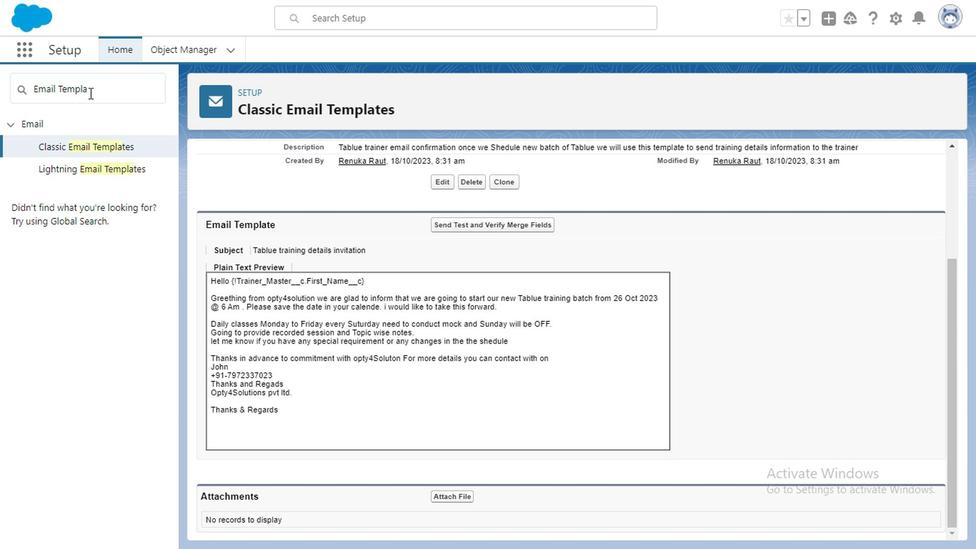 
Action: Mouse scrolled (451, 330) with delta (0, 0)
Screenshot: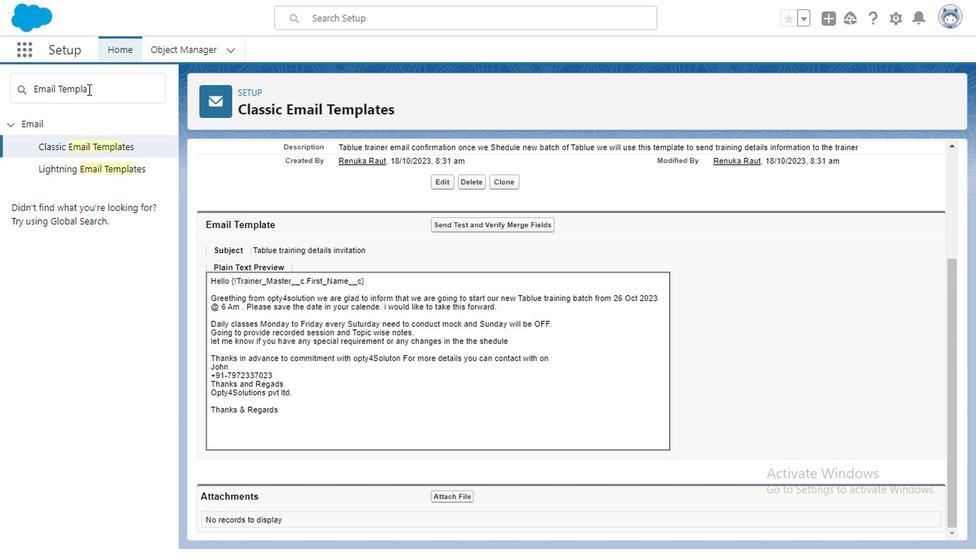 
Action: Mouse scrolled (451, 330) with delta (0, 0)
Screenshot: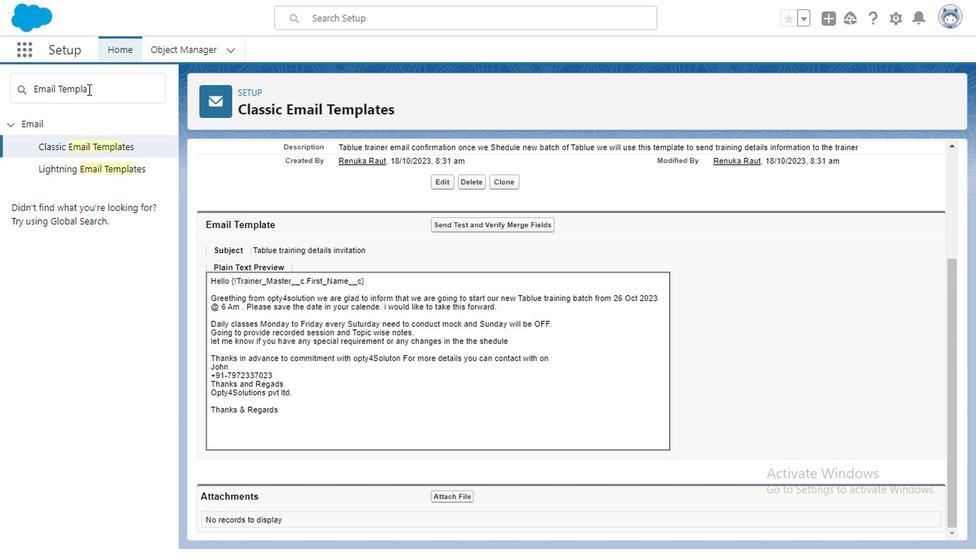 
Action: Mouse scrolled (451, 330) with delta (0, 0)
Screenshot: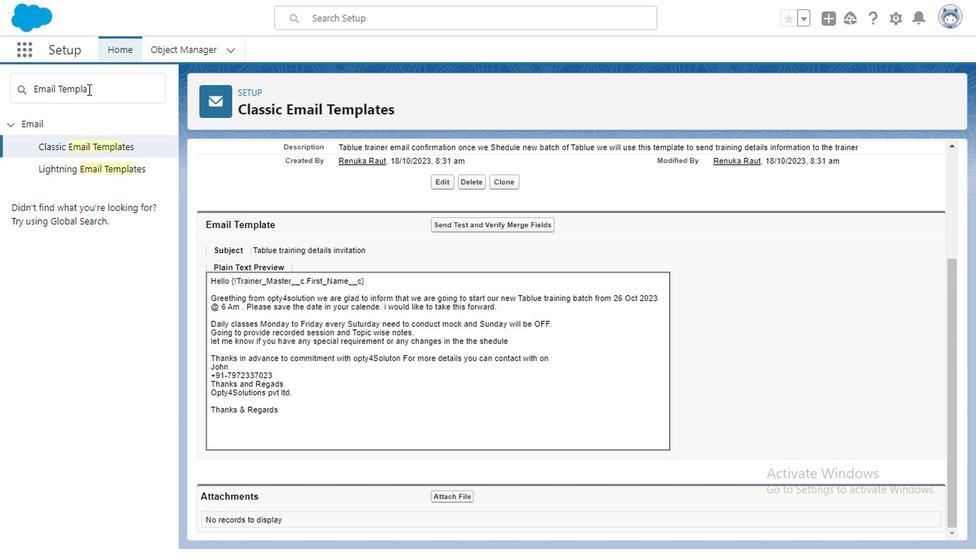 
Action: Mouse moved to (165, 166)
Screenshot: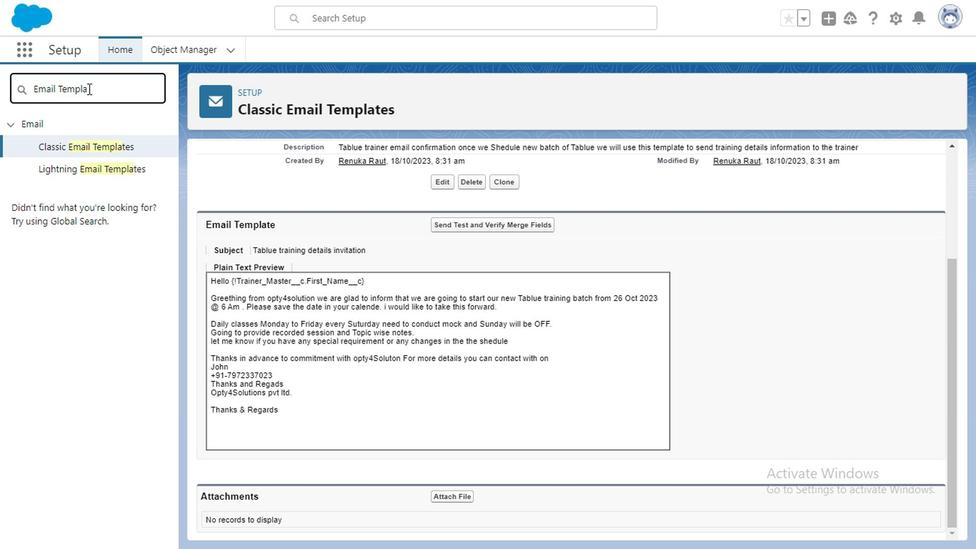 
Action: Mouse pressed left at (165, 166)
Screenshot: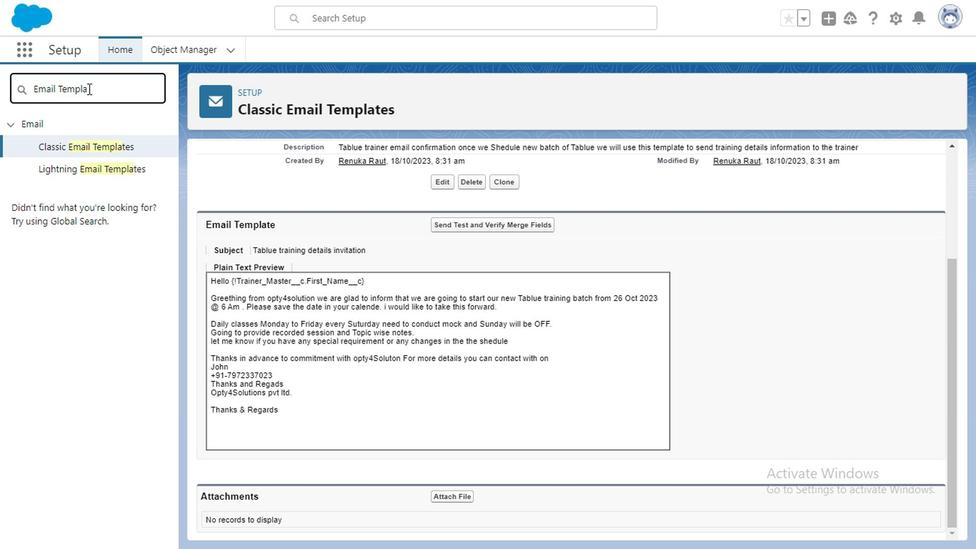 
Action: Key pressed <Key.backspace><Key.backspace><Key.backspace><Key.backspace><Key.backspace><Key.backspace><Key.backspace><Key.backspace><Key.backspace><Key.backspace><Key.backspace><Key.backspace><Key.backspace><Key.backspace><Key.backspace><Key.backspace><Key.backspace><Key.backspace><Key.backspace><Key.caps_lock>W<Key.caps_lock>ork
Screenshot: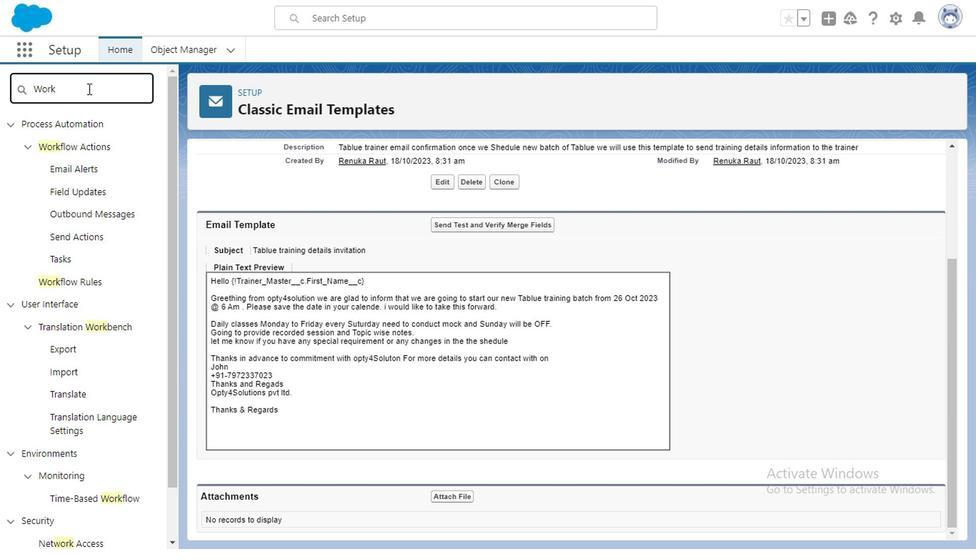 
Action: Mouse moved to (152, 300)
Screenshot: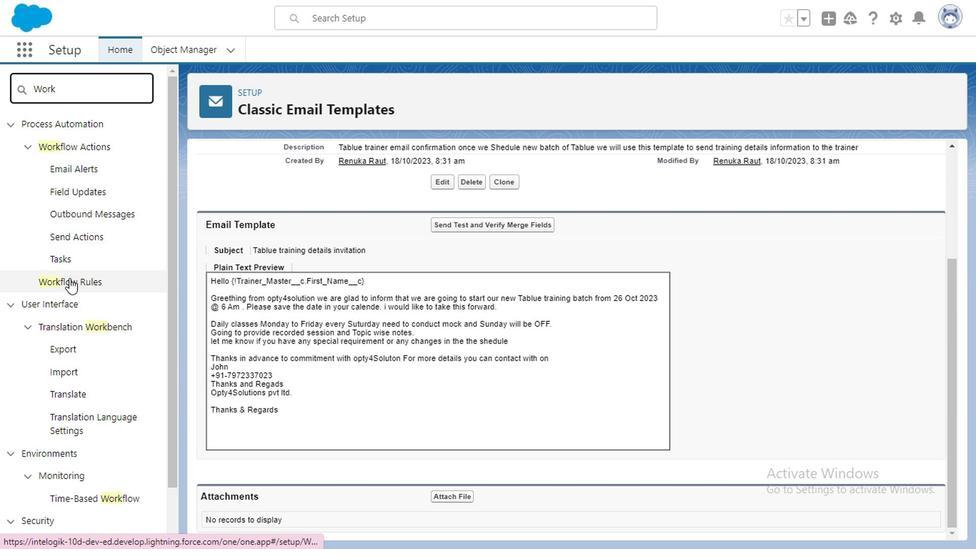 
Action: Mouse pressed left at (152, 300)
Screenshot: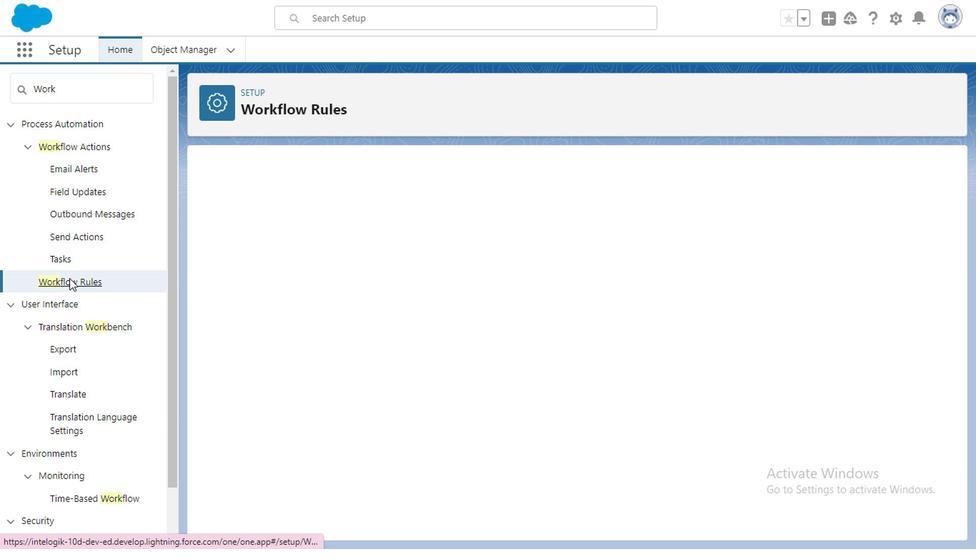 
Action: Mouse moved to (504, 344)
Screenshot: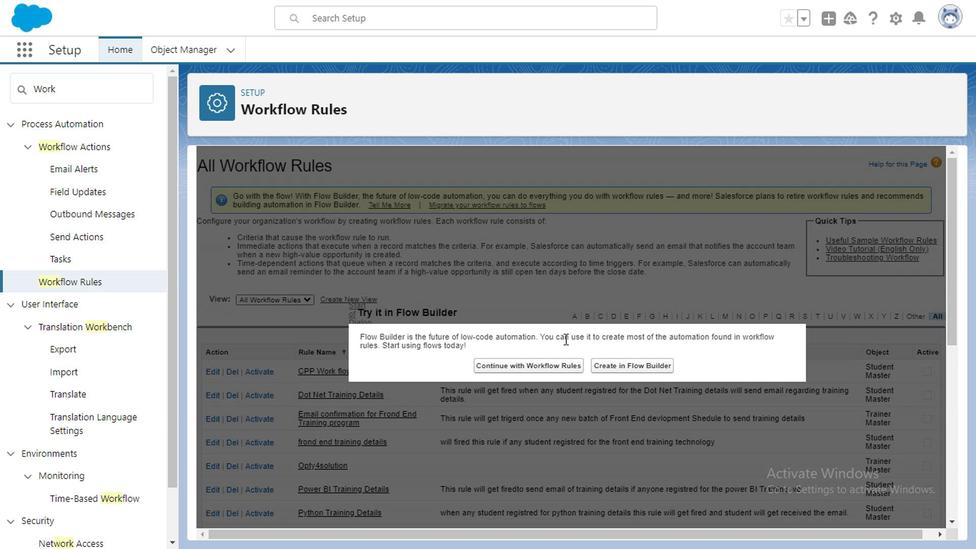 
Action: Mouse pressed left at (504, 344)
Screenshot: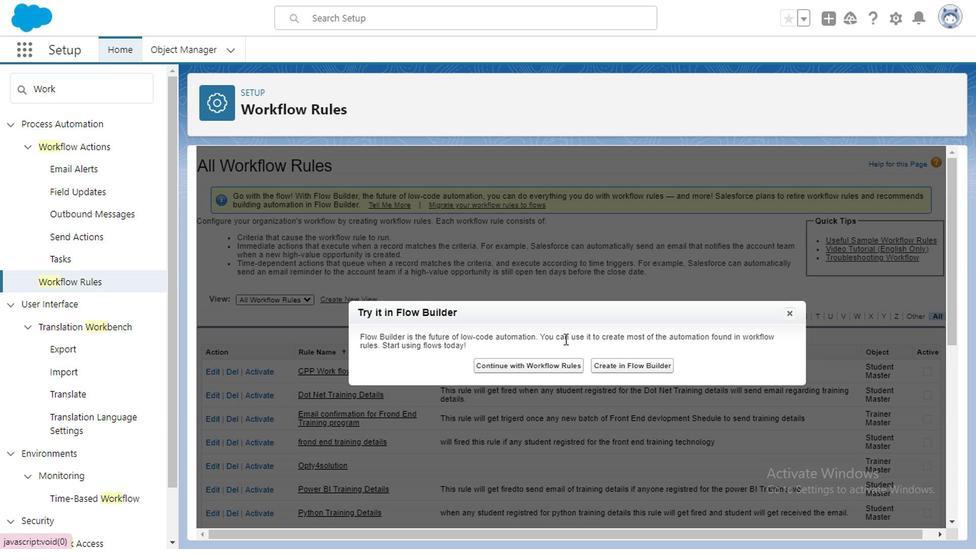 
Action: Mouse moved to (491, 366)
Screenshot: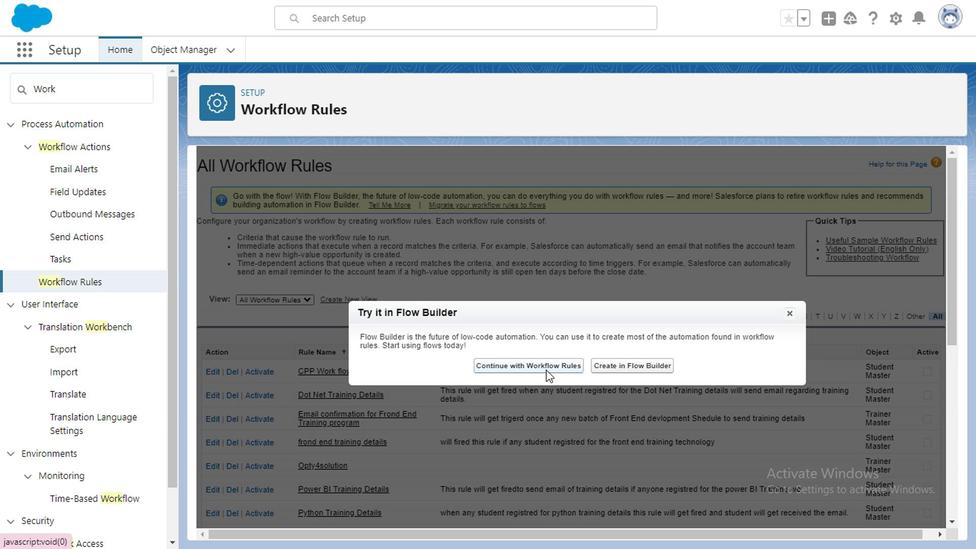 
Action: Mouse pressed left at (491, 366)
Screenshot: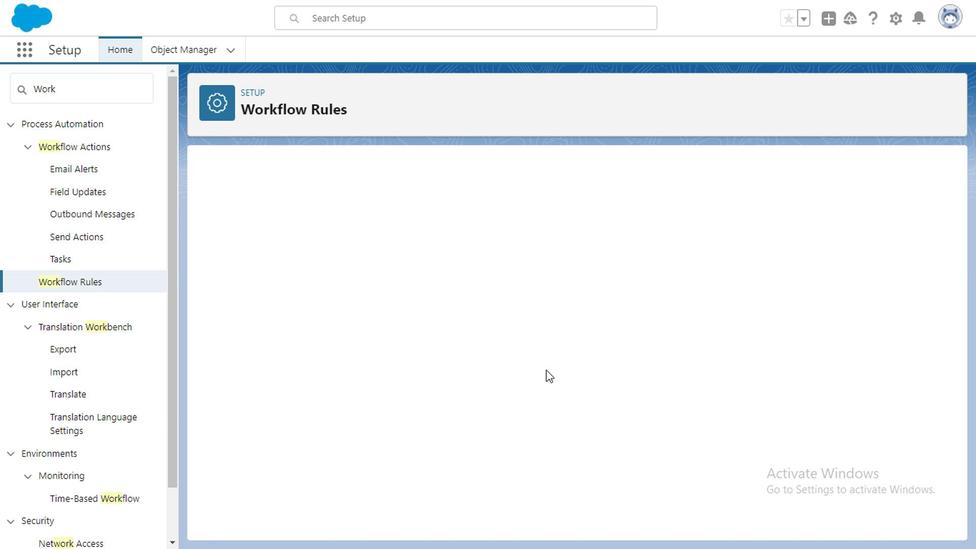 
Action: Mouse moved to (485, 309)
Screenshot: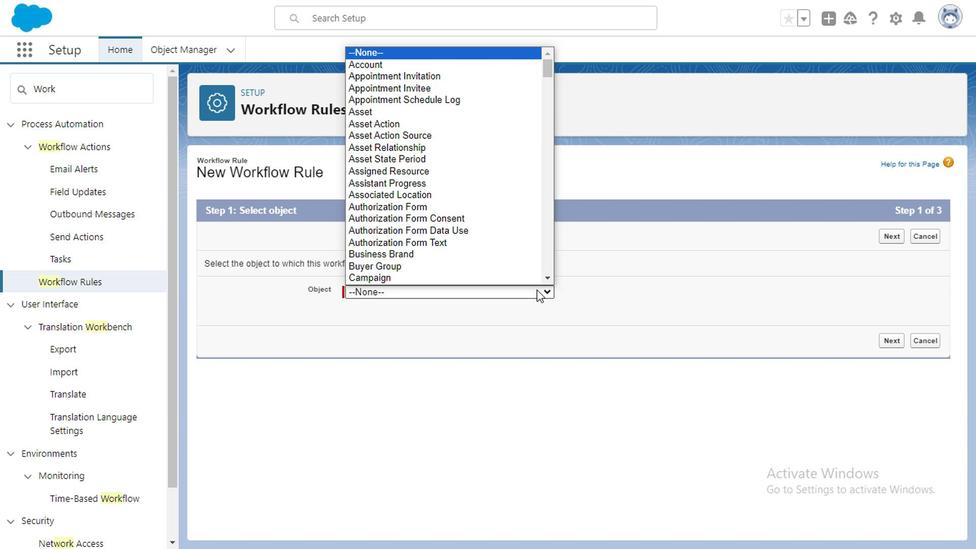 
Action: Mouse pressed left at (485, 309)
Screenshot: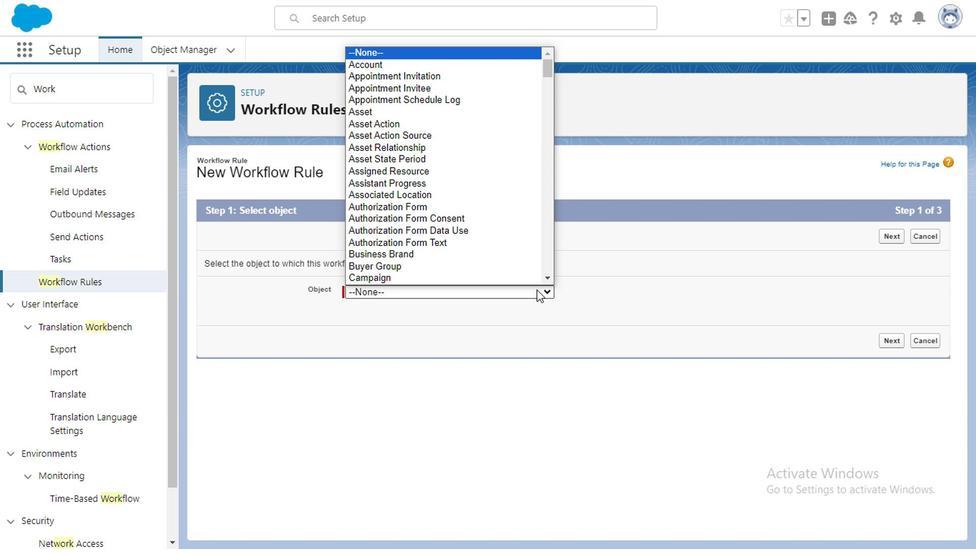 
Action: Mouse moved to (469, 235)
Screenshot: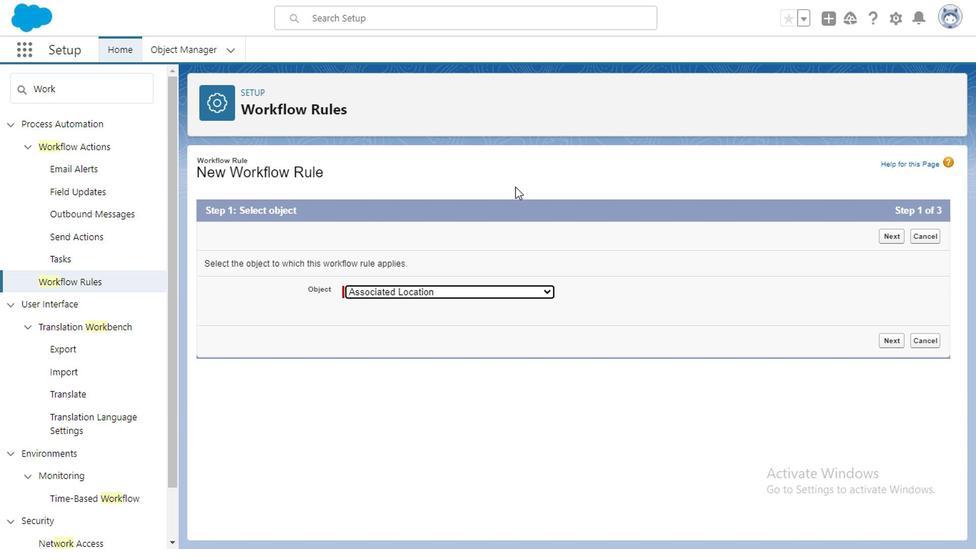 
Action: Mouse pressed left at (469, 235)
Screenshot: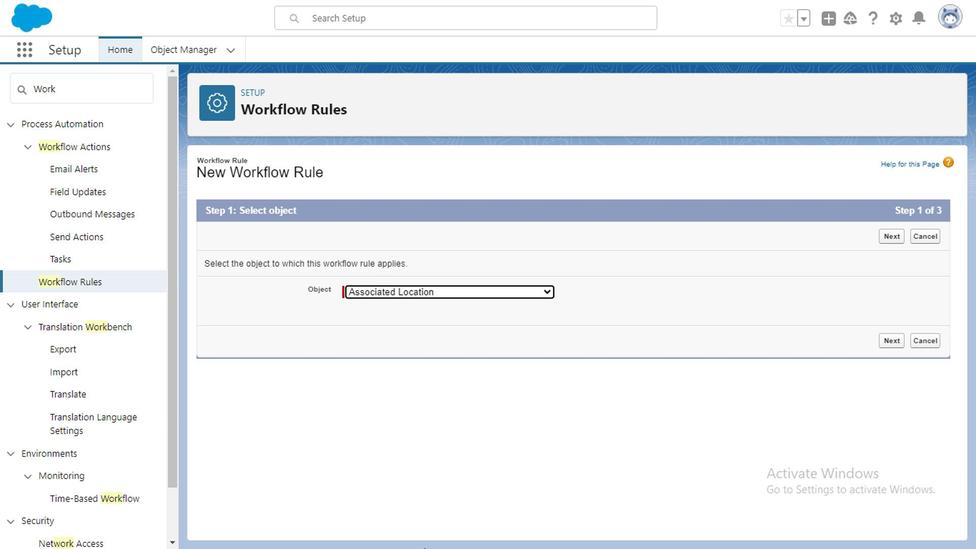 
Action: Mouse moved to (450, 308)
Screenshot: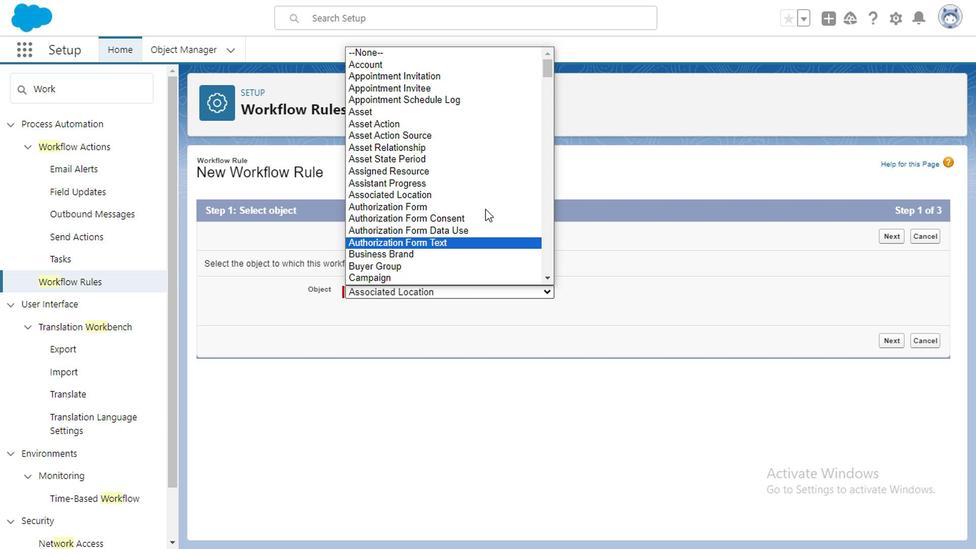 
Action: Mouse pressed left at (450, 308)
Screenshot: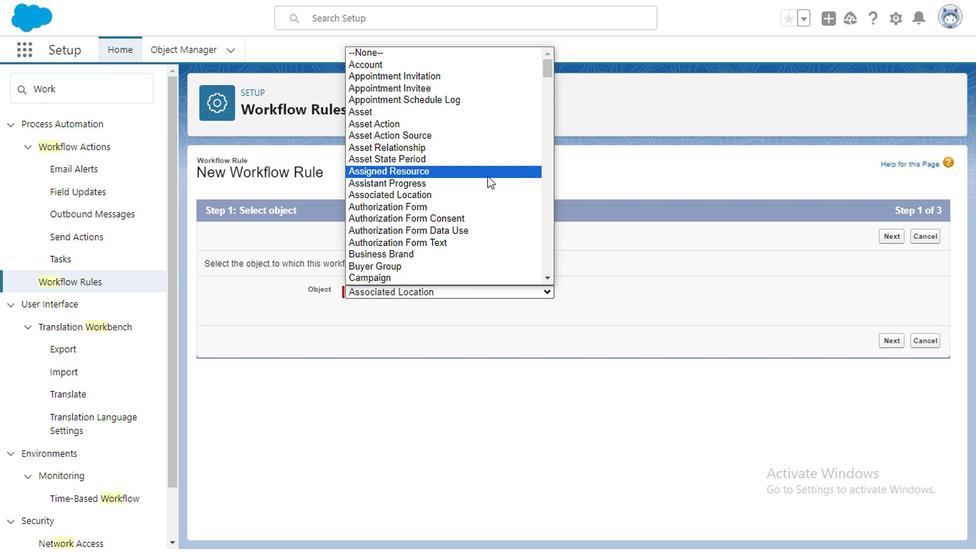 
Action: Mouse moved to (449, 244)
Screenshot: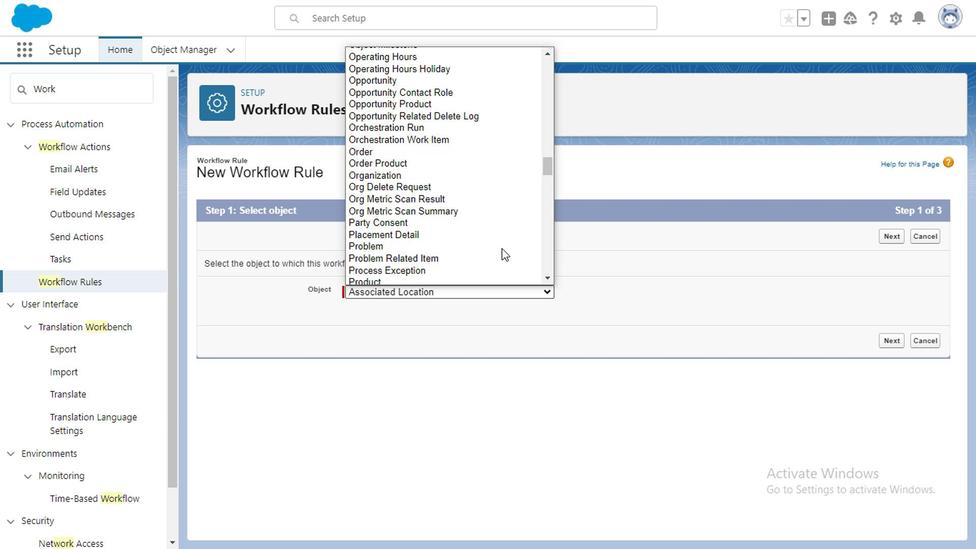
Action: Mouse scrolled (449, 244) with delta (0, 0)
Screenshot: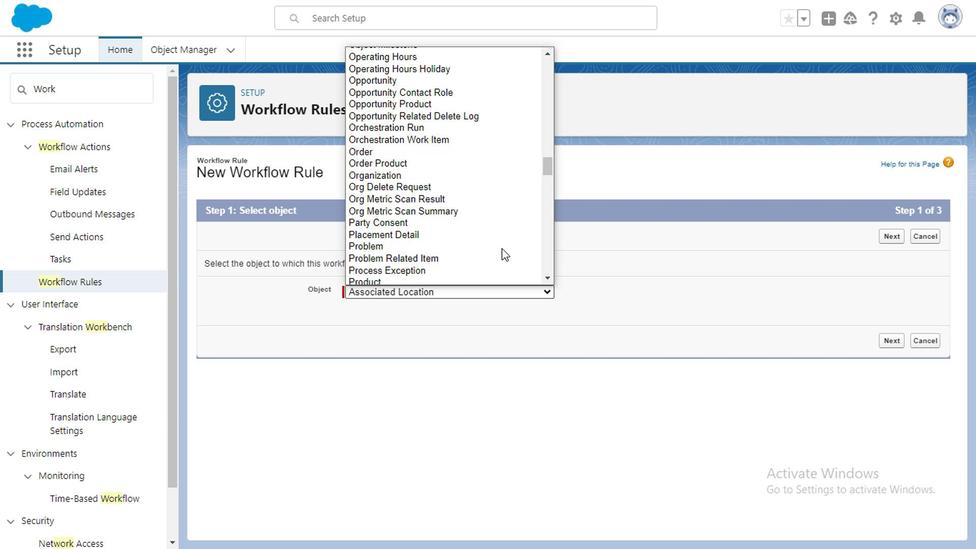 
Action: Mouse moved to (460, 279)
Screenshot: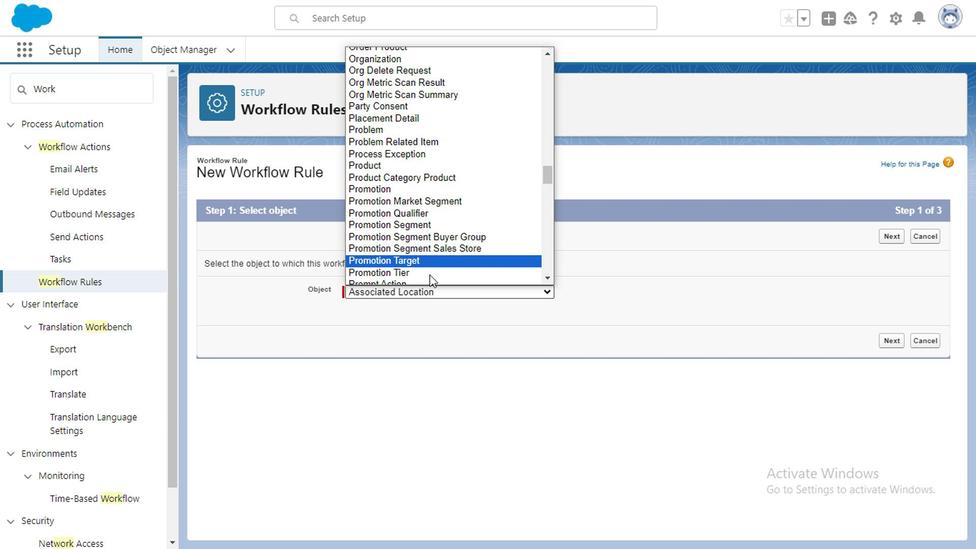 
Action: Mouse scrolled (460, 279) with delta (0, 0)
Screenshot: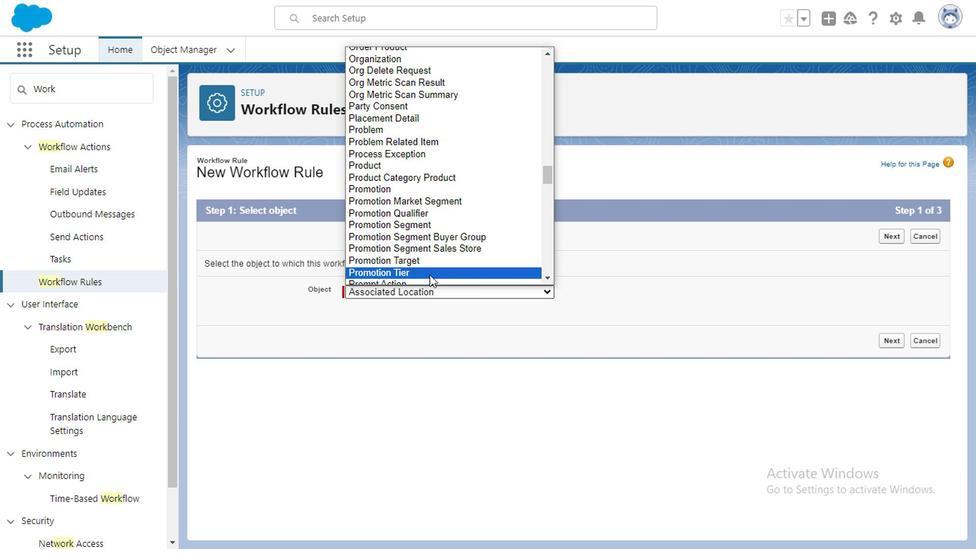 
Action: Mouse moved to (409, 297)
Screenshot: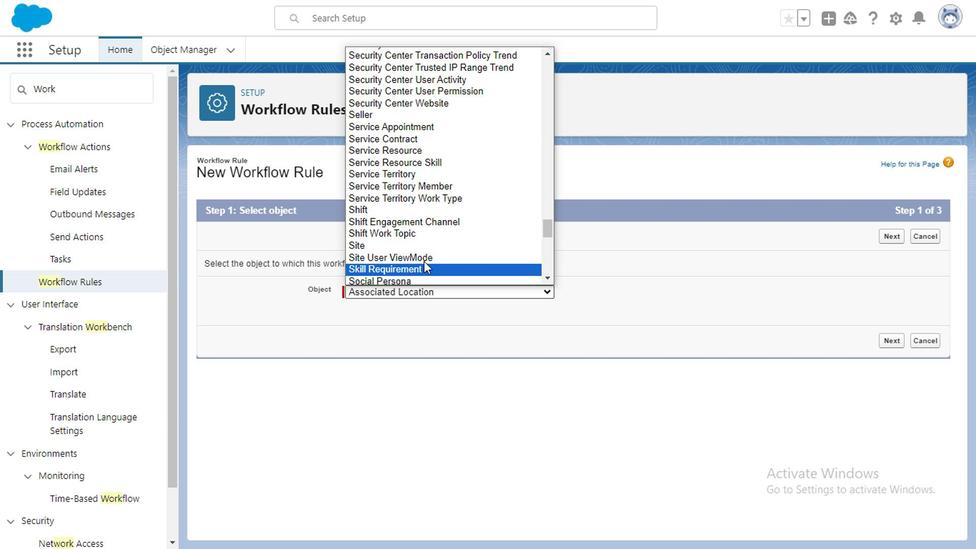 
Action: Mouse scrolled (409, 296) with delta (0, 0)
Screenshot: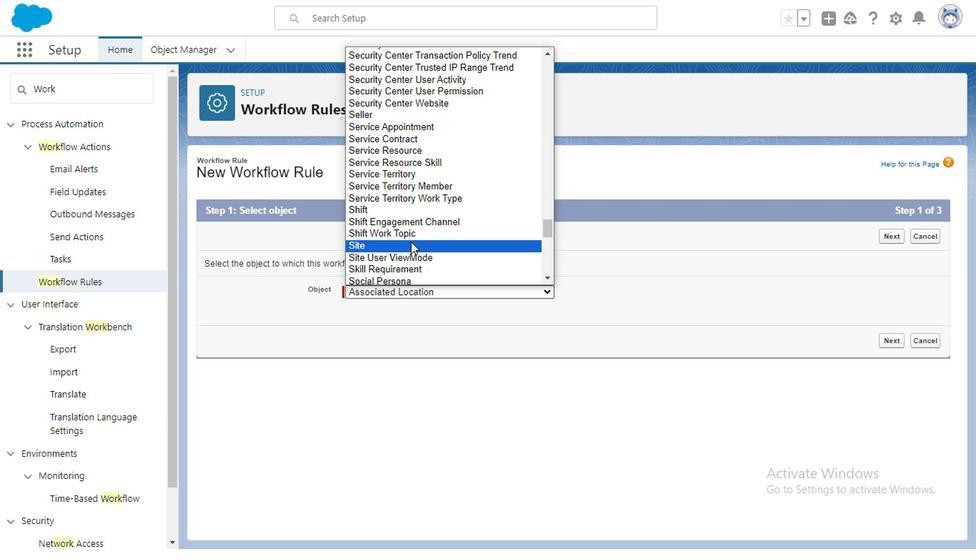 
Action: Mouse moved to (393, 272)
Screenshot: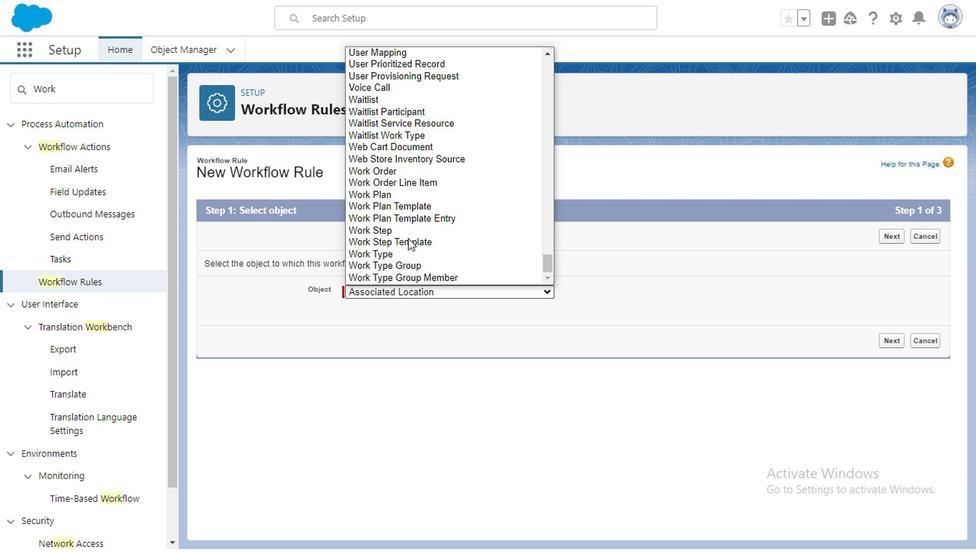 
Action: Mouse scrolled (393, 272) with delta (0, 0)
Screenshot: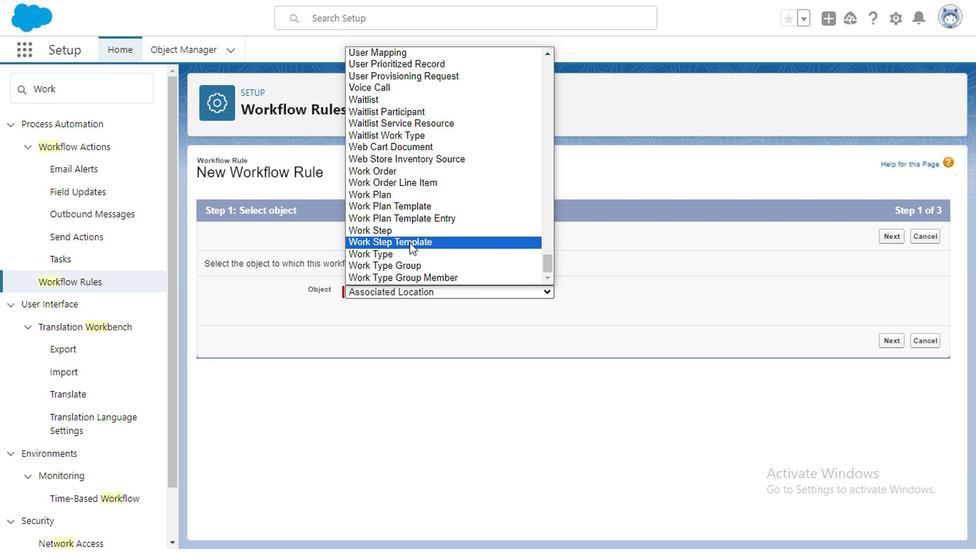 
Action: Mouse moved to (394, 274)
Screenshot: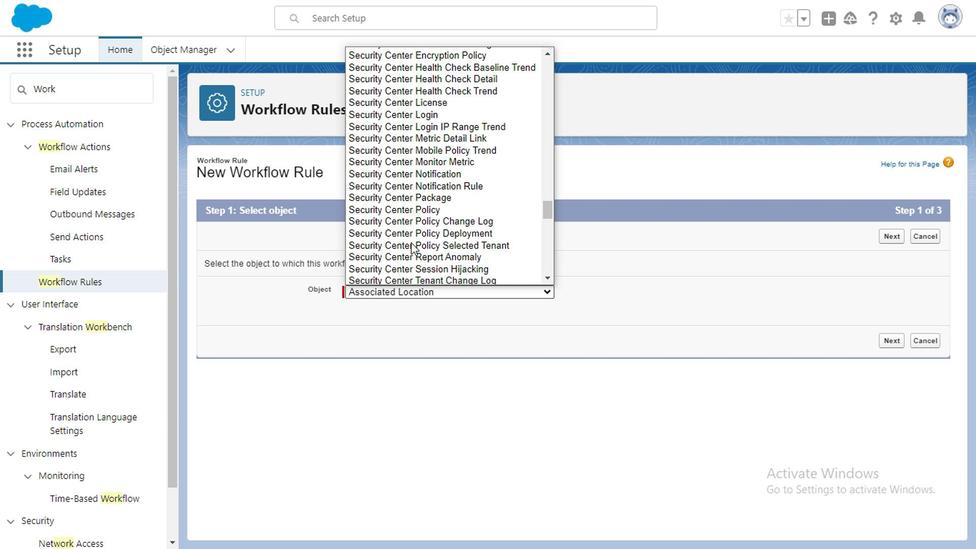
Action: Mouse scrolled (394, 274) with delta (0, 0)
Screenshot: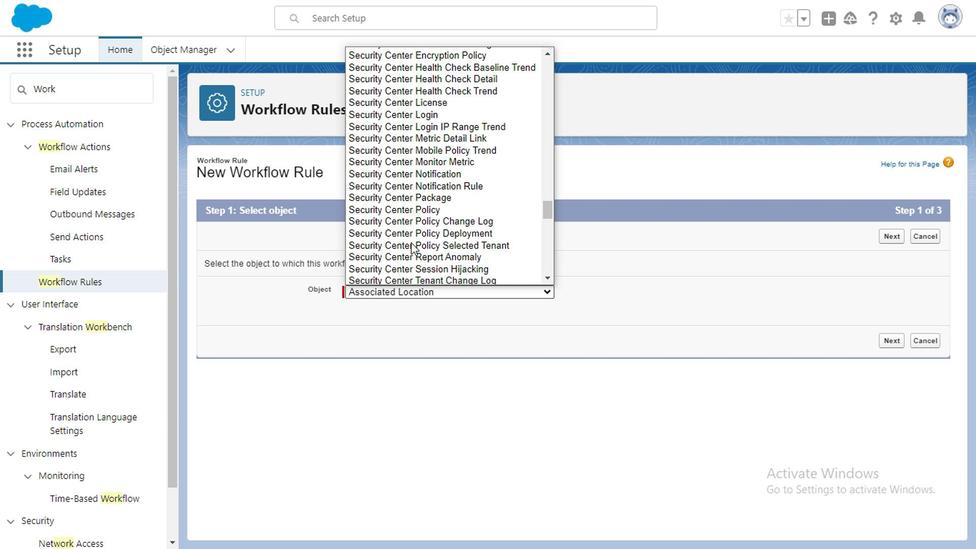 
Action: Mouse moved to (394, 275)
Screenshot: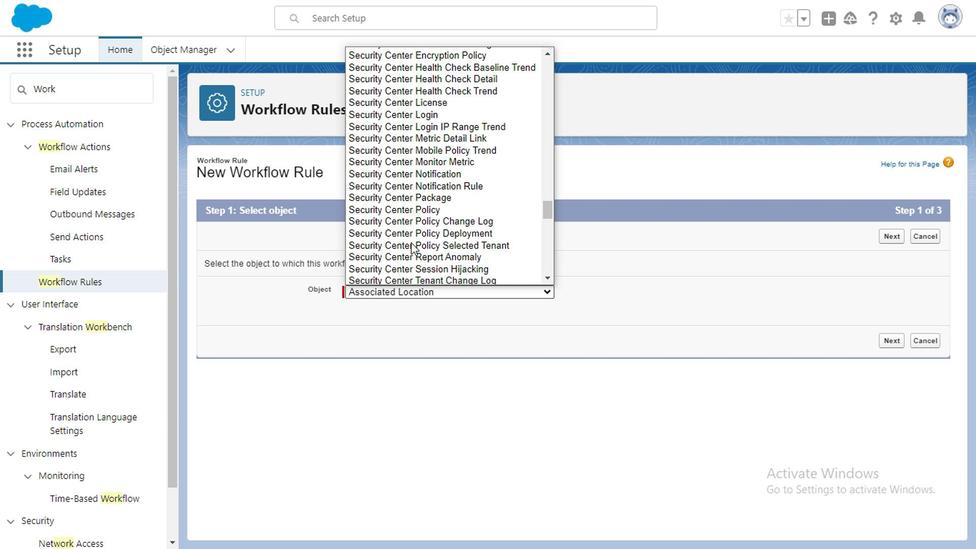 
Action: Mouse scrolled (394, 275) with delta (0, 0)
Screenshot: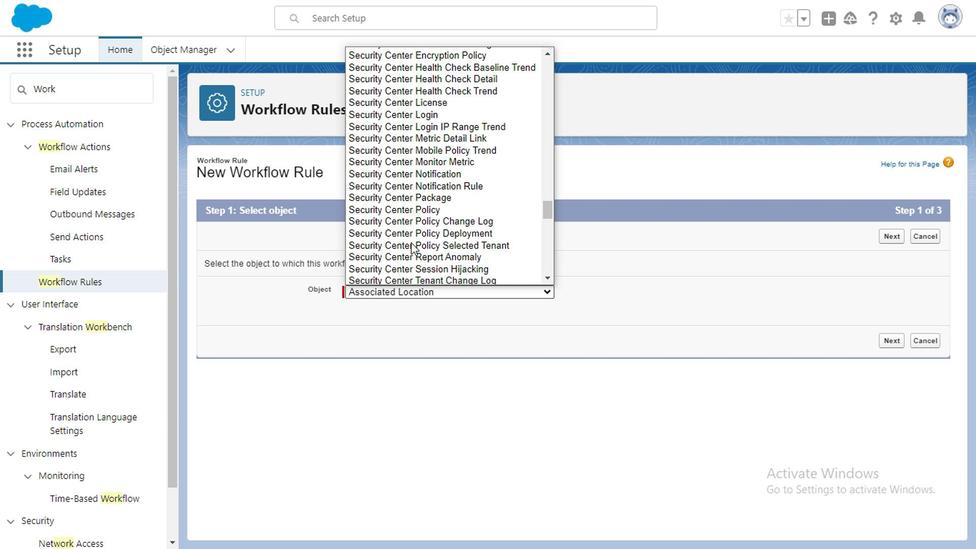 
Action: Mouse moved to (395, 275)
Screenshot: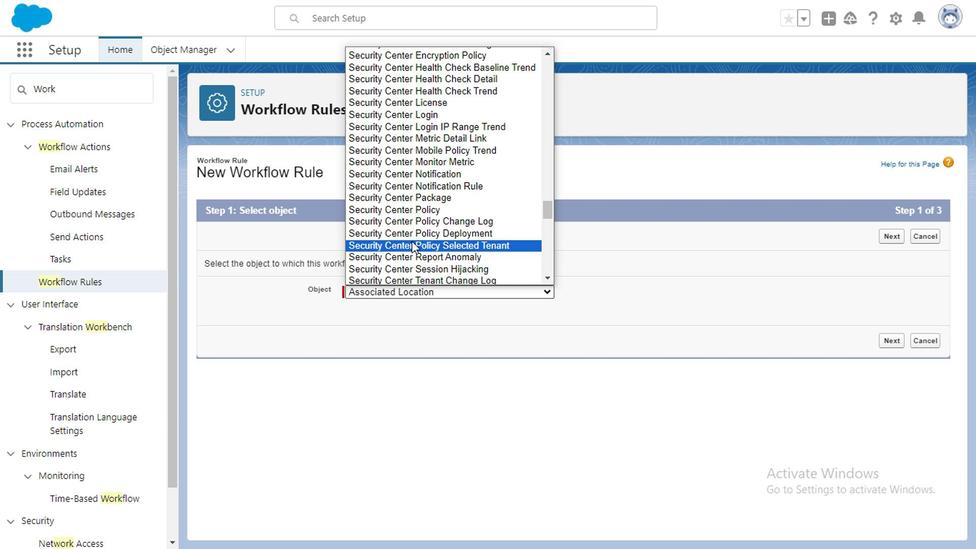 
Action: Mouse scrolled (395, 276) with delta (0, 0)
Screenshot: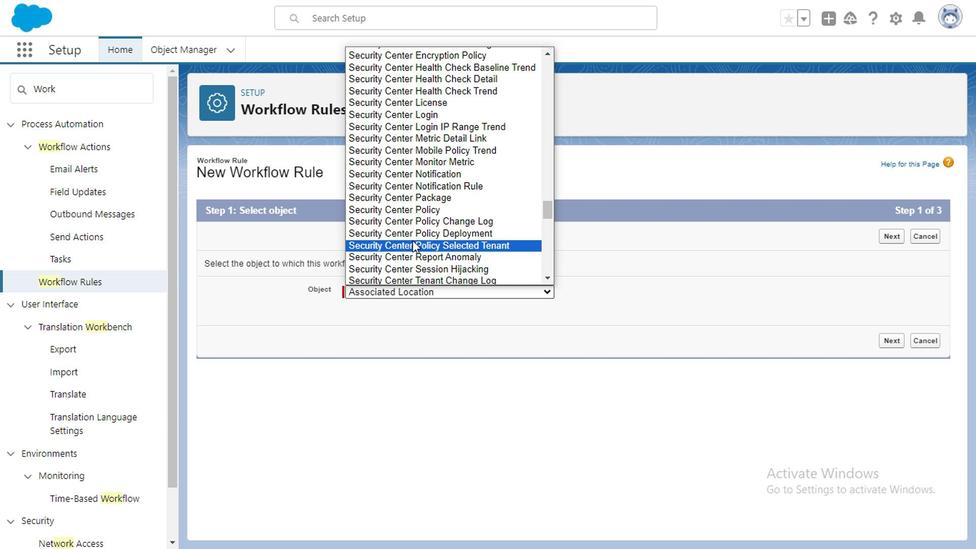 
Action: Mouse moved to (398, 272)
Screenshot: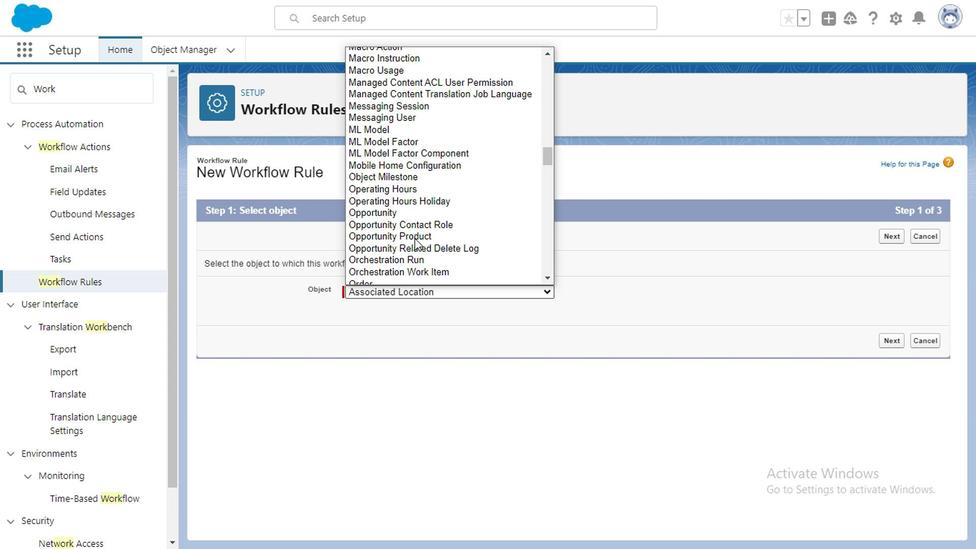 
Action: Mouse scrolled (398, 273) with delta (0, 0)
Screenshot: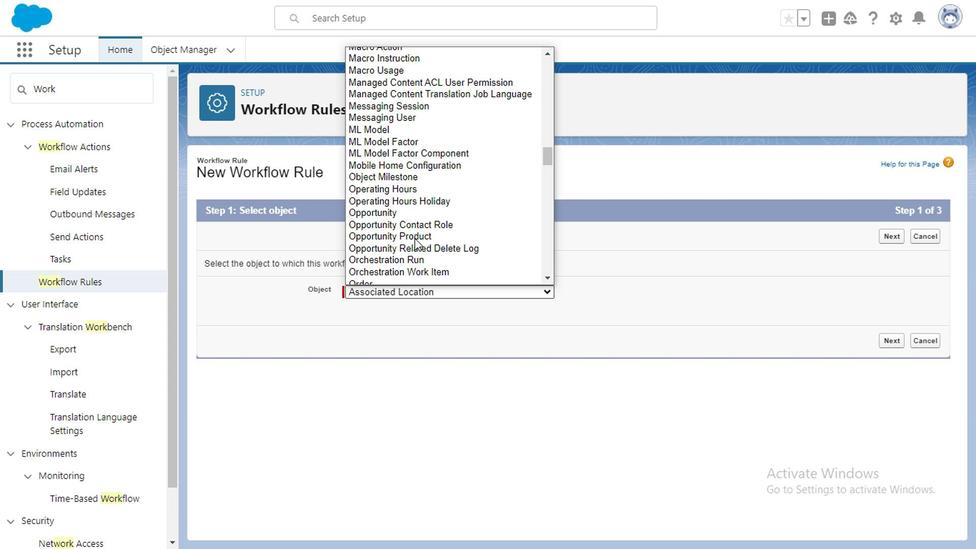 
Action: Mouse moved to (398, 272)
Screenshot: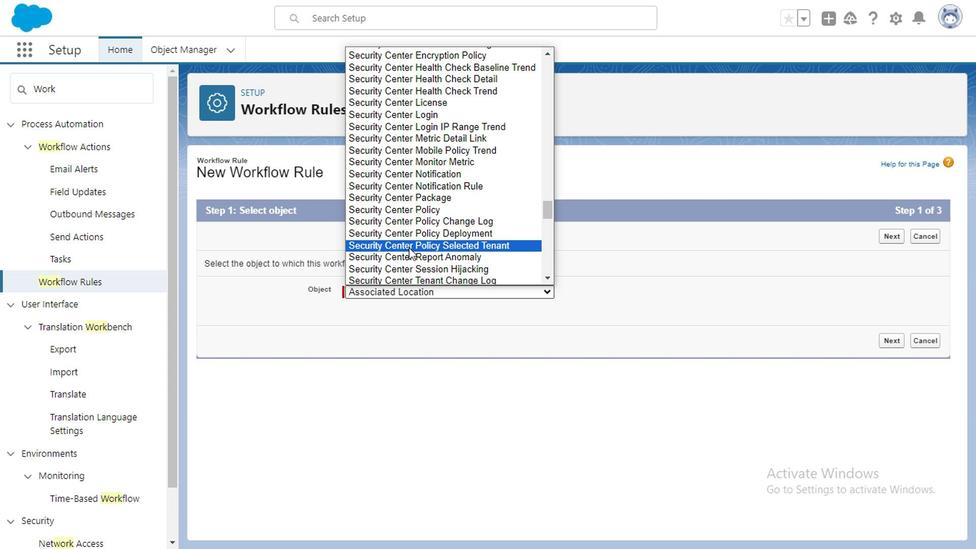 
Action: Mouse scrolled (398, 272) with delta (0, 0)
Screenshot: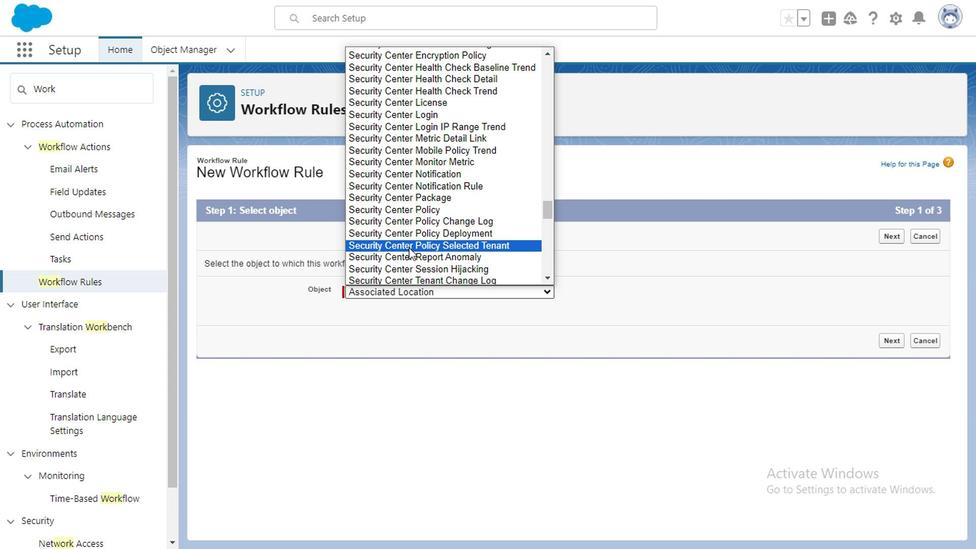 
Action: Mouse moved to (394, 279)
Screenshot: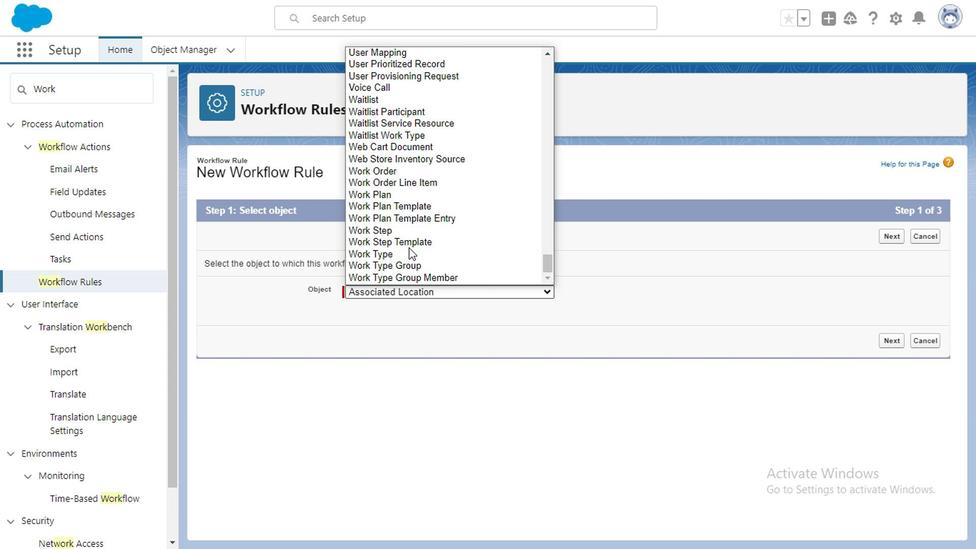
Action: Mouse scrolled (394, 278) with delta (0, 0)
Screenshot: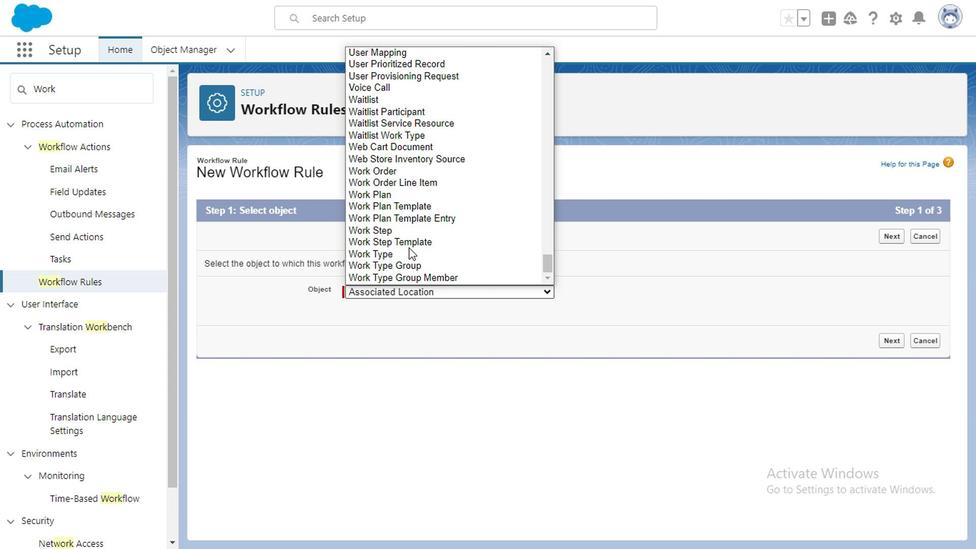 
Action: Mouse scrolled (394, 278) with delta (0, 0)
Screenshot: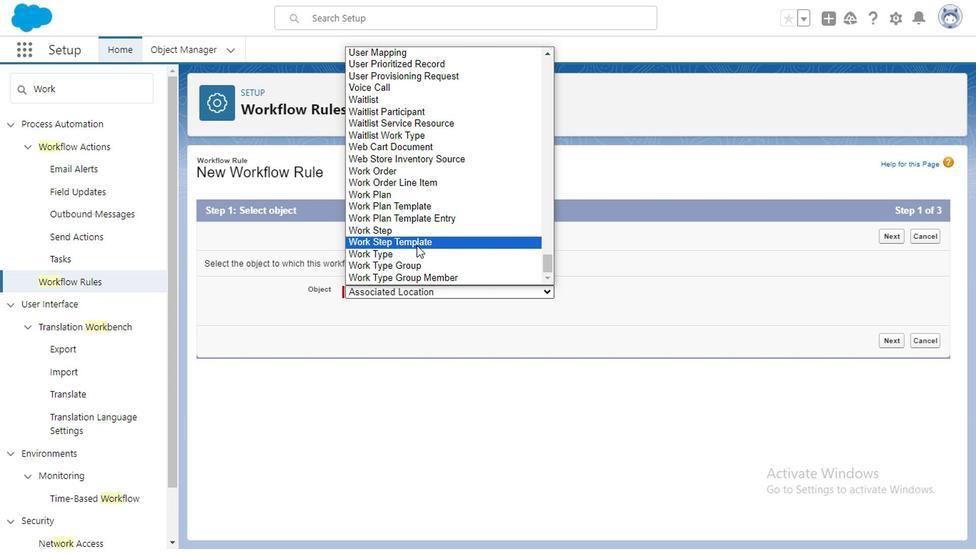 
Action: Mouse scrolled (394, 278) with delta (0, 0)
Screenshot: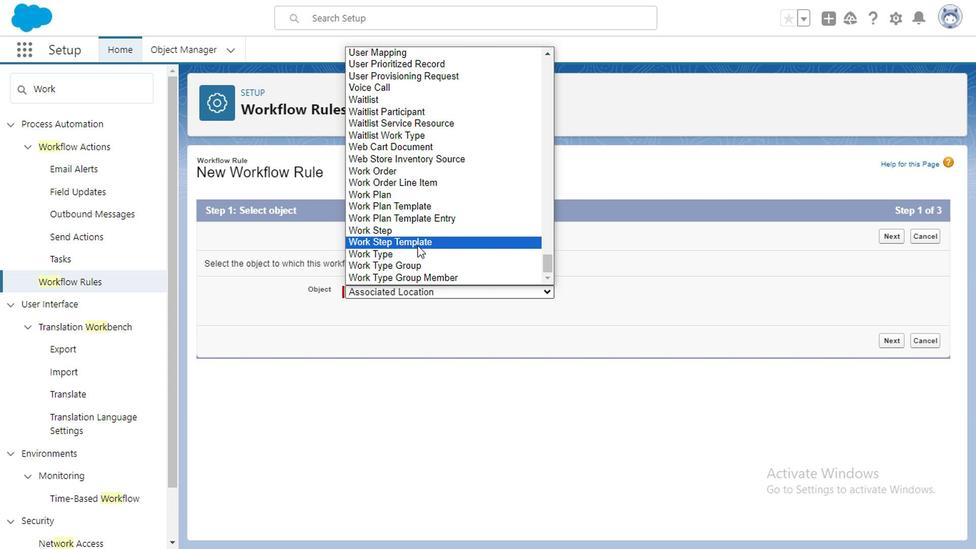 
Action: Mouse moved to (400, 276)
Screenshot: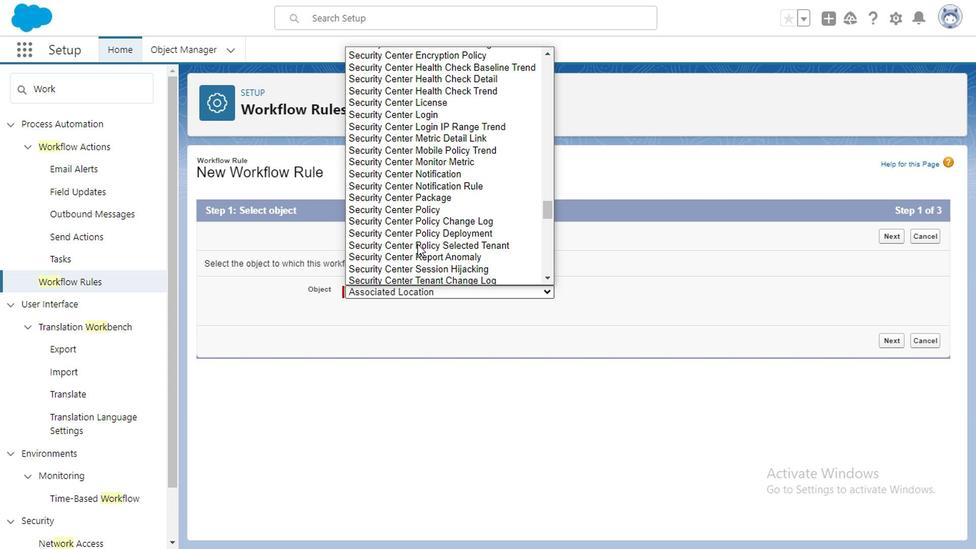 
Action: Mouse scrolled (400, 277) with delta (0, 0)
Screenshot: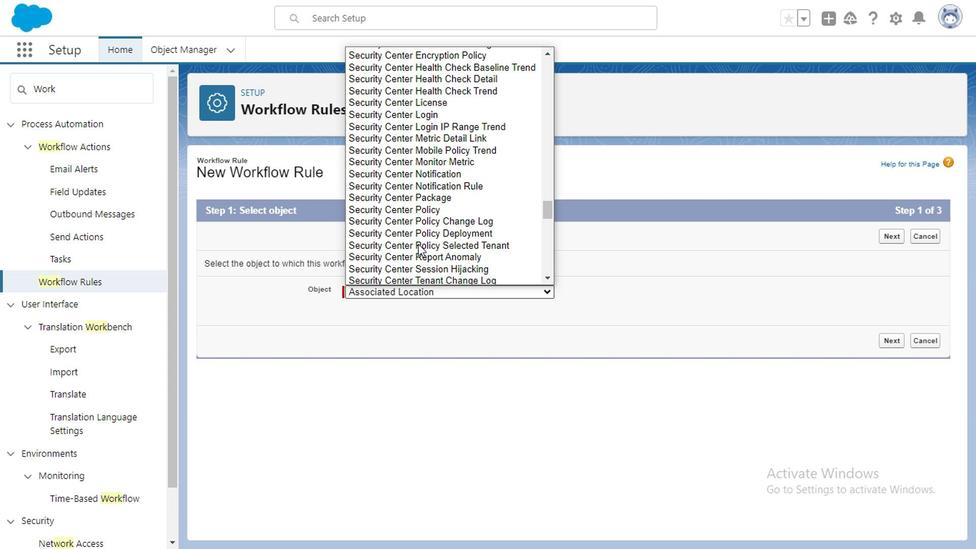 
Action: Mouse moved to (409, 259)
Screenshot: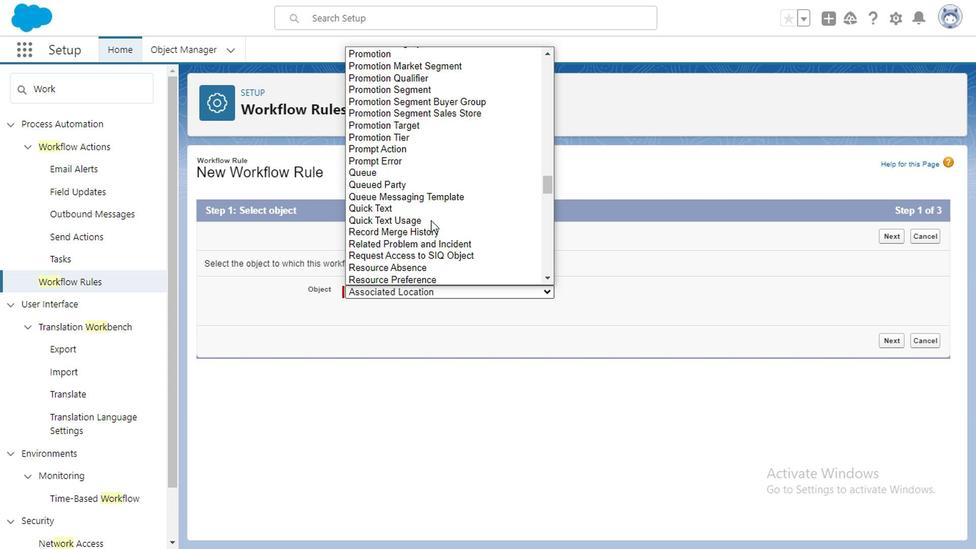 
Action: Mouse scrolled (409, 260) with delta (0, 0)
Screenshot: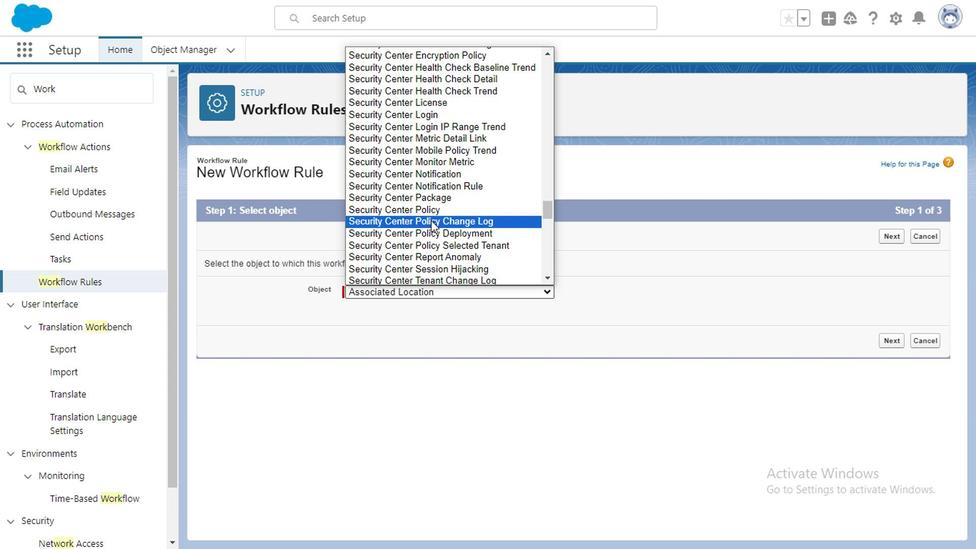 
Action: Mouse scrolled (409, 259) with delta (0, 0)
Screenshot: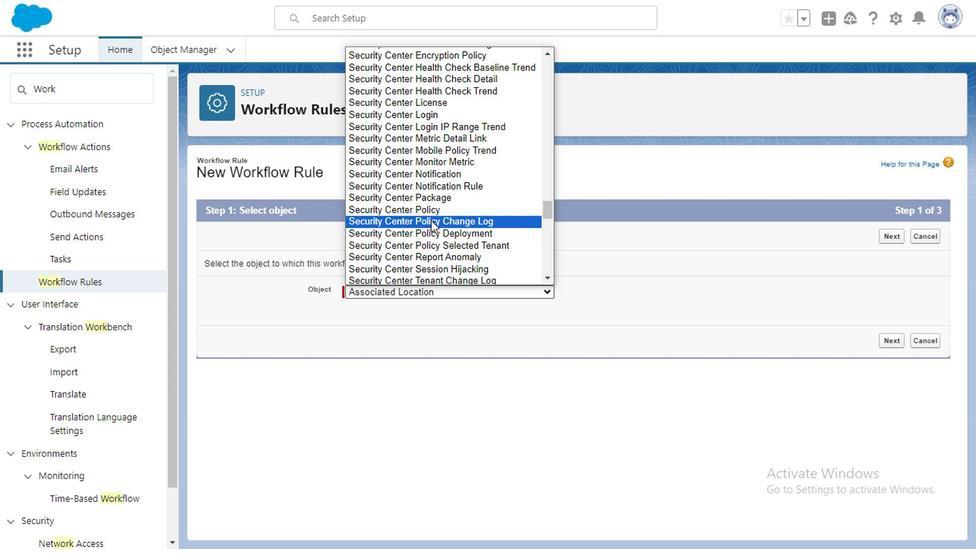 
Action: Mouse scrolled (409, 259) with delta (0, 0)
Screenshot: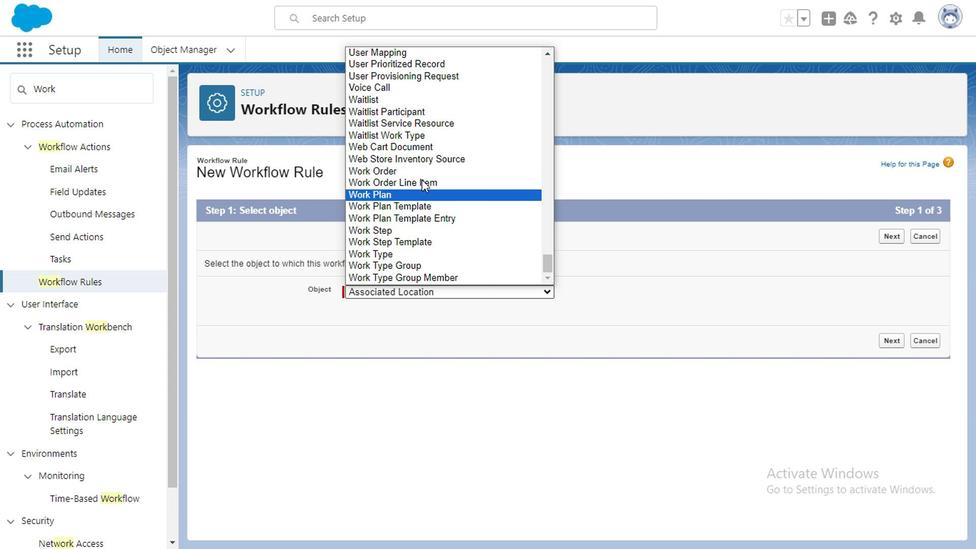 
Action: Mouse moved to (416, 255)
Screenshot: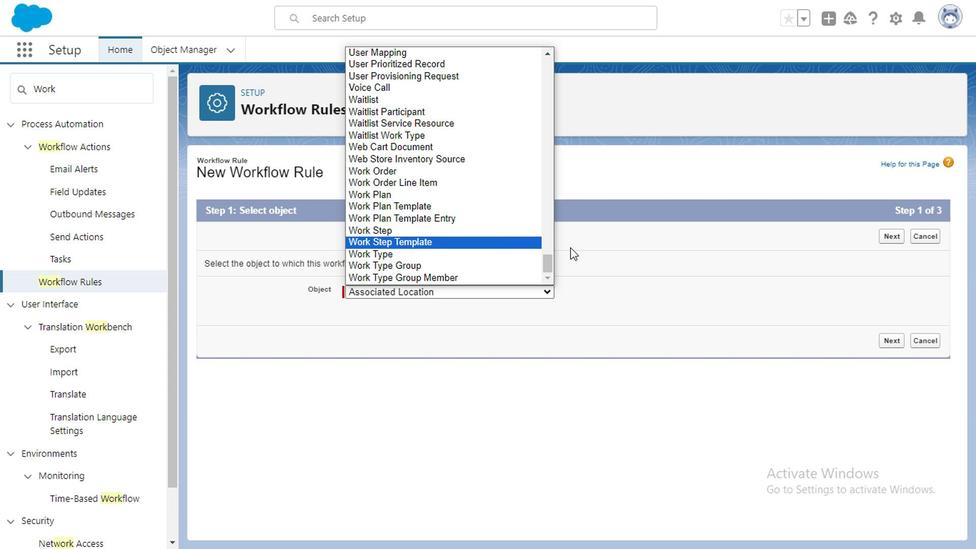
Action: Mouse scrolled (416, 254) with delta (0, 0)
Screenshot: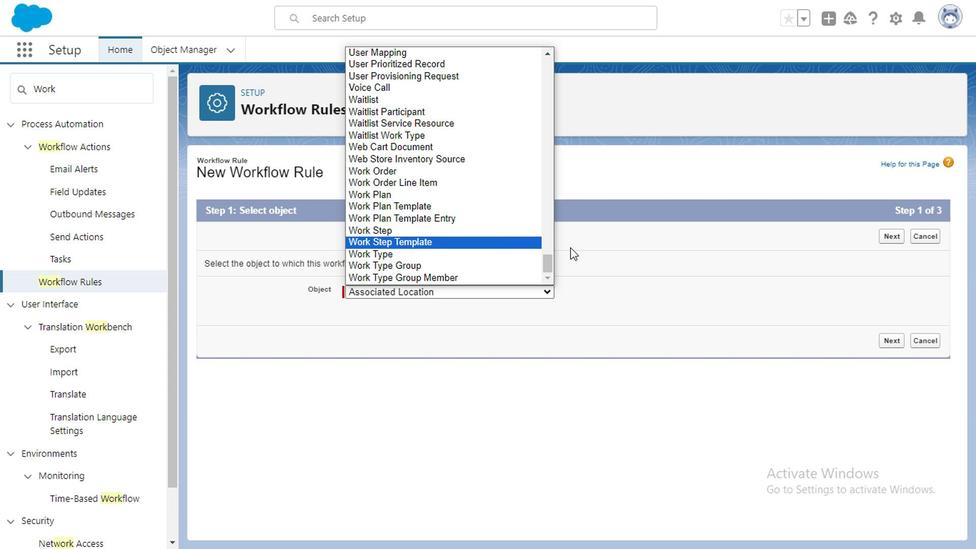 
Action: Mouse moved to (425, 268)
Screenshot: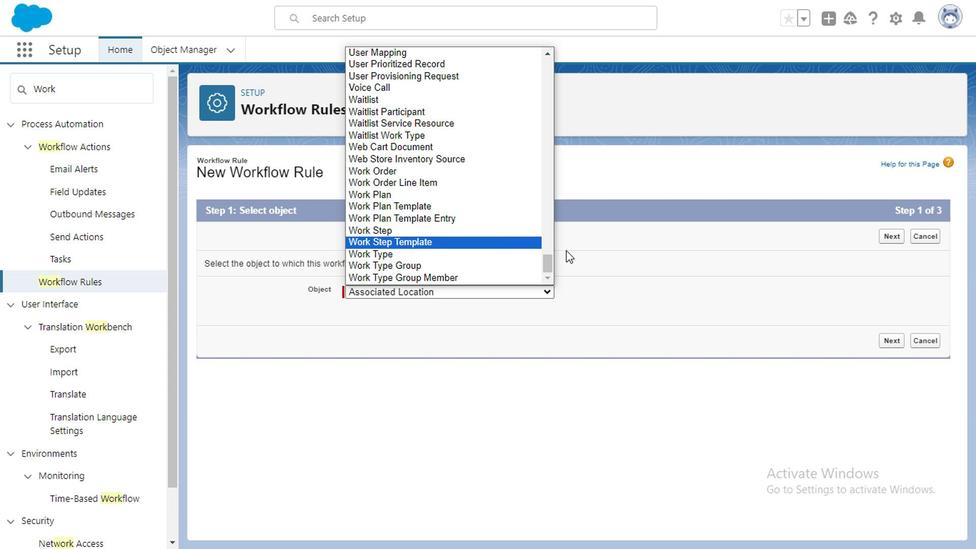 
Action: Mouse scrolled (425, 268) with delta (0, 0)
Screenshot: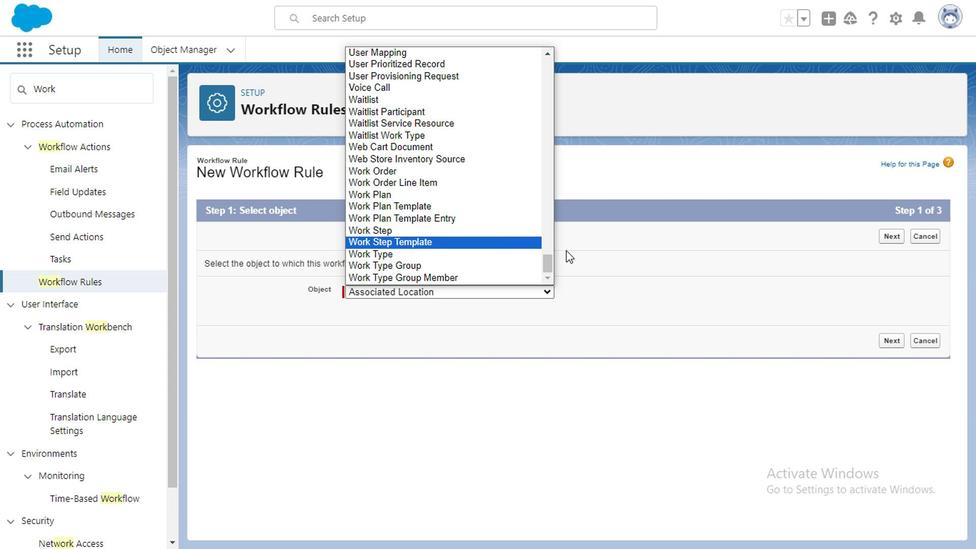 
Action: Mouse moved to (494, 289)
Screenshot: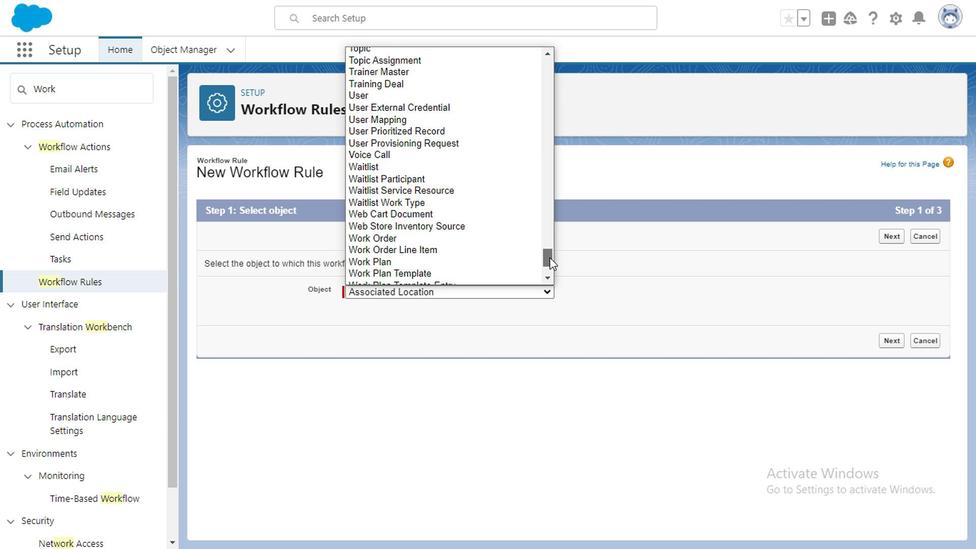 
Action: Mouse pressed left at (494, 289)
Screenshot: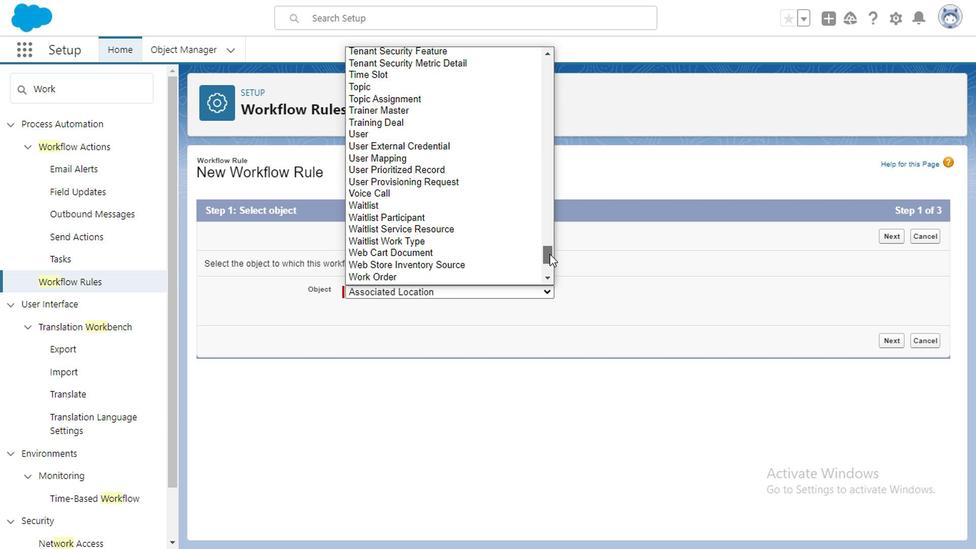
Action: Mouse moved to (386, 181)
Screenshot: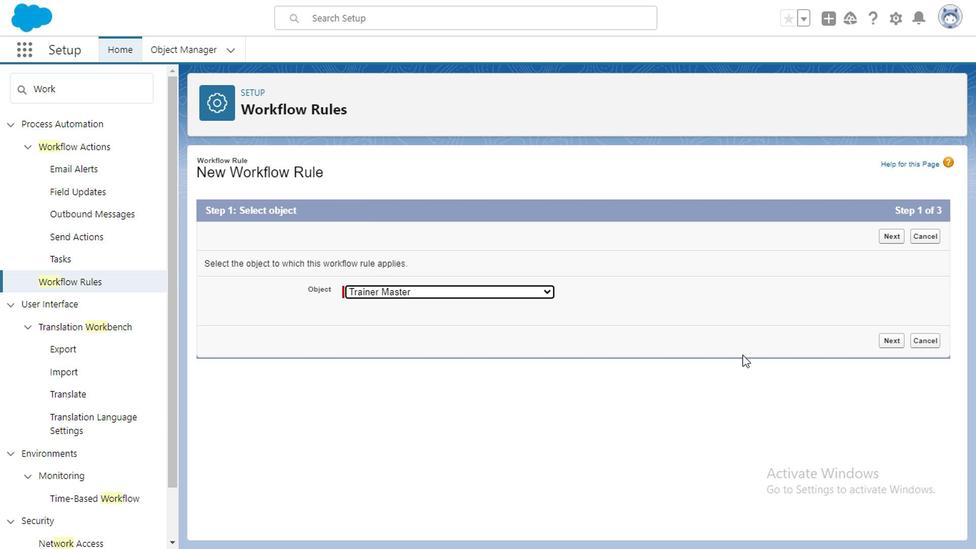 
Action: Mouse pressed left at (386, 181)
Screenshot: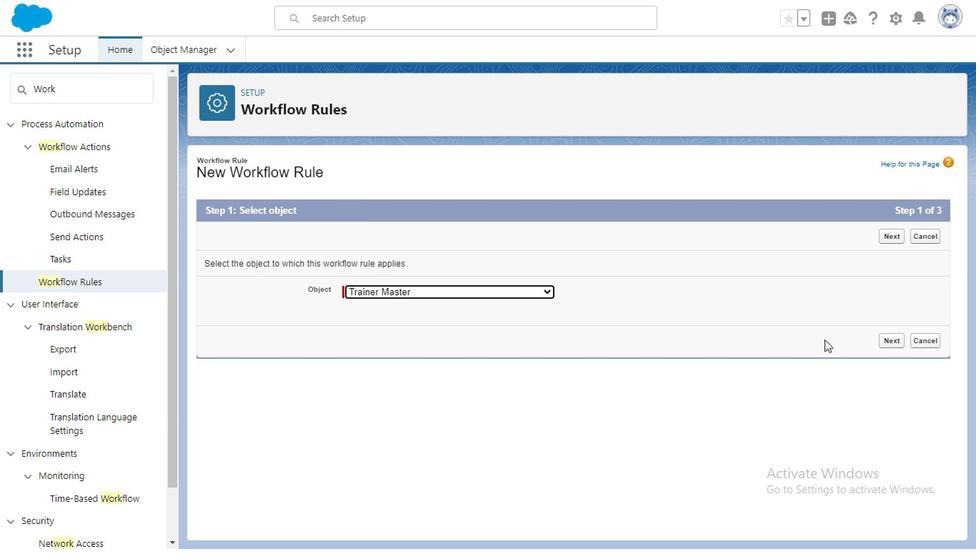 
Action: Mouse moved to (738, 345)
Screenshot: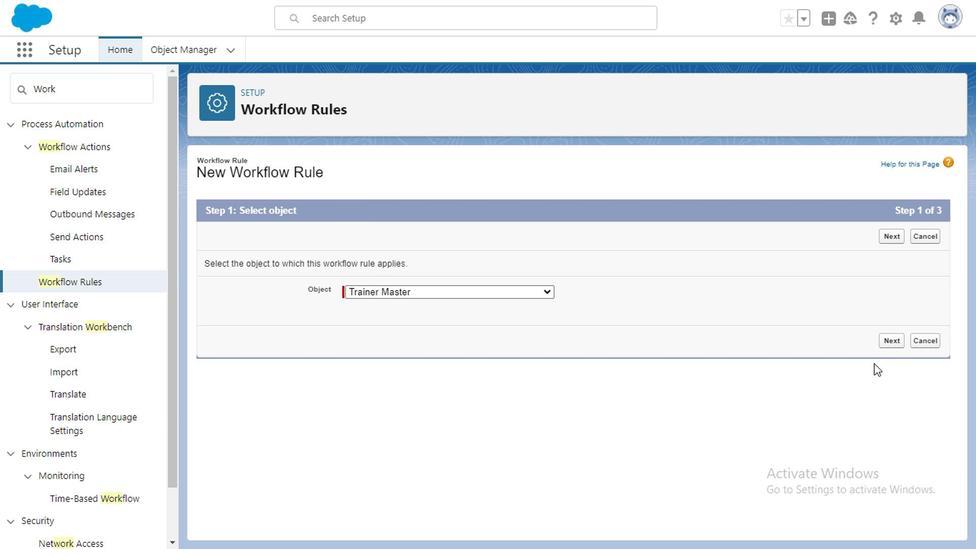 
Action: Mouse pressed left at (738, 345)
Screenshot: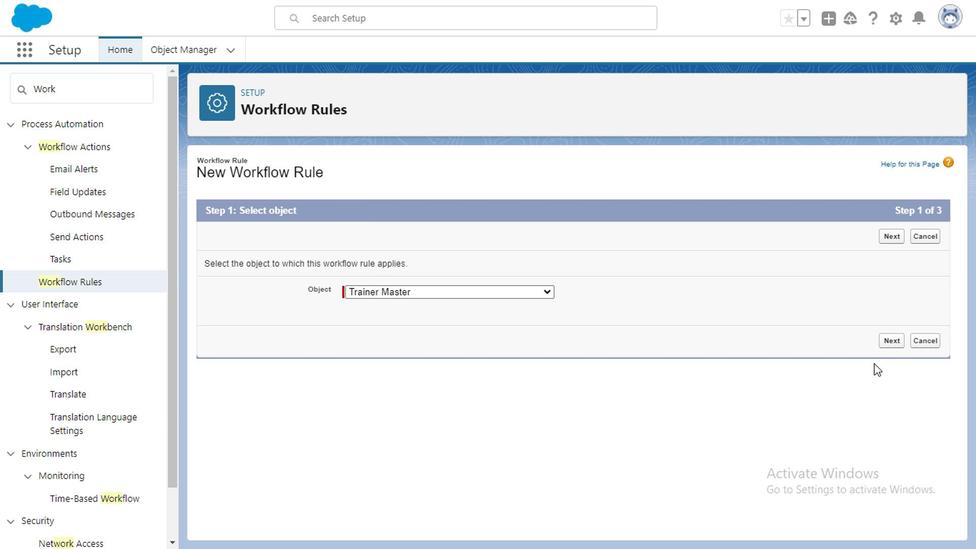
Action: Mouse moved to (373, 326)
Screenshot: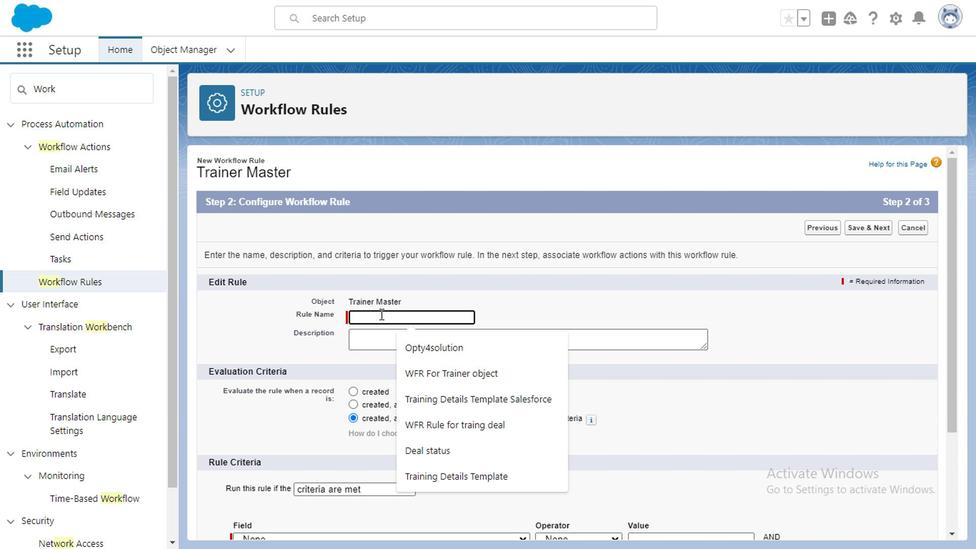 
Action: Mouse pressed left at (373, 326)
Screenshot: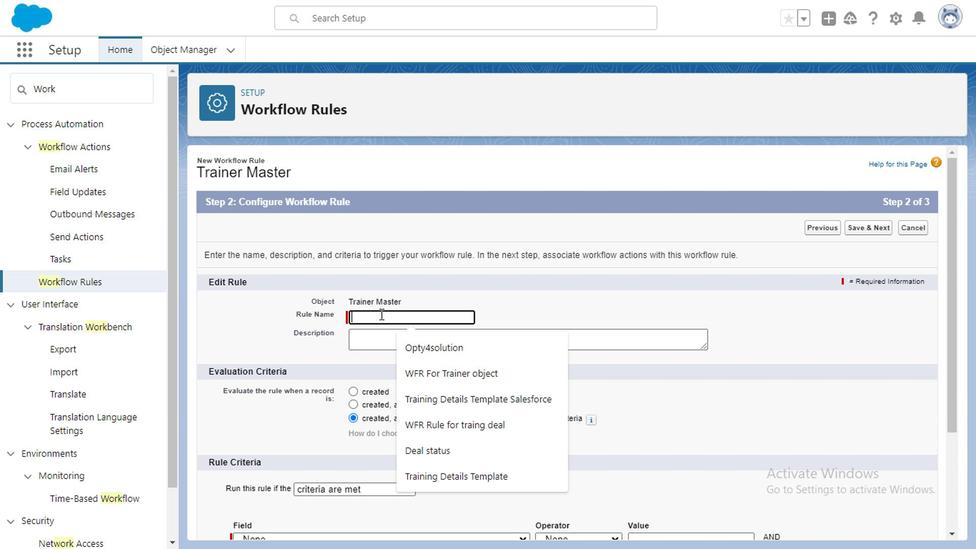 
Action: Key pressed <Key.caps_lock>T<Key.caps_lock>ablue<Key.space><Key.caps_lock>E<Key.caps_lock>mail<Key.space>confirmation<Key.space>to<Key.space>the<Key.space>trainer
Screenshot: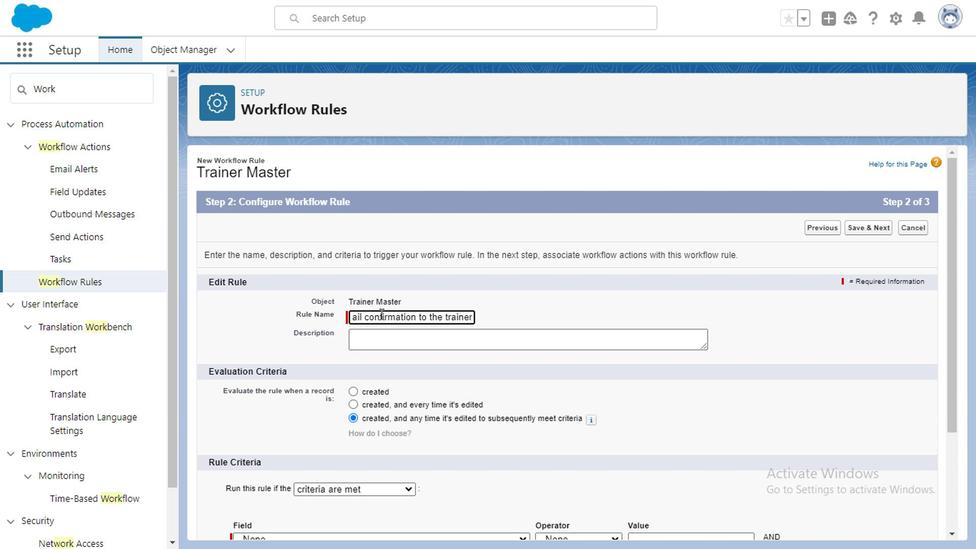 
Action: Mouse moved to (365, 346)
Screenshot: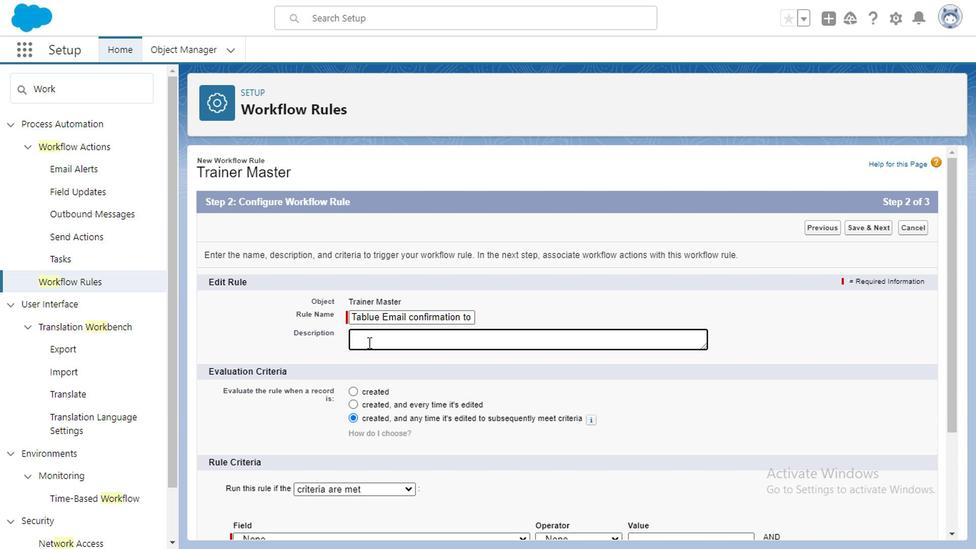 
Action: Mouse pressed left at (365, 346)
Screenshot: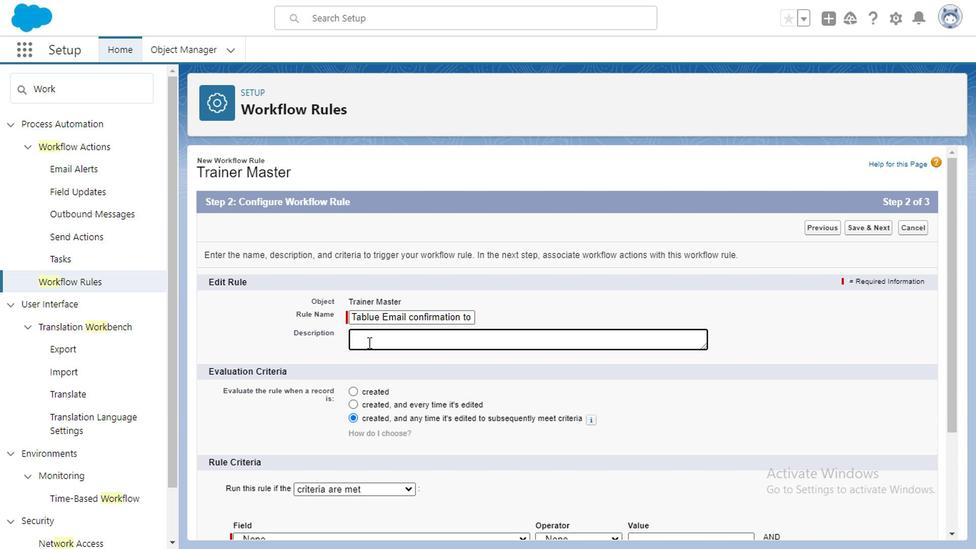 
Action: Key pressed <Key.caps_lock>T<Key.caps_lock>his<Key.space>rule<Key.space>will<Key.space>get<Key.space>fired<Key.space>once<Key.space>we<Key.space>decided<Key.space>t<Key.backspace><Key.backspace><Key.backspace><Key.backspace><Key.backspace><Key.backspace><Key.backspace><Key.backspace><Key.backspace>shedule<Key.space>any<Key.space>new<Key.space><Key.caps_lock>T<Key.caps_lock>ablue<Key.space>training<Key.space>progra<Key.backspace>ram<Key.space>v<Key.backspace>batch
Screenshot: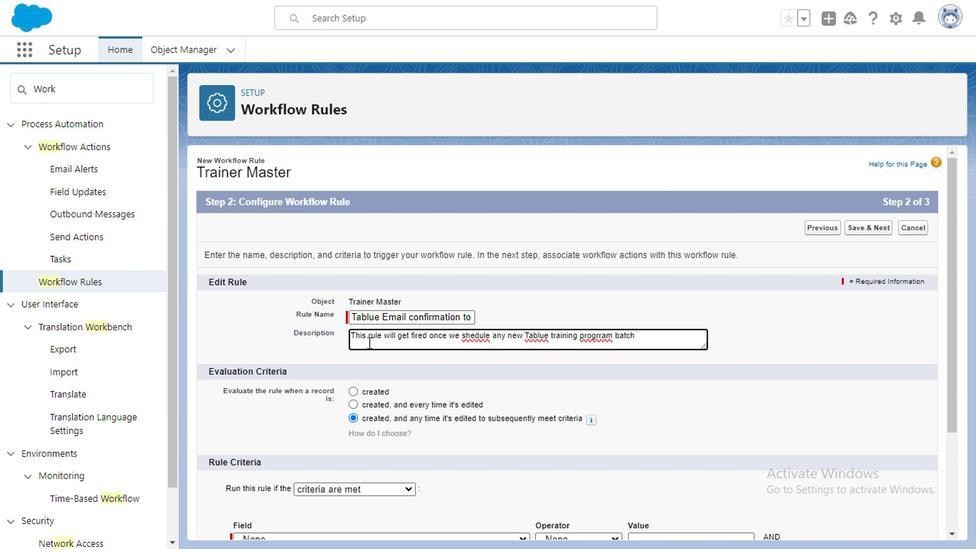 
Action: Mouse moved to (402, 418)
Screenshot: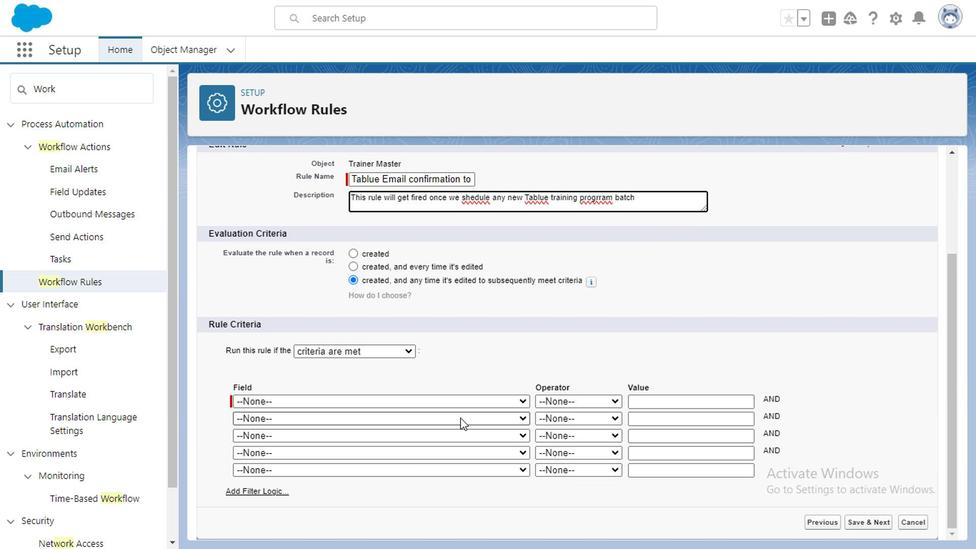 
Action: Mouse scrolled (402, 418) with delta (0, 0)
Screenshot: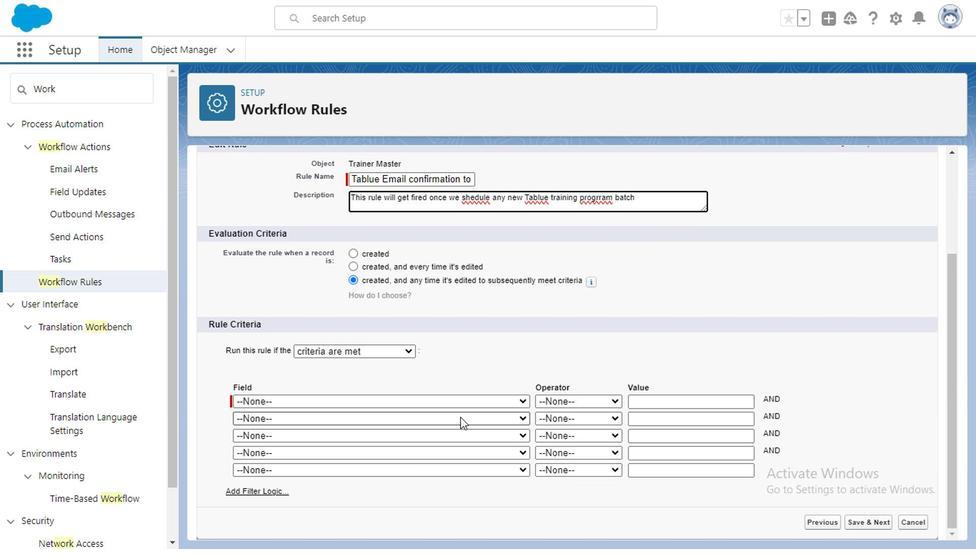 
Action: Mouse scrolled (402, 418) with delta (0, 0)
Screenshot: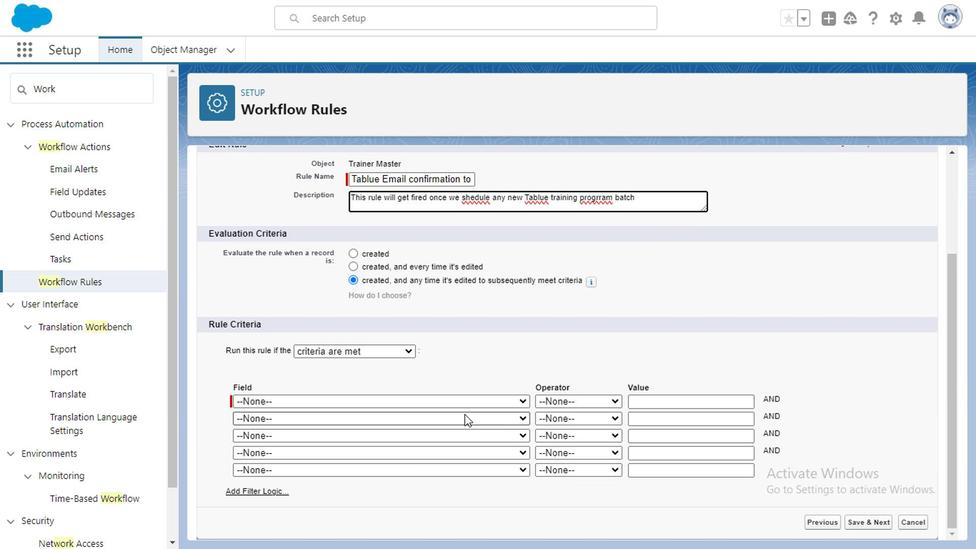 
Action: Mouse moved to (449, 386)
Screenshot: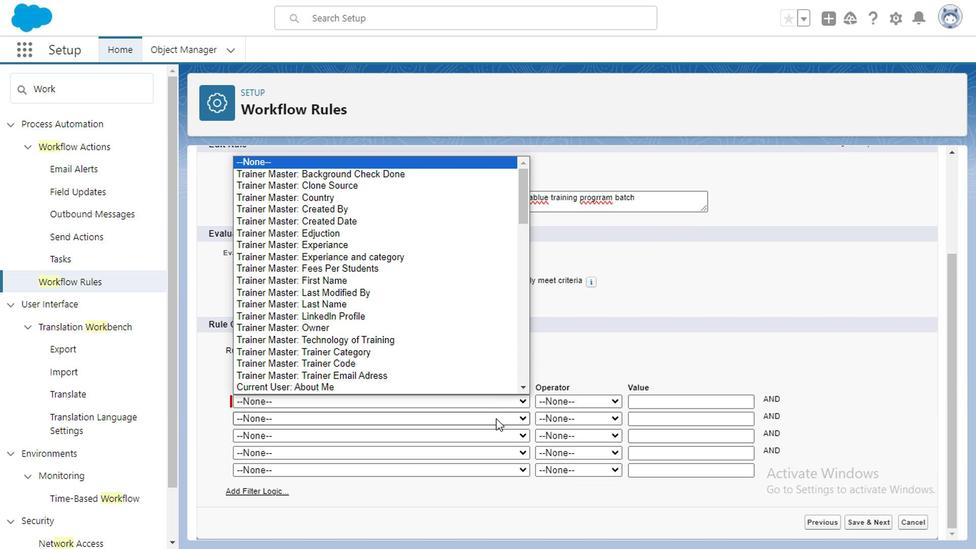 
Action: Mouse pressed left at (449, 386)
Screenshot: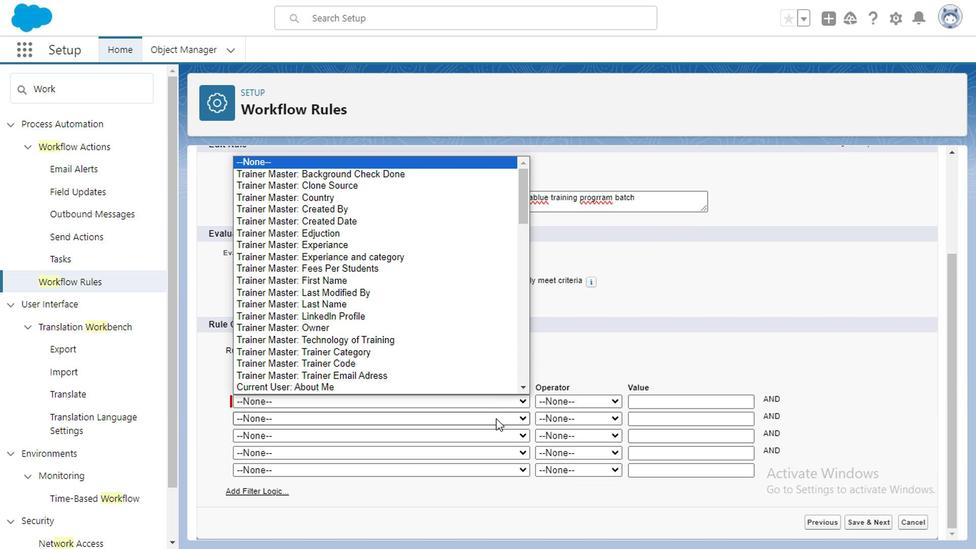 
Action: Mouse moved to (402, 286)
Screenshot: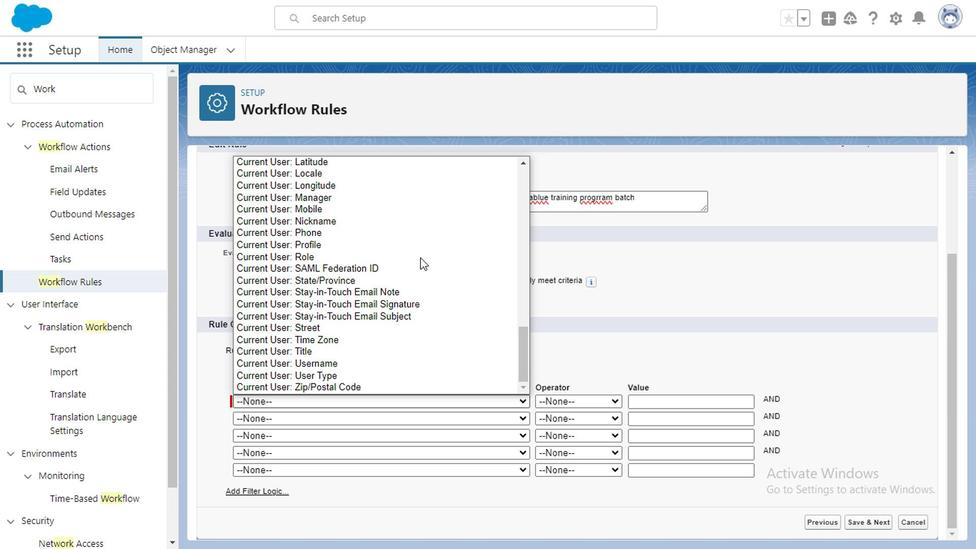 
Action: Mouse scrolled (402, 285) with delta (0, 0)
Screenshot: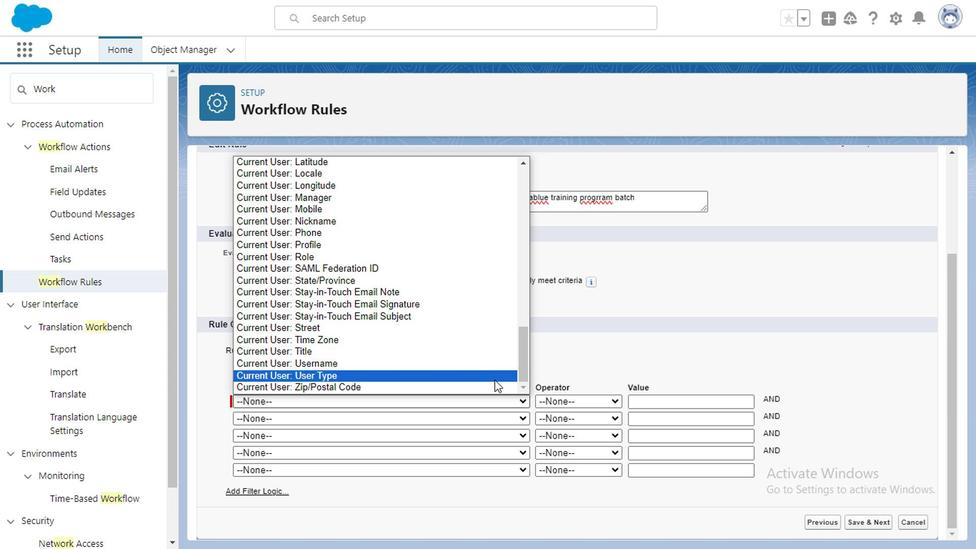 
Action: Mouse scrolled (402, 285) with delta (0, 0)
Screenshot: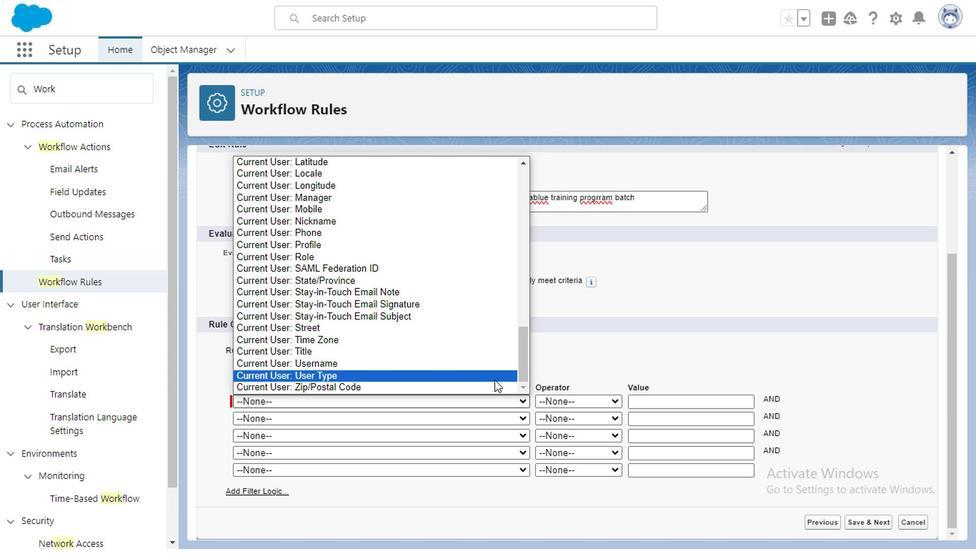 
Action: Mouse moved to (426, 351)
Screenshot: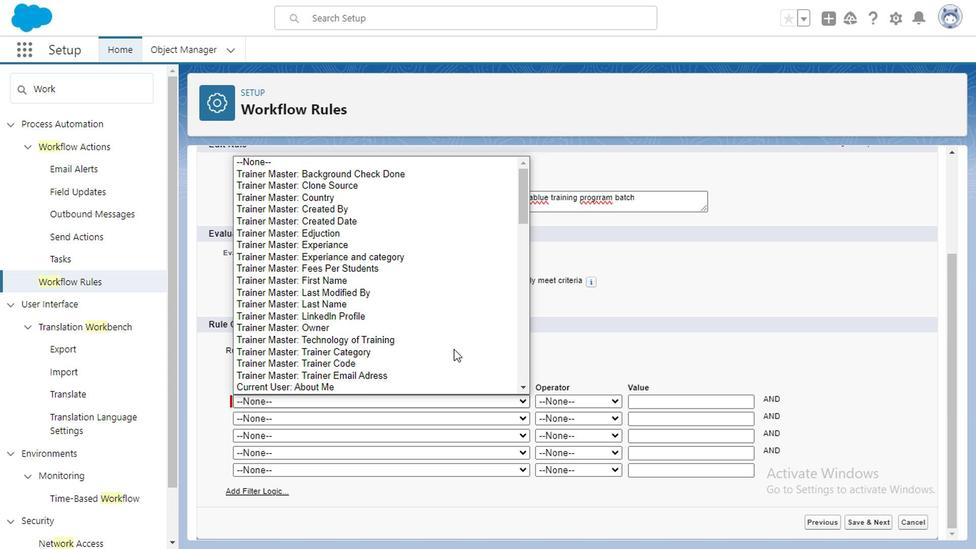 
Action: Mouse scrolled (426, 351) with delta (0, 0)
Screenshot: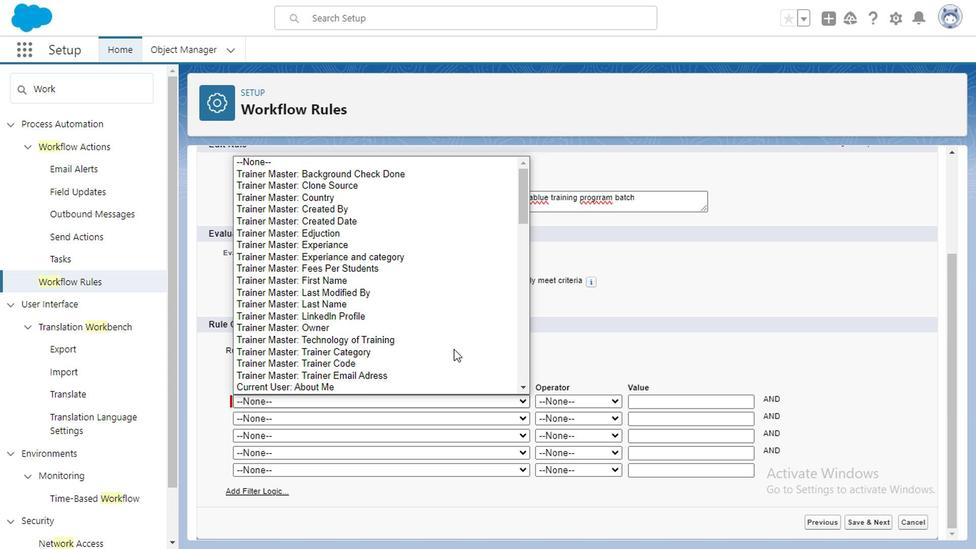 
Action: Mouse scrolled (426, 351) with delta (0, 0)
Screenshot: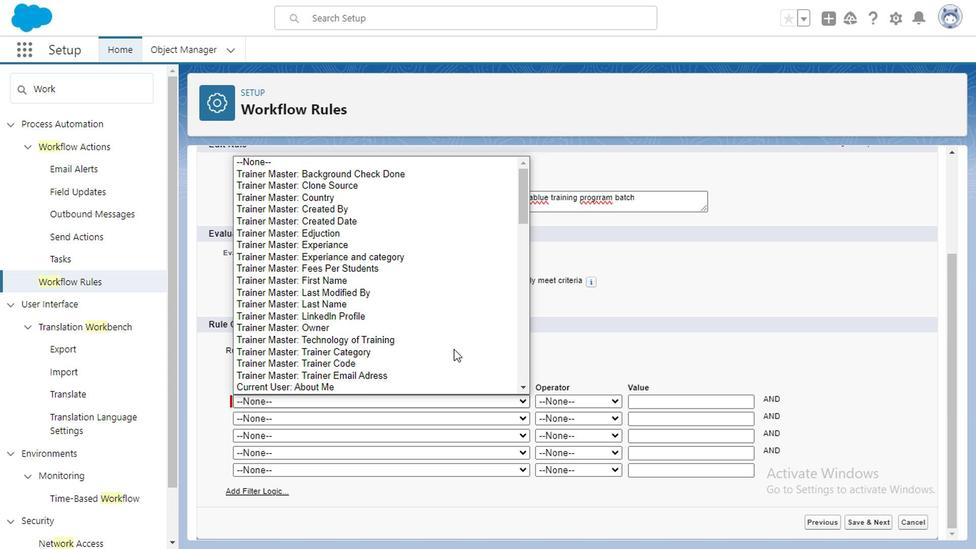 
Action: Mouse scrolled (426, 351) with delta (0, 0)
Screenshot: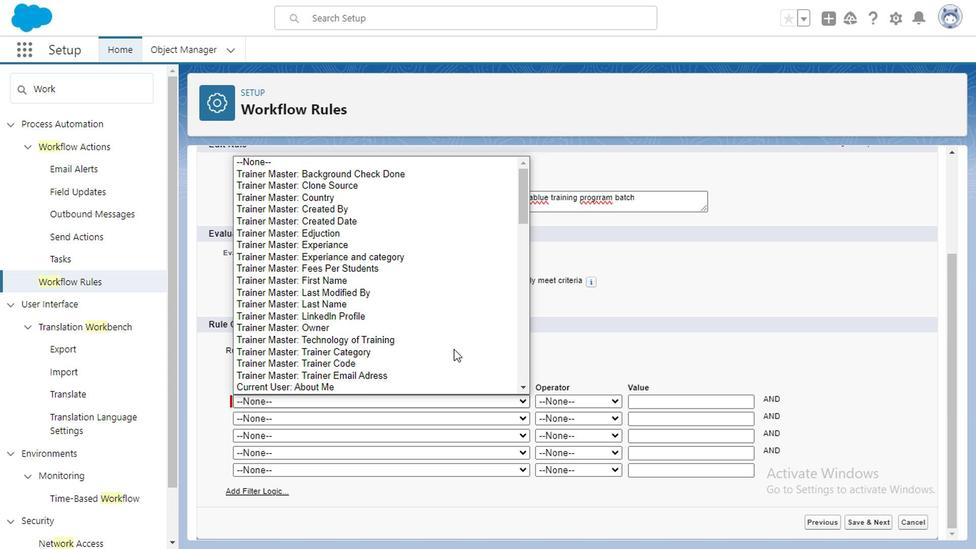 
Action: Mouse moved to (354, 343)
Screenshot: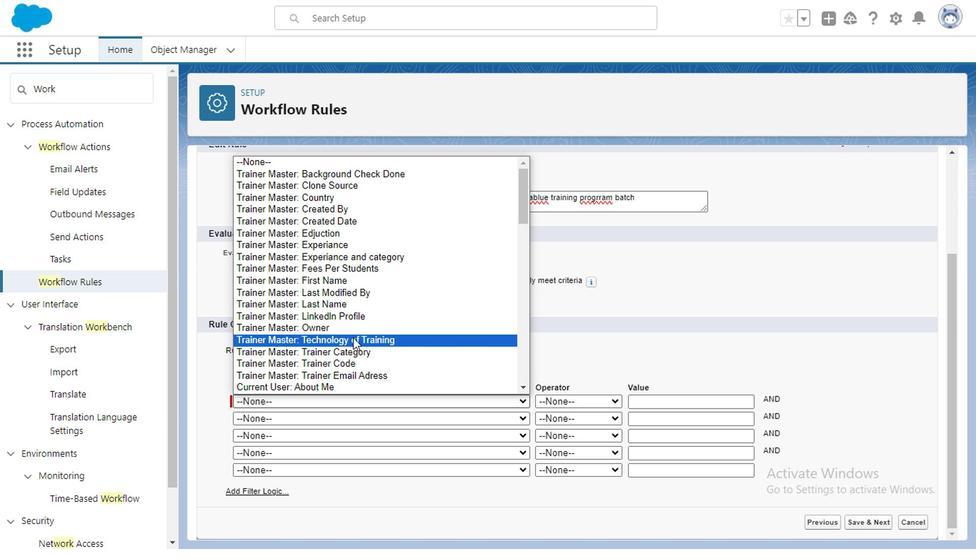 
Action: Mouse scrolled (354, 343) with delta (0, 0)
Screenshot: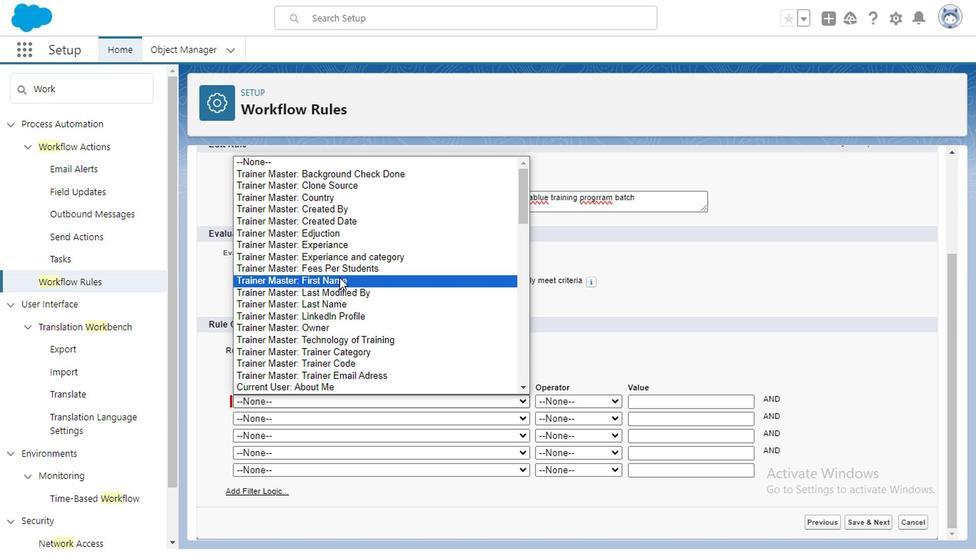 
Action: Mouse moved to (474, 238)
Screenshot: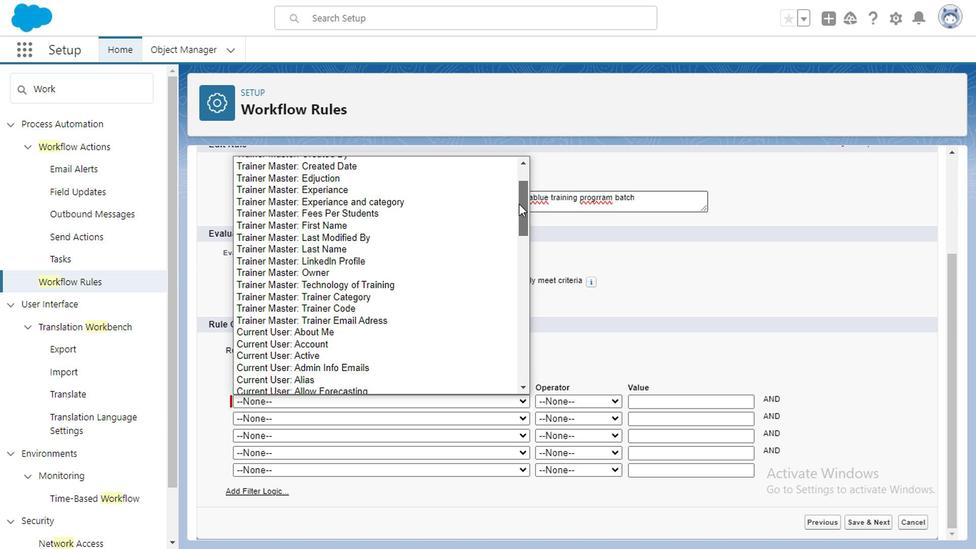 
Action: Mouse pressed left at (474, 238)
Screenshot: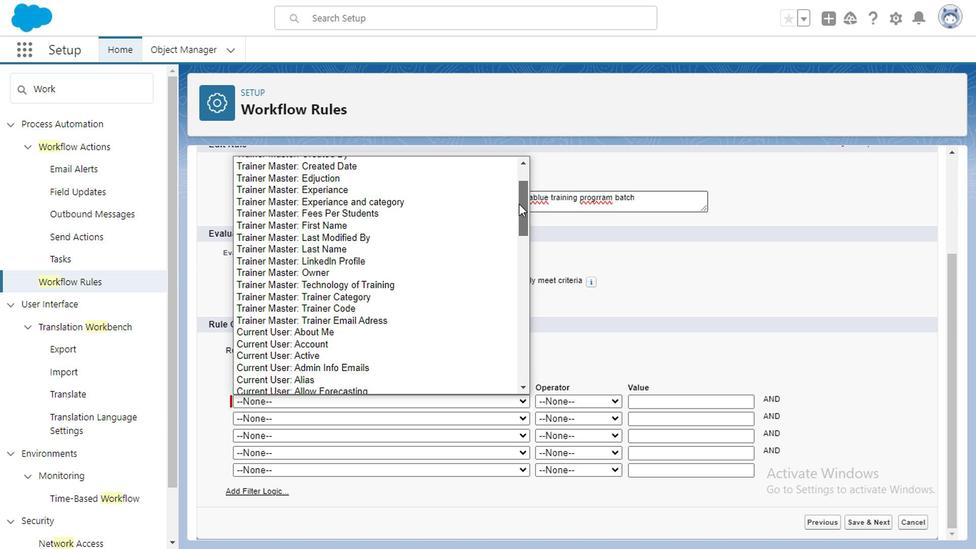 
Action: Mouse moved to (376, 305)
Screenshot: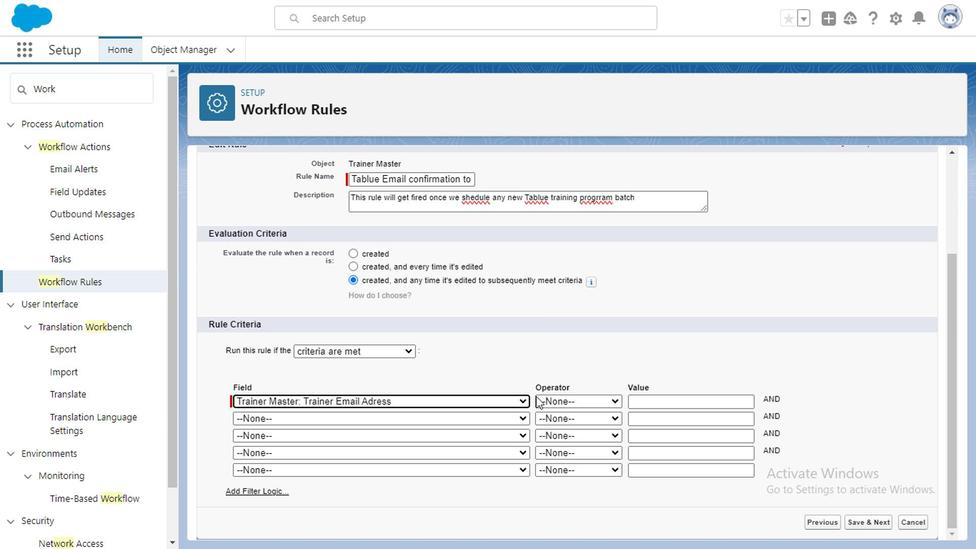 
Action: Mouse pressed left at (376, 305)
Screenshot: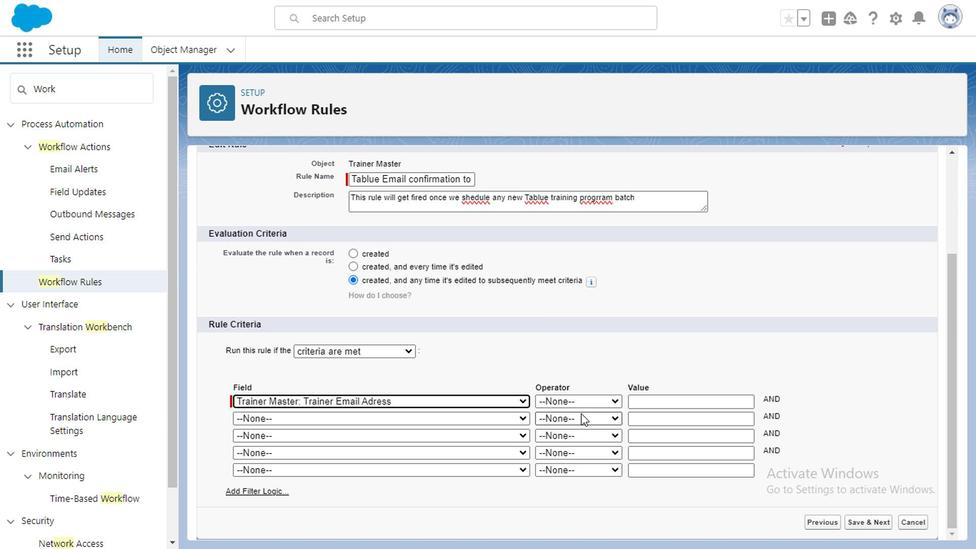 
Action: Mouse moved to (521, 385)
Screenshot: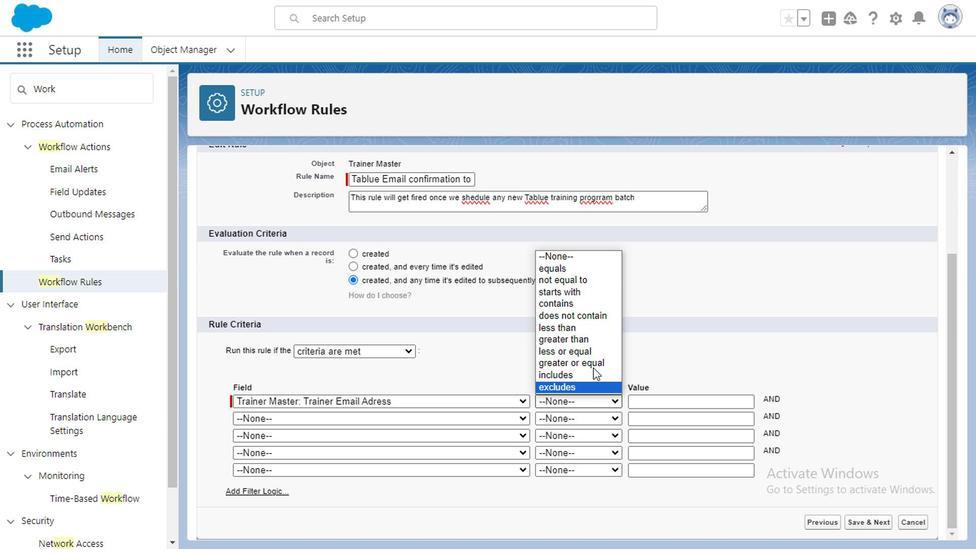 
Action: Mouse pressed left at (521, 385)
Screenshot: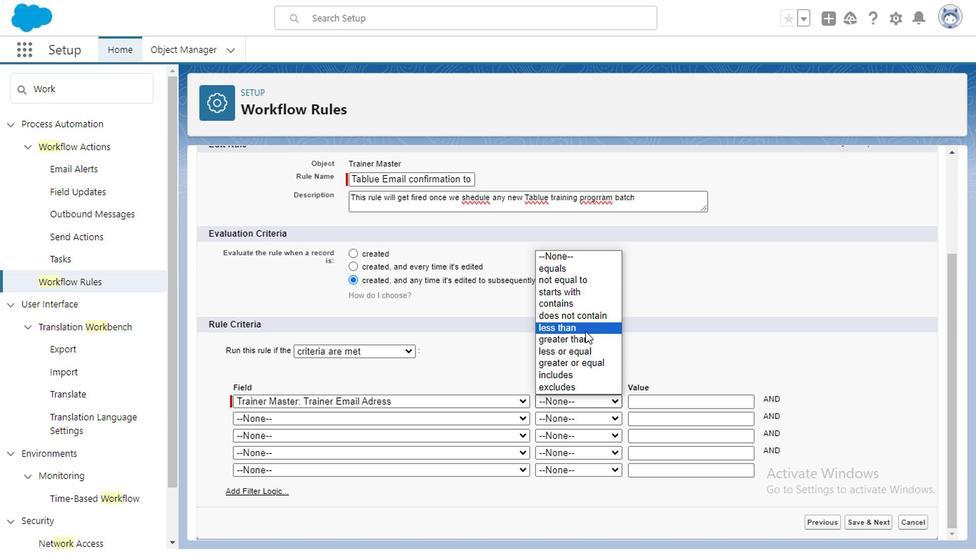 
Action: Mouse moved to (502, 302)
Screenshot: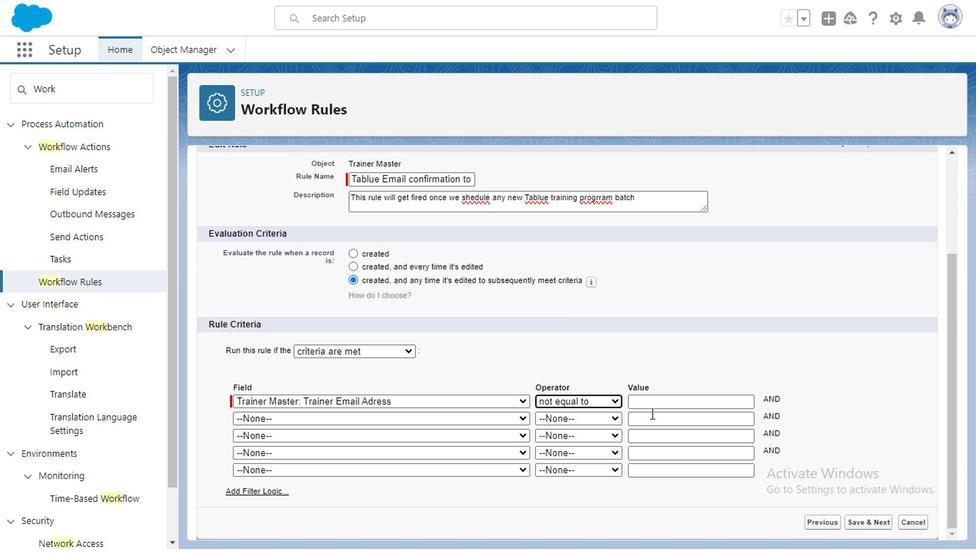 
Action: Mouse pressed left at (502, 302)
Screenshot: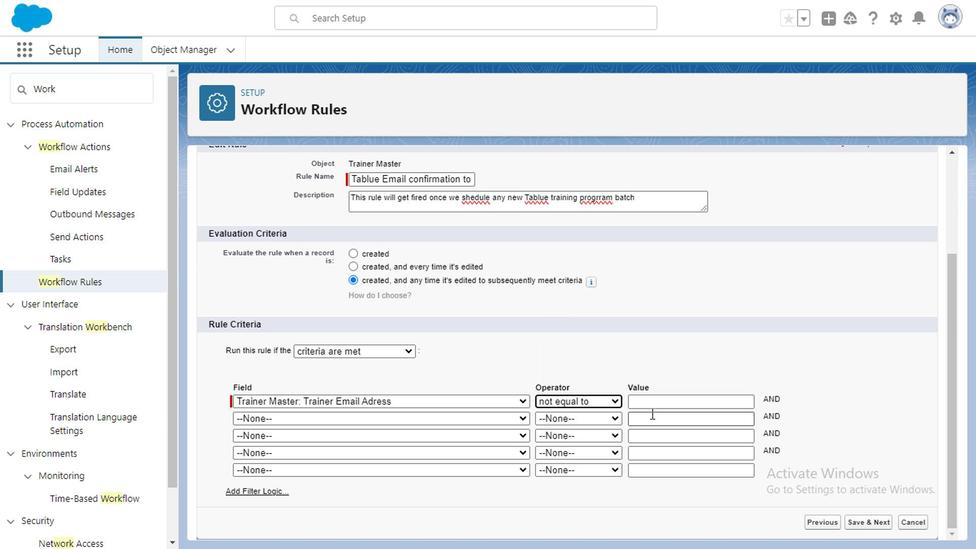 
Action: Mouse moved to (566, 387)
Screenshot: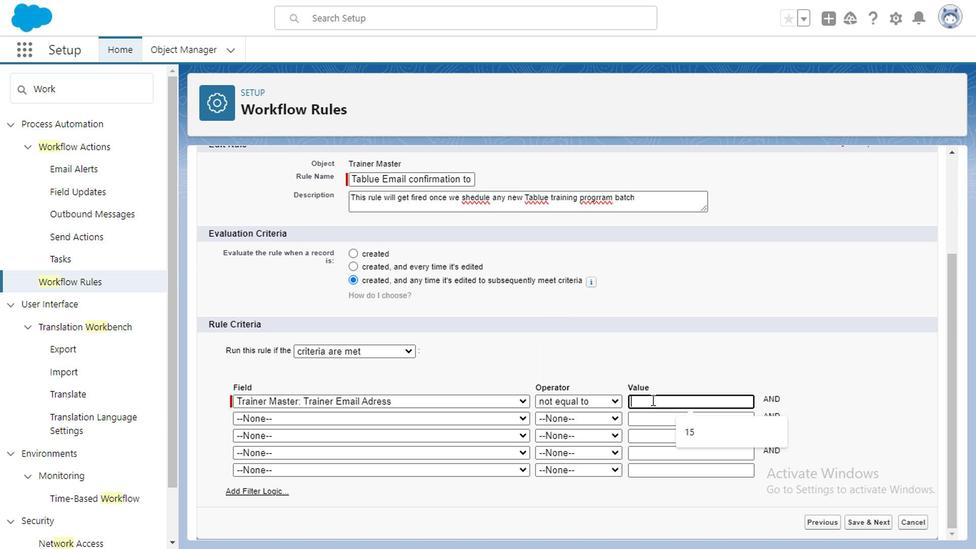 
Action: Mouse pressed left at (566, 387)
Screenshot: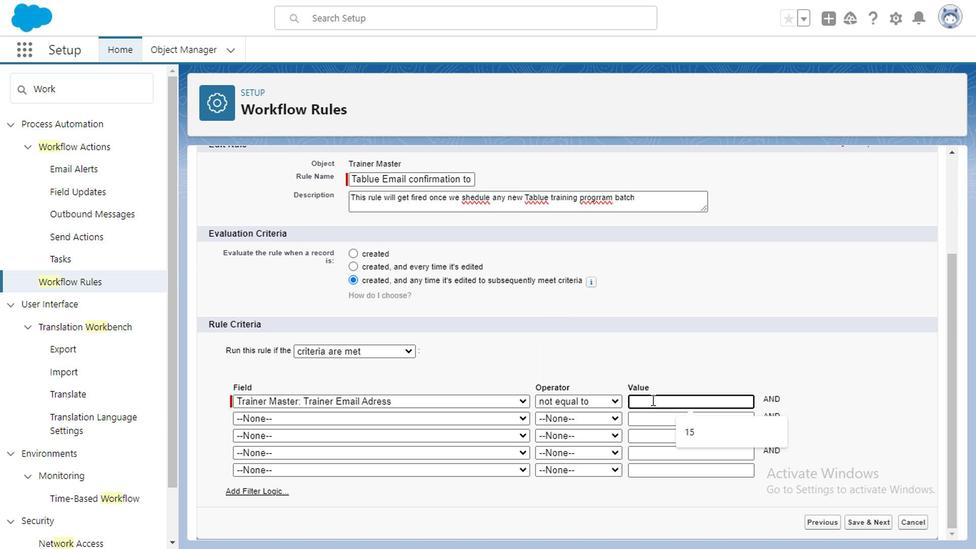 
Action: Mouse moved to (566, 387)
Screenshot: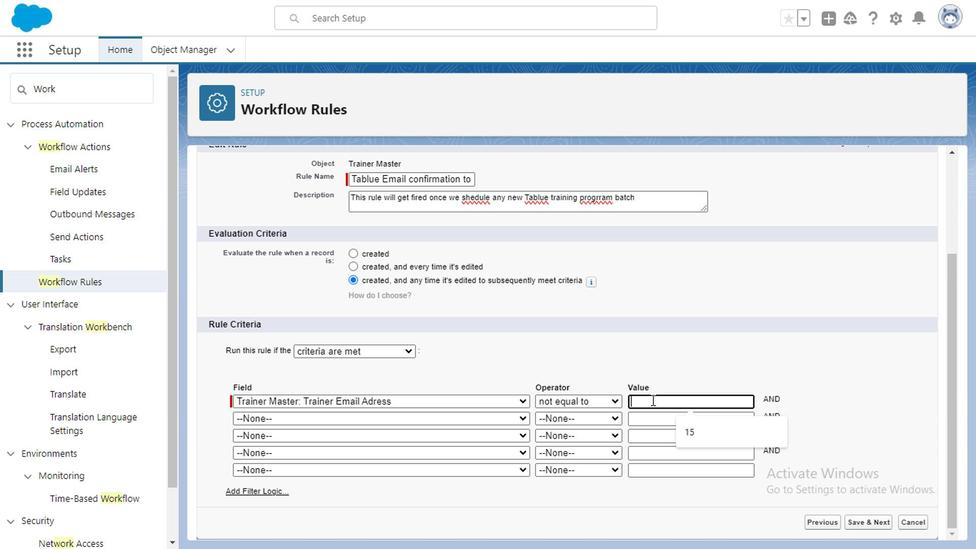 
Action: Mouse scrolled (566, 386) with delta (0, 0)
Screenshot: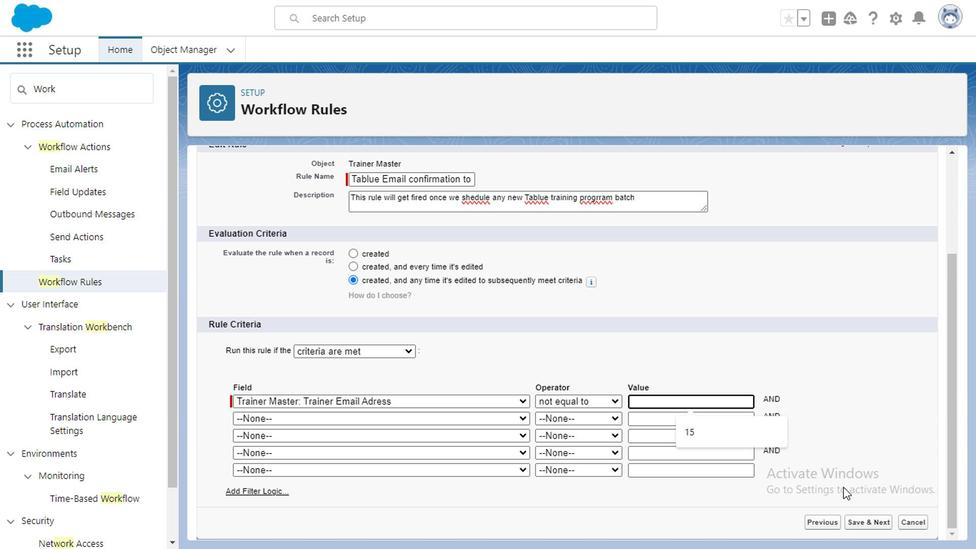 
Action: Mouse moved to (728, 475)
Screenshot: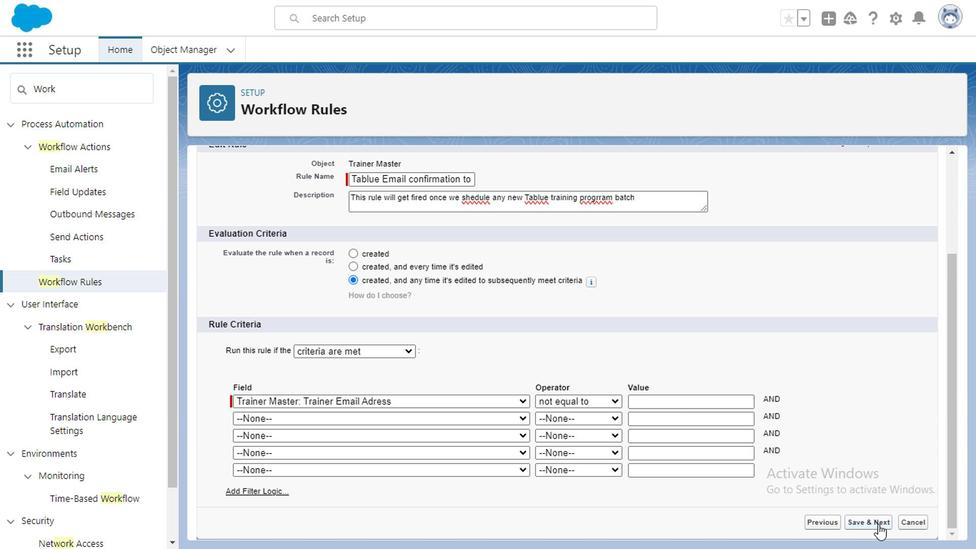 
Action: Mouse pressed left at (728, 475)
Screenshot: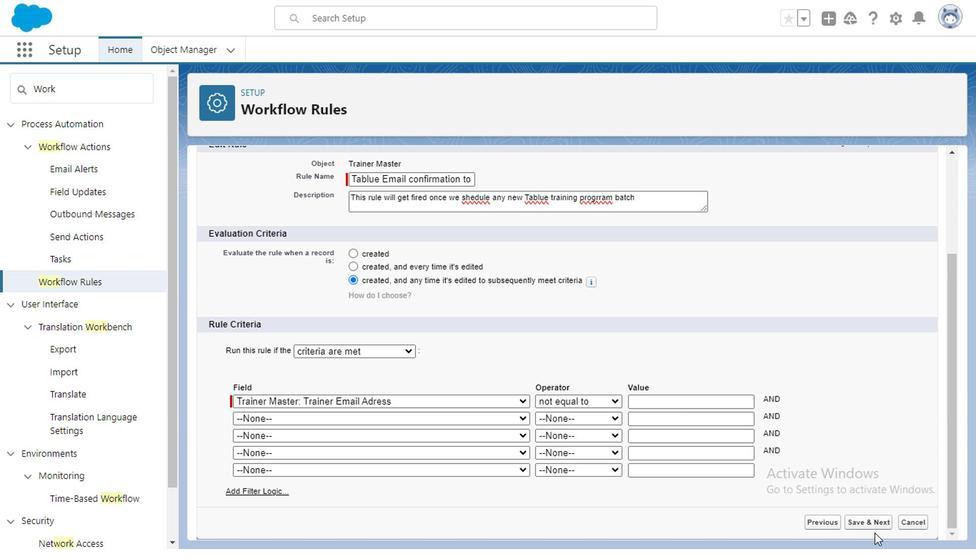 
Action: Mouse moved to (302, 368)
Screenshot: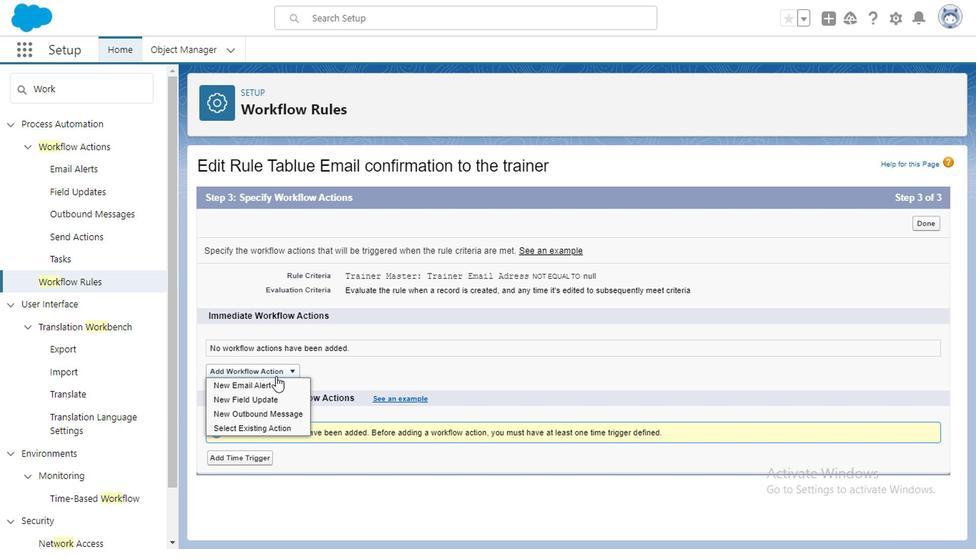 
Action: Mouse pressed left at (302, 368)
Screenshot: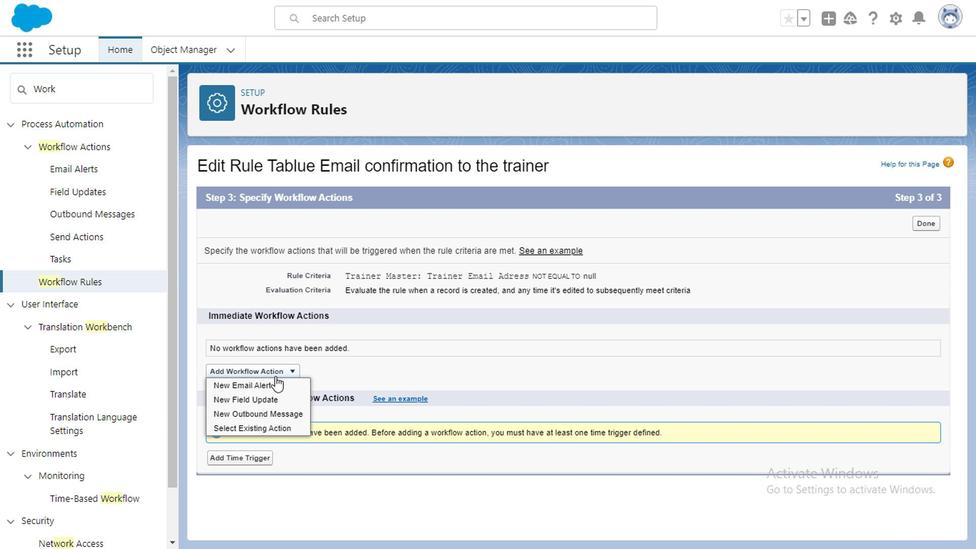 
Action: Mouse moved to (289, 377)
Screenshot: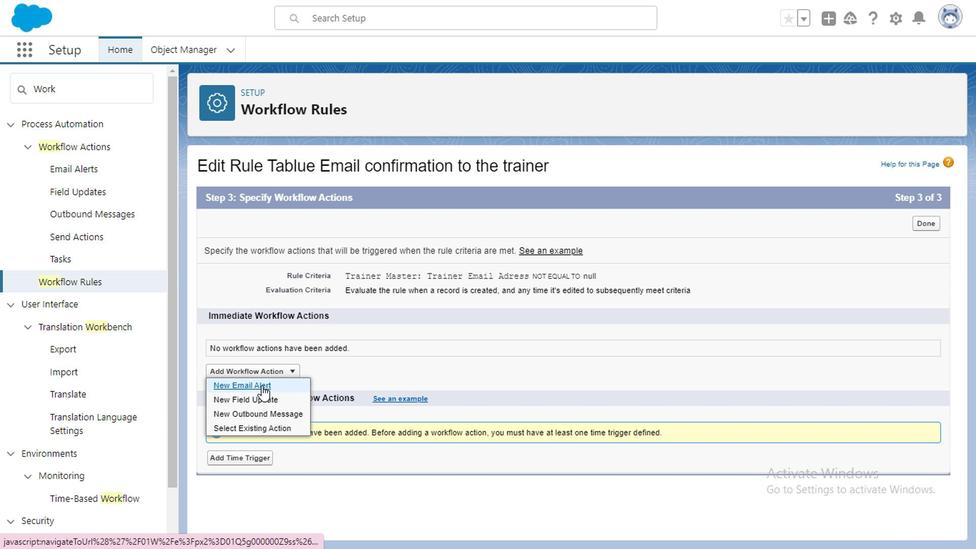 
Action: Mouse pressed left at (289, 377)
Screenshot: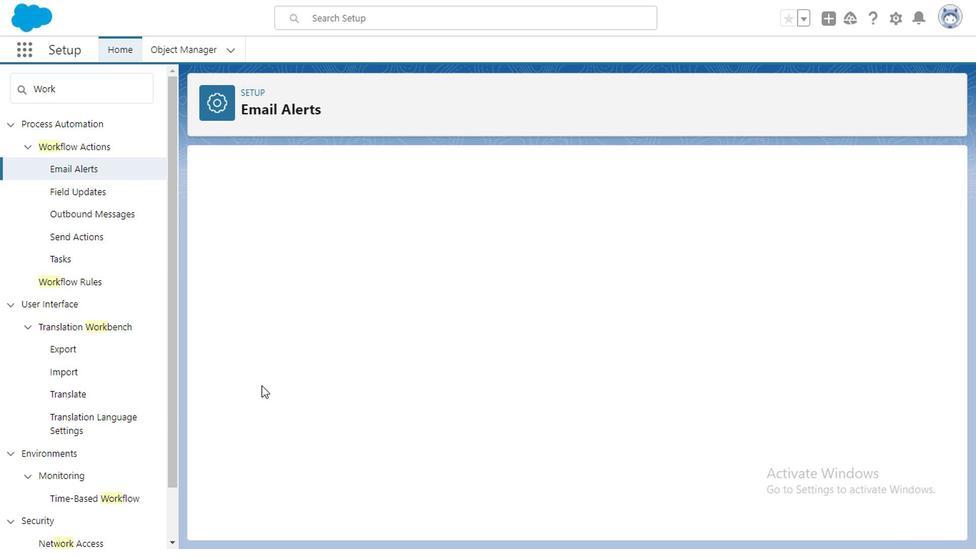
Action: Mouse moved to (349, 291)
Screenshot: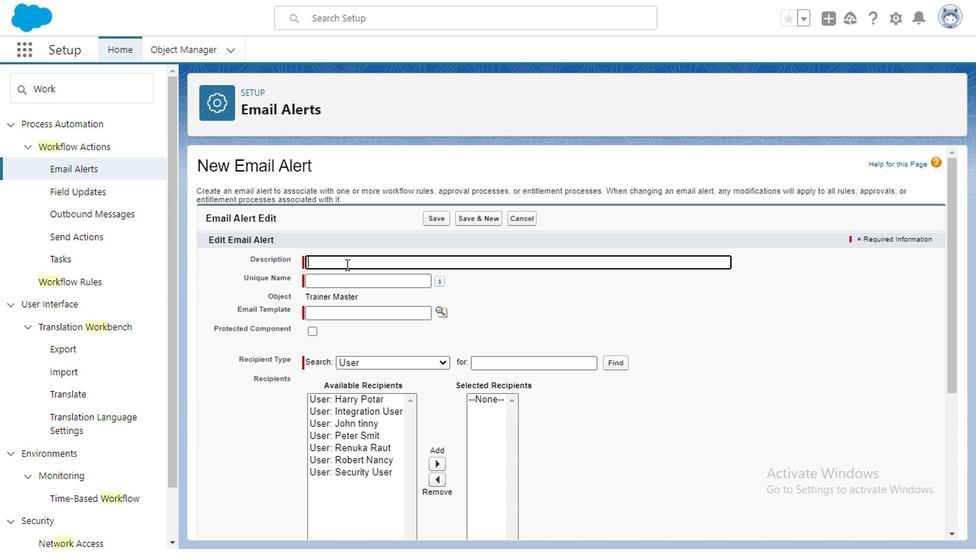 
Action: Key pressed <Key.caps_lock>E<Key.caps_lock>mail<Key.space>confirmation<Key.space>to<Key.space>the<Key.space>trainer<Key.space>once<Key.space>new<Key.space><Key.backspace><Key.backspace><Key.backspace><Key.backspace>we<Key.space>shedule<Key.space>any<Key.space>new<Key.space>batch<Key.space>
Screenshot: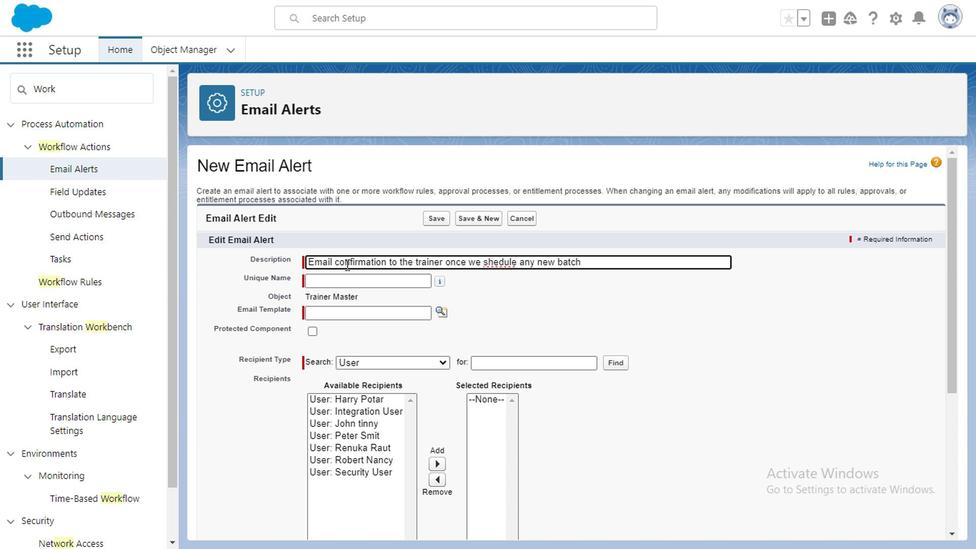 
Action: Mouse moved to (332, 301)
Screenshot: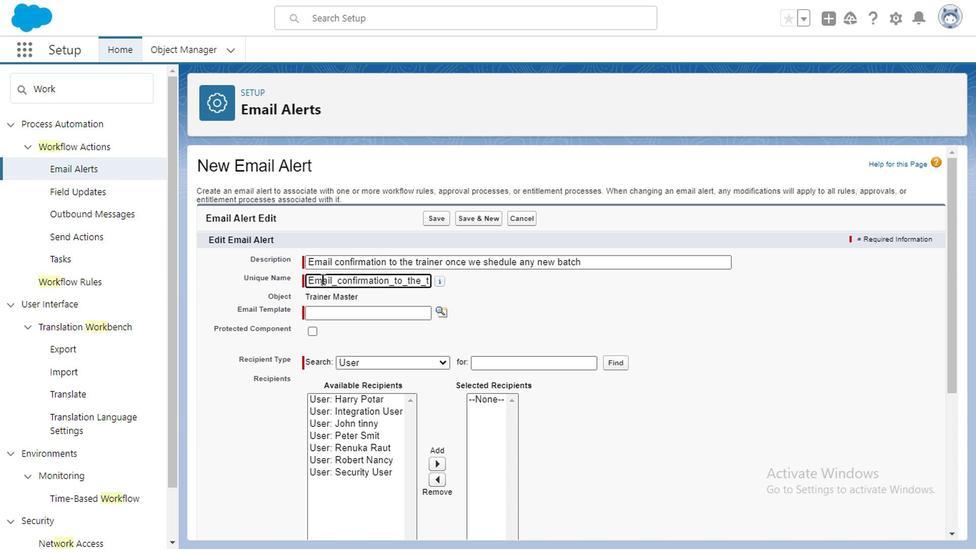 
Action: Mouse pressed left at (332, 301)
Screenshot: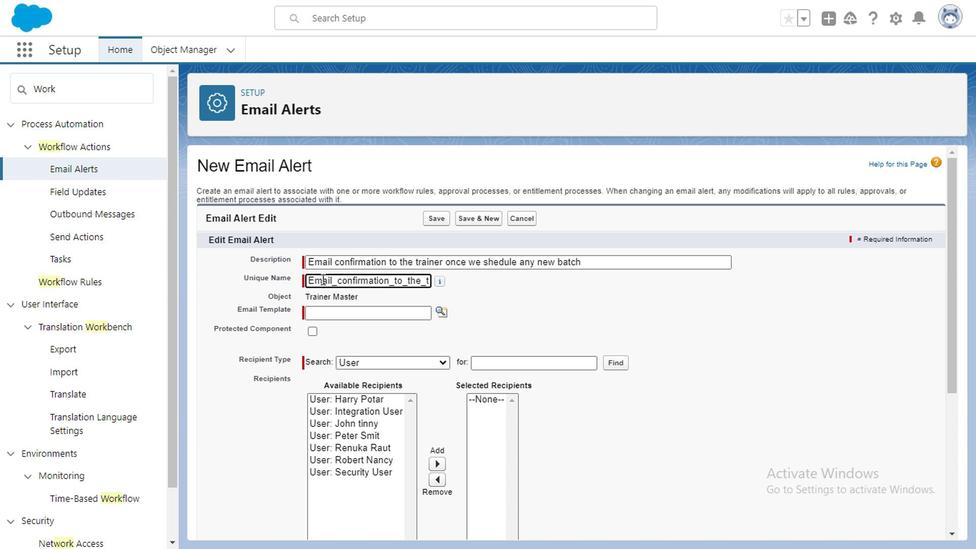 
Action: Mouse moved to (415, 320)
Screenshot: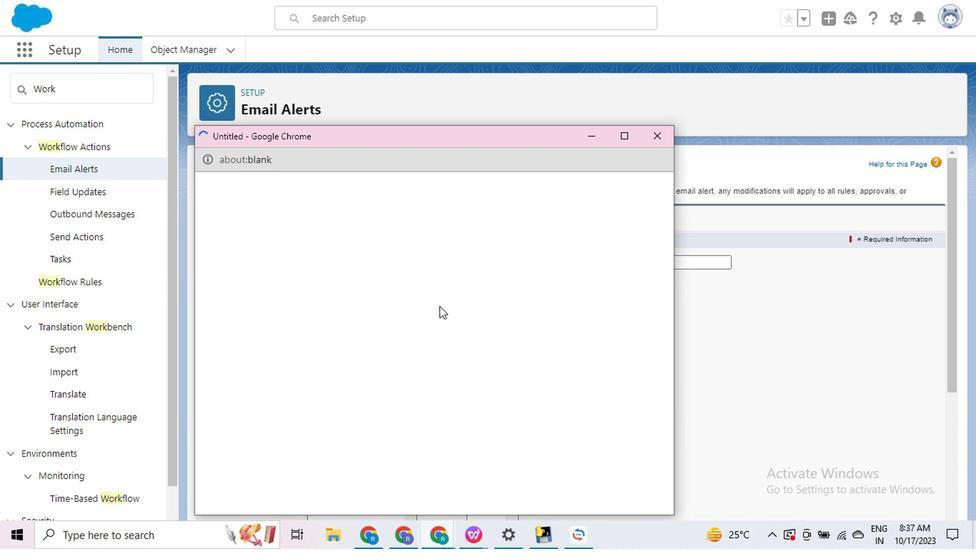 
Action: Mouse pressed left at (415, 320)
Screenshot: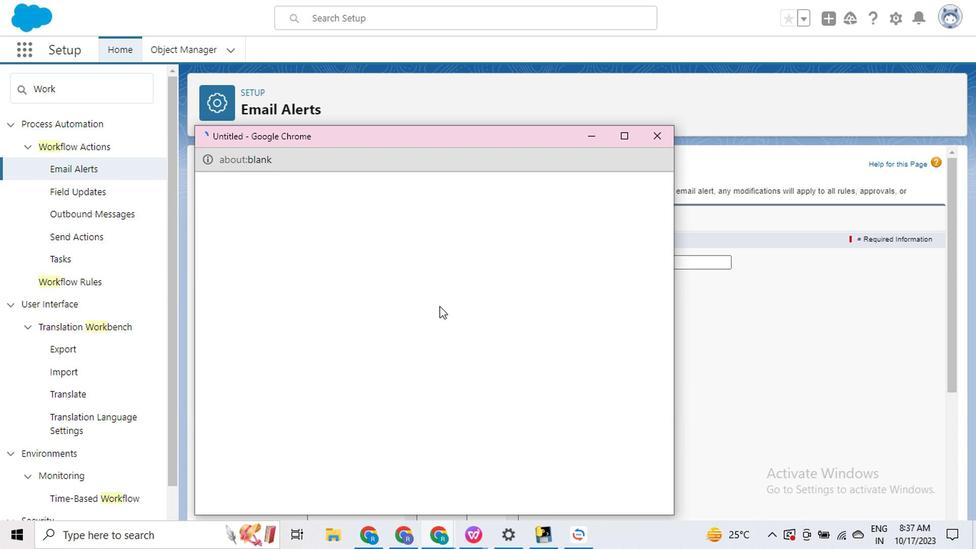 
Action: Mouse moved to (301, 370)
Screenshot: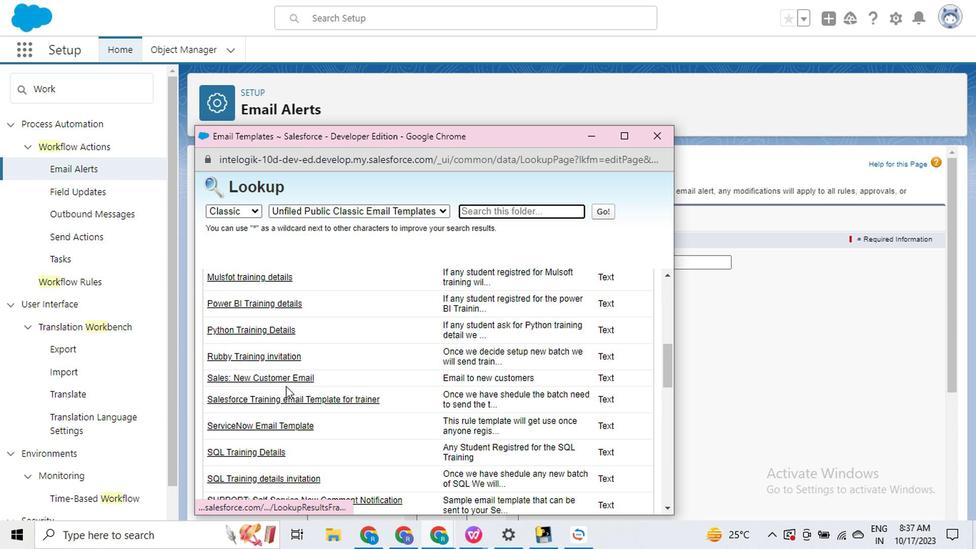 
Action: Mouse scrolled (301, 370) with delta (0, 0)
Screenshot: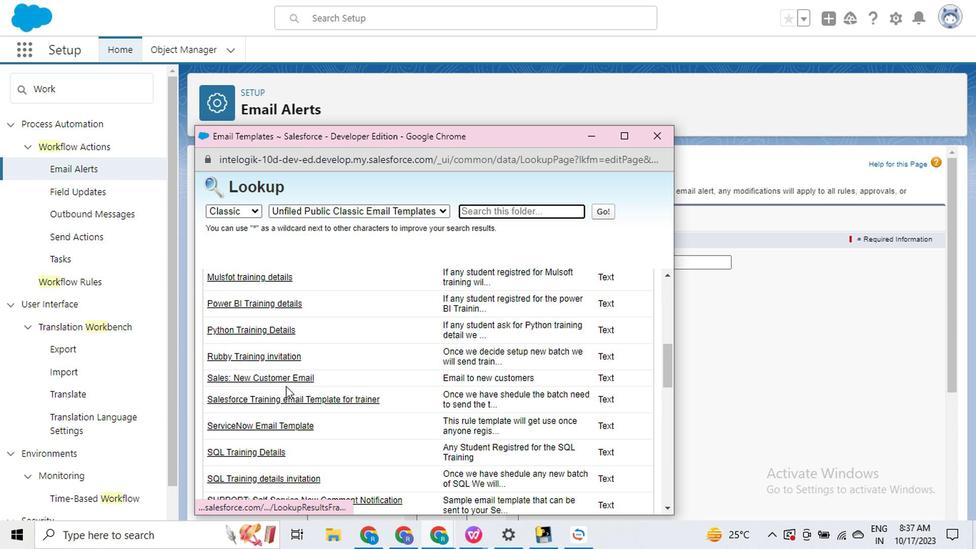 
Action: Mouse moved to (306, 377)
Screenshot: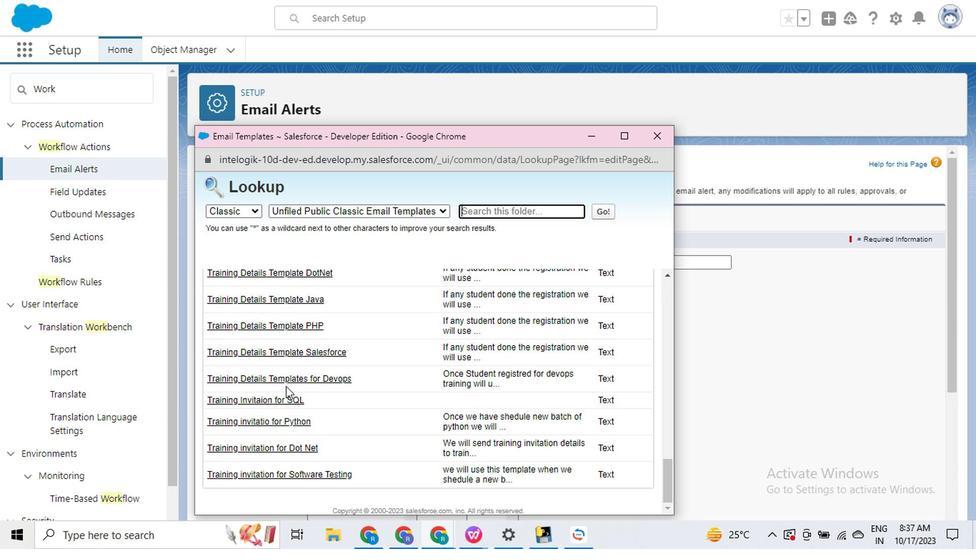 
Action: Mouse scrolled (306, 377) with delta (0, 0)
Screenshot: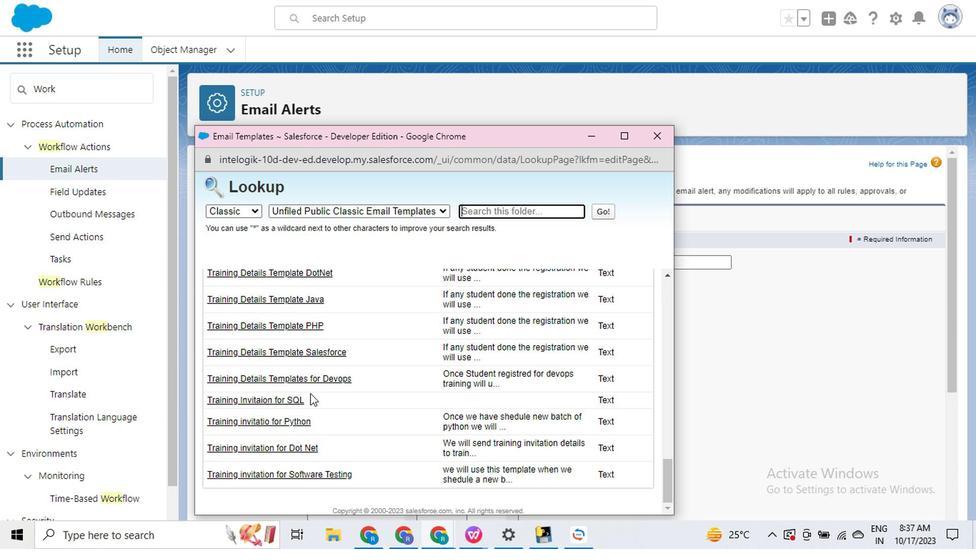 
Action: Mouse scrolled (306, 377) with delta (0, 0)
Screenshot: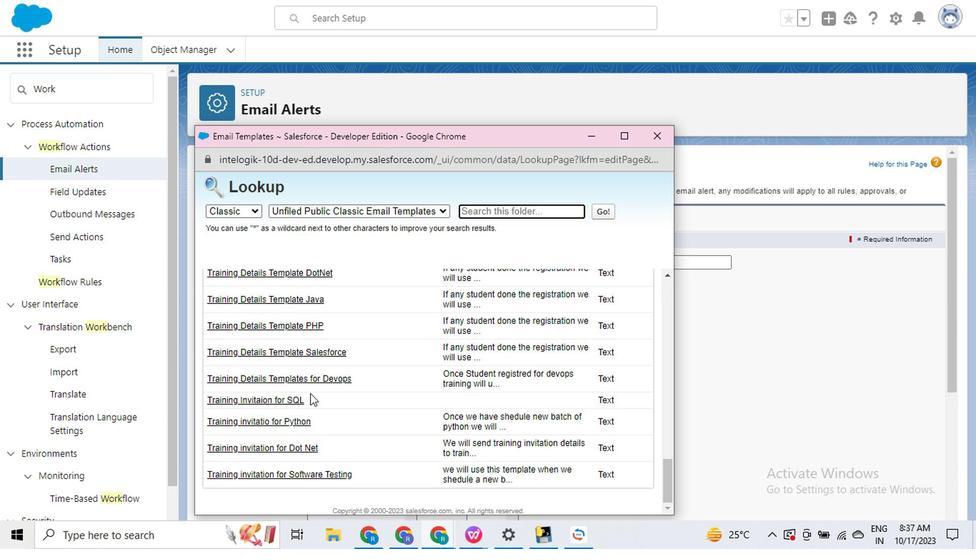 
Action: Mouse moved to (327, 379)
Screenshot: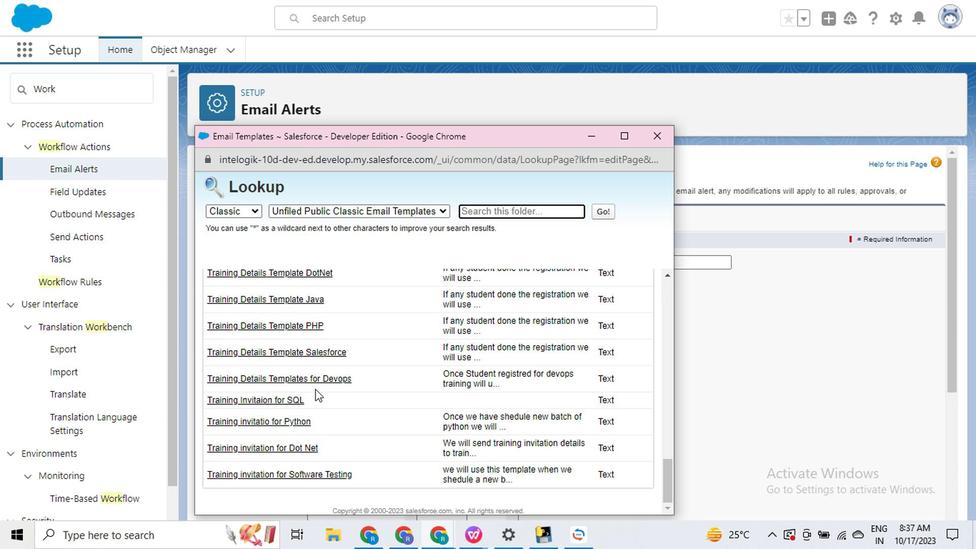 
Action: Mouse scrolled (327, 379) with delta (0, 0)
Screenshot: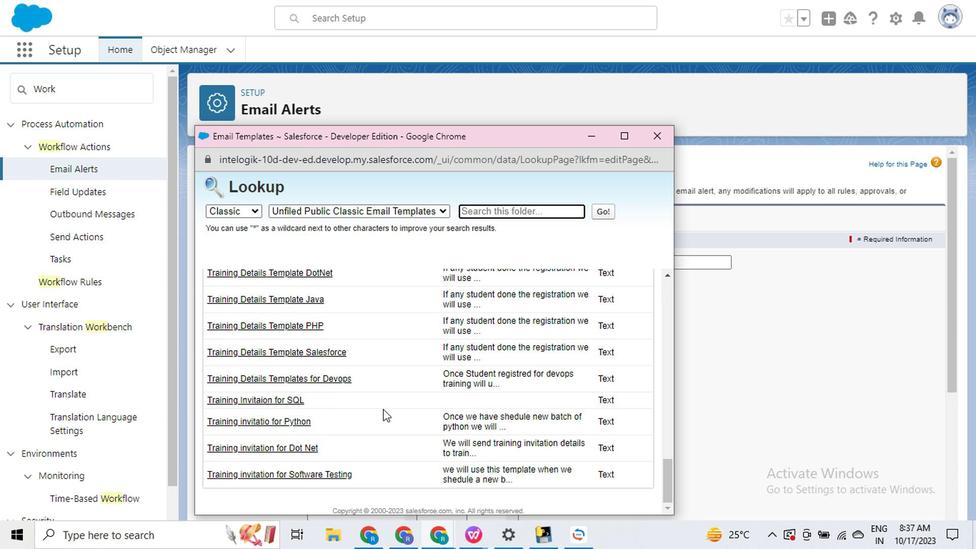 
Action: Mouse scrolled (327, 379) with delta (0, 0)
Screenshot: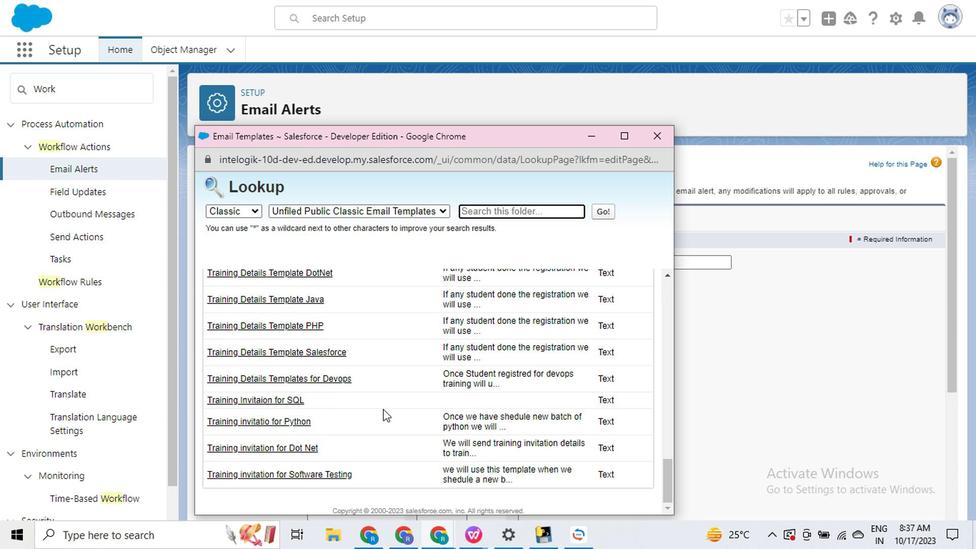
Action: Mouse scrolled (327, 379) with delta (0, 0)
Screenshot: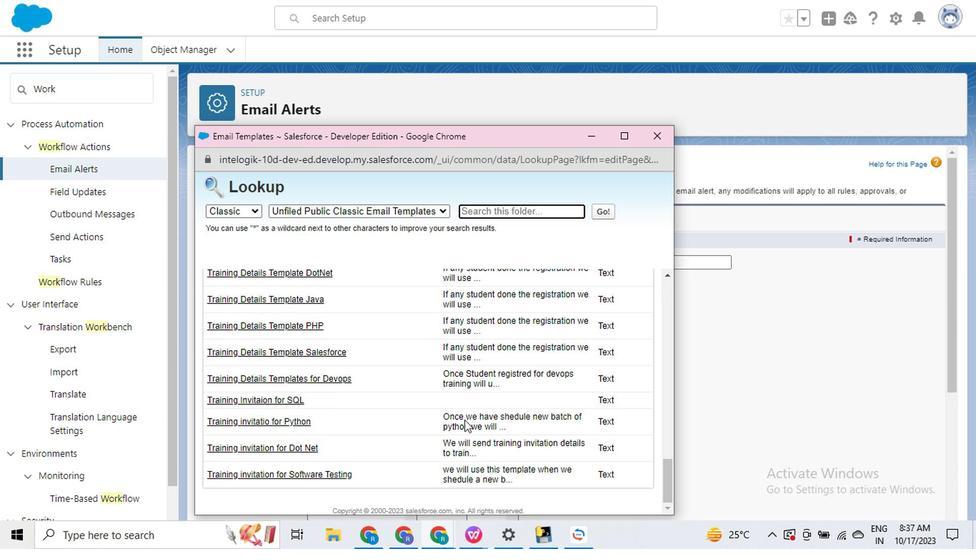 
Action: Mouse moved to (579, 442)
Screenshot: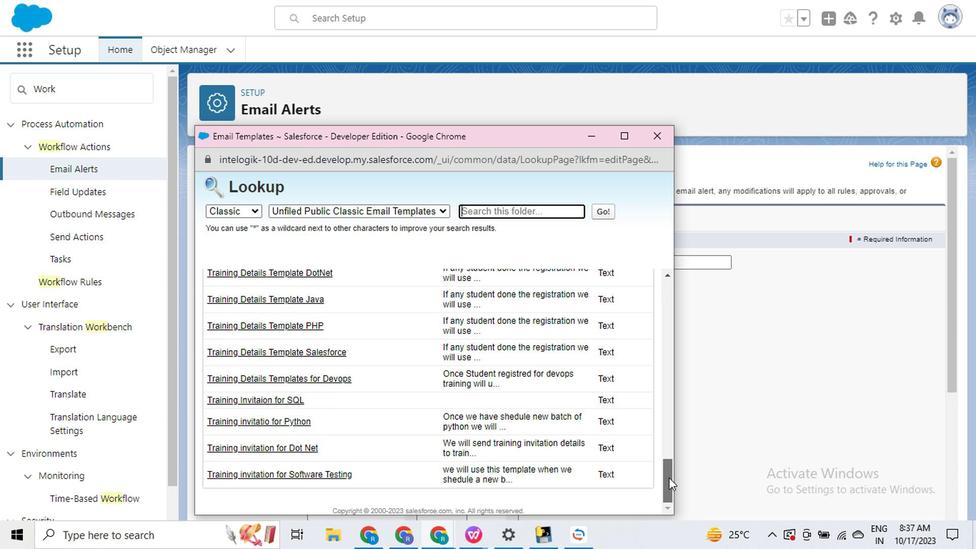 
Action: Mouse pressed left at (579, 442)
Screenshot: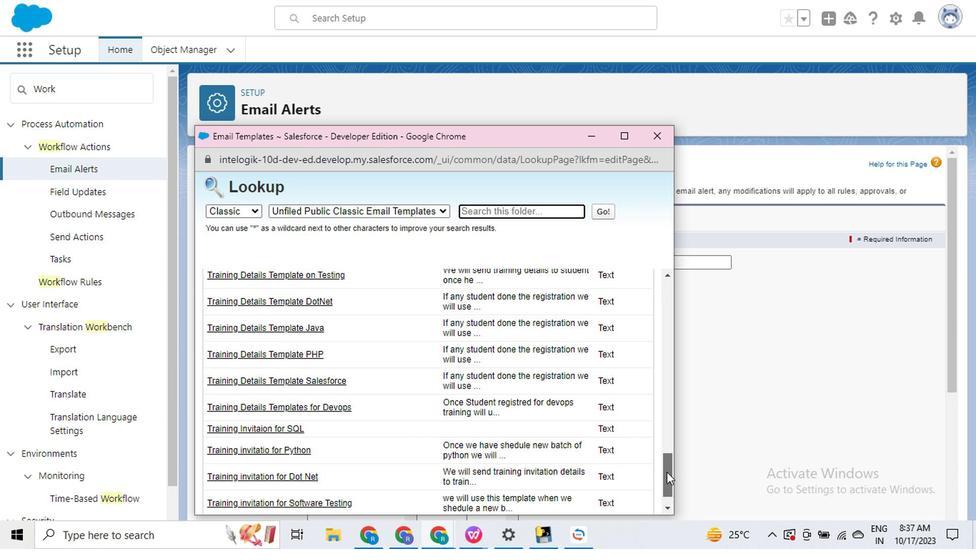 
Action: Mouse moved to (579, 422)
Screenshot: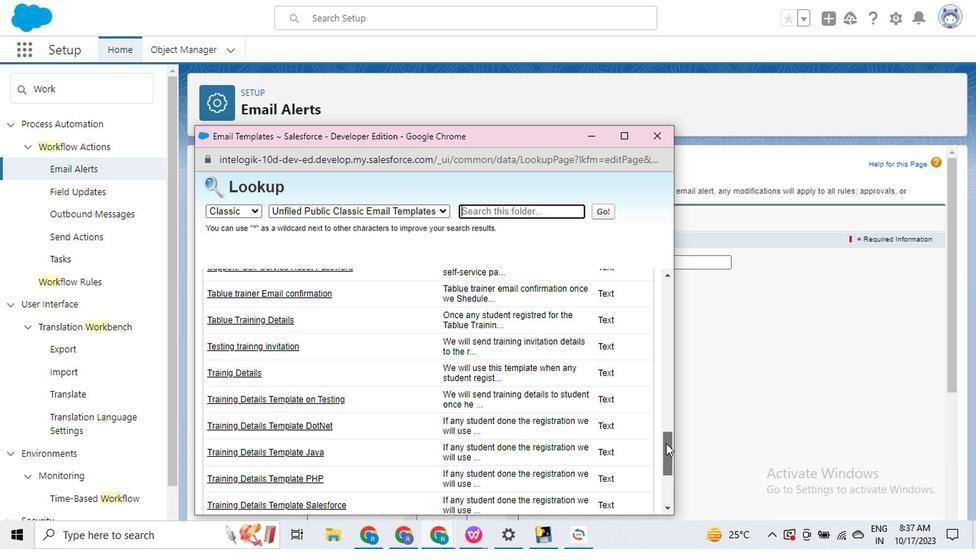 
Action: Mouse pressed left at (579, 422)
Screenshot: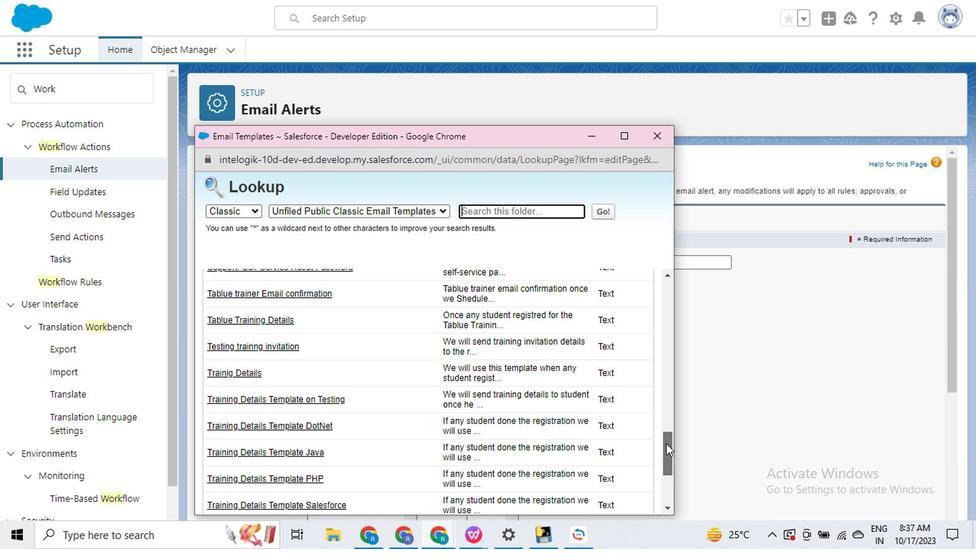 
Action: Mouse moved to (306, 312)
Screenshot: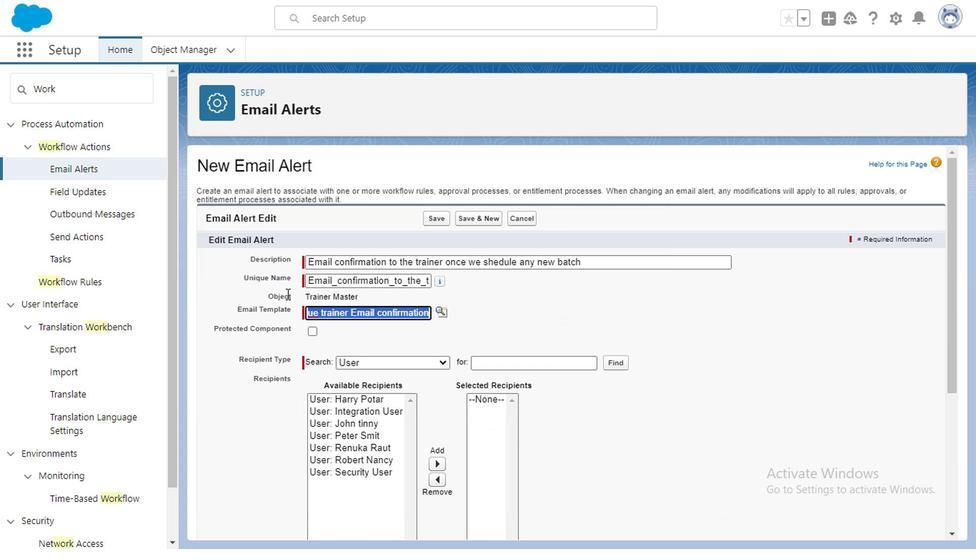 
Action: Mouse pressed left at (306, 312)
Screenshot: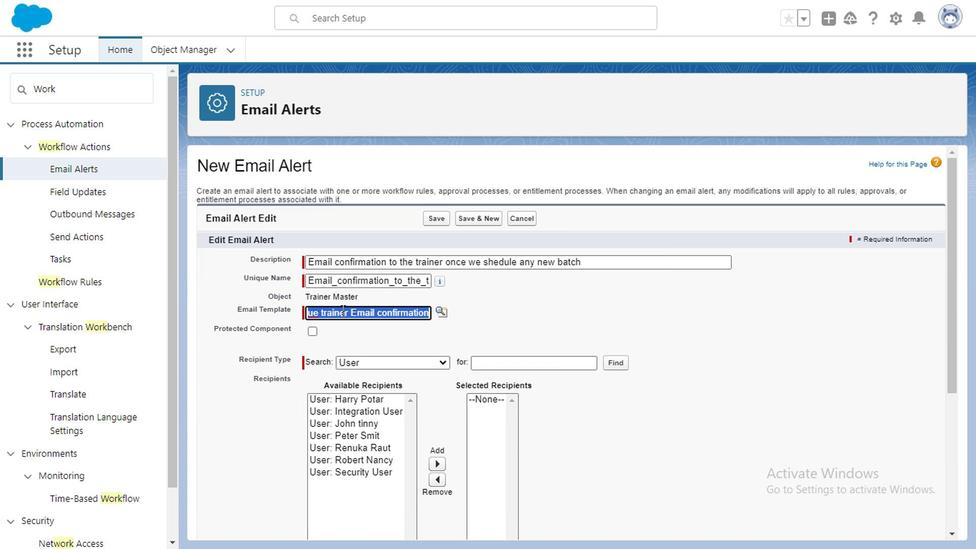 
Action: Mouse moved to (378, 360)
Screenshot: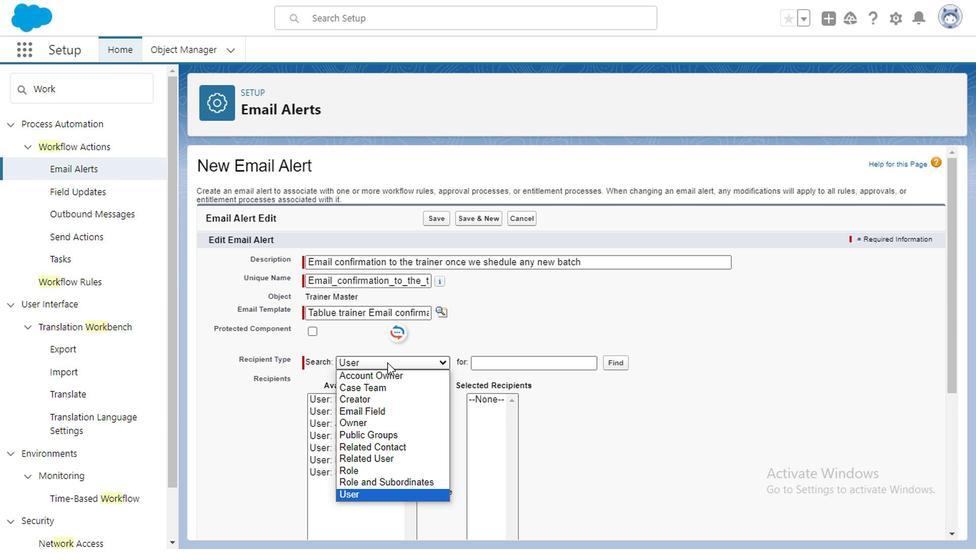 
Action: Mouse pressed left at (378, 360)
Screenshot: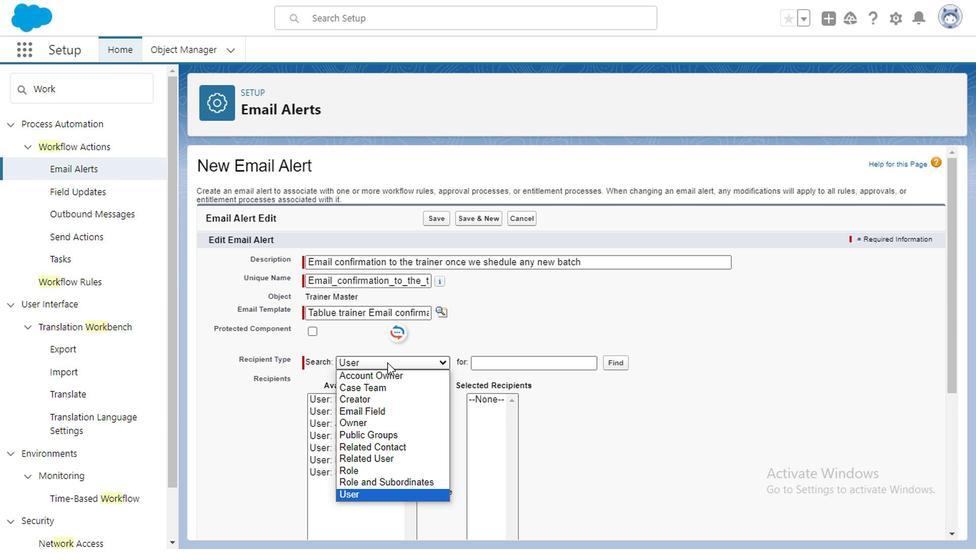 
Action: Mouse moved to (372, 402)
Screenshot: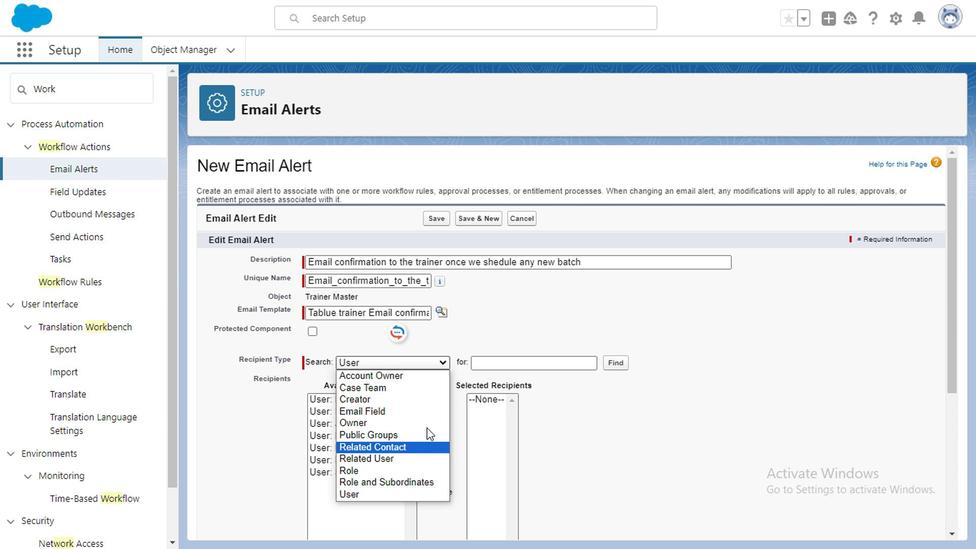 
Action: Mouse scrolled (372, 401) with delta (0, 0)
Screenshot: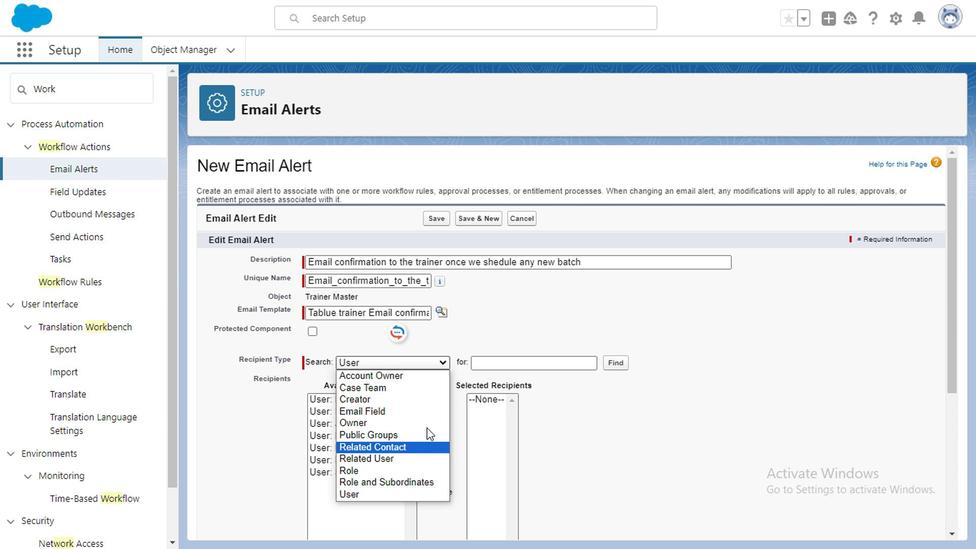 
Action: Mouse moved to (372, 403)
Screenshot: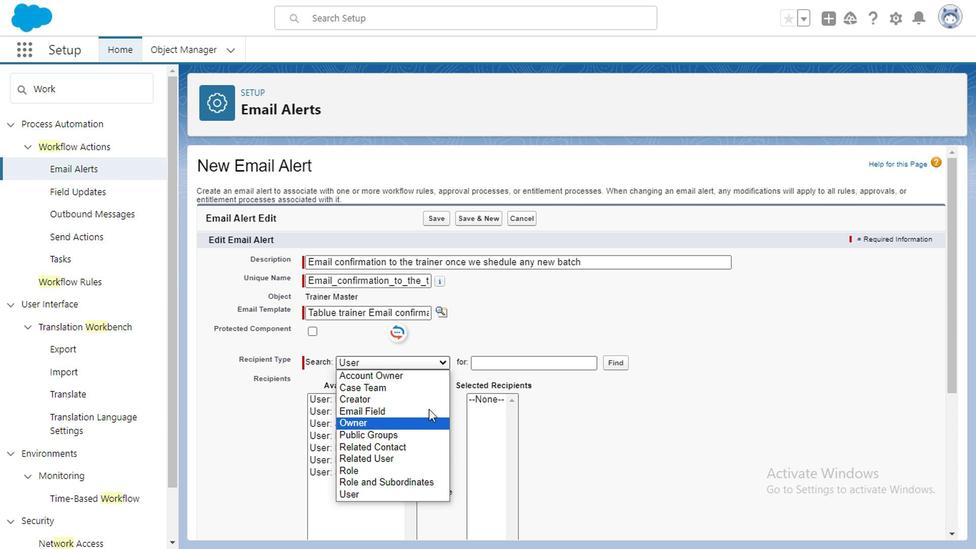 
Action: Mouse scrolled (372, 403) with delta (0, 0)
Screenshot: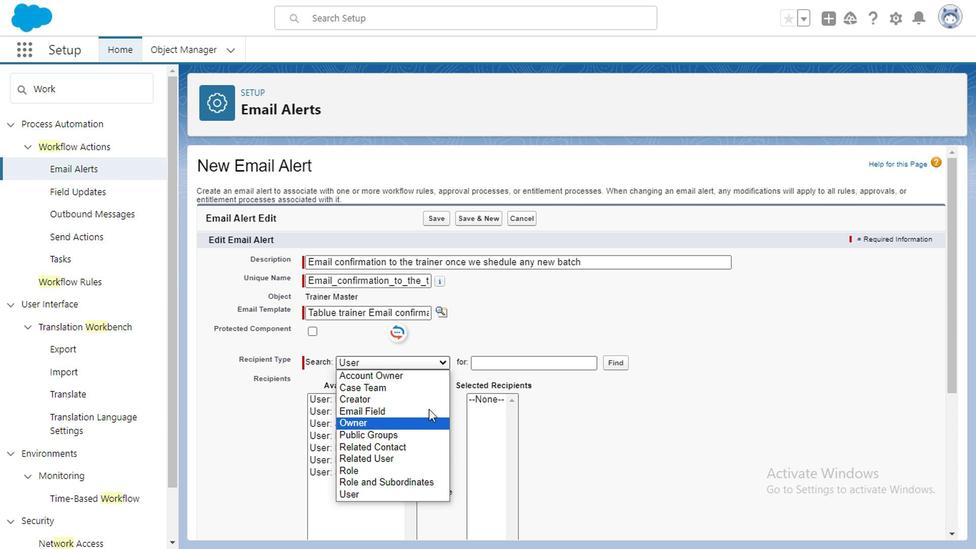 
Action: Mouse scrolled (372, 403) with delta (0, 0)
Screenshot: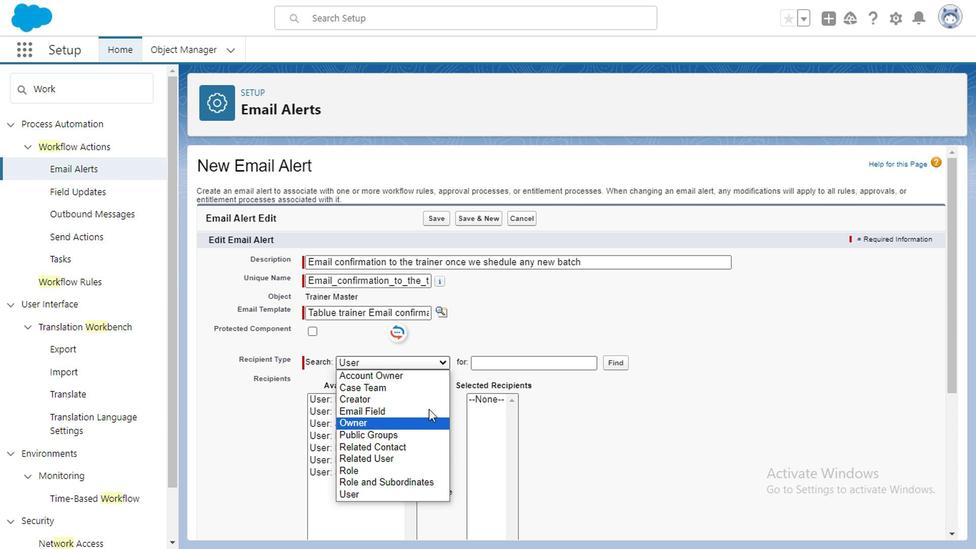 
Action: Mouse scrolled (372, 403) with delta (0, 0)
Screenshot: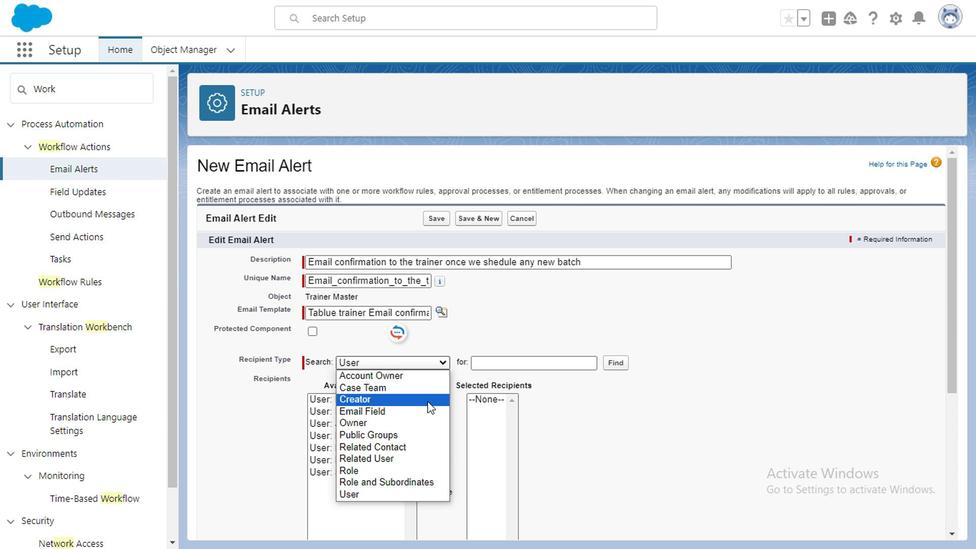 
Action: Mouse moved to (407, 357)
Screenshot: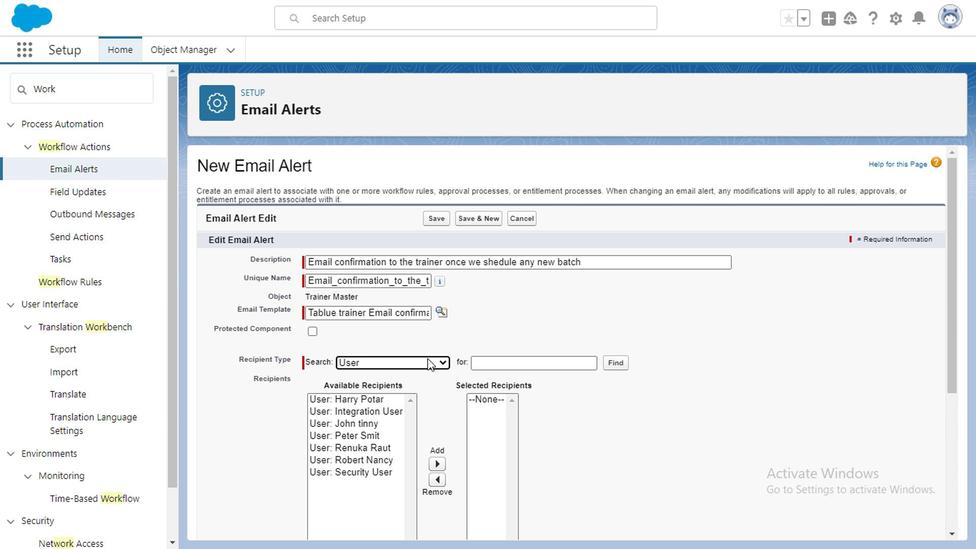 
Action: Mouse pressed left at (407, 357)
Screenshot: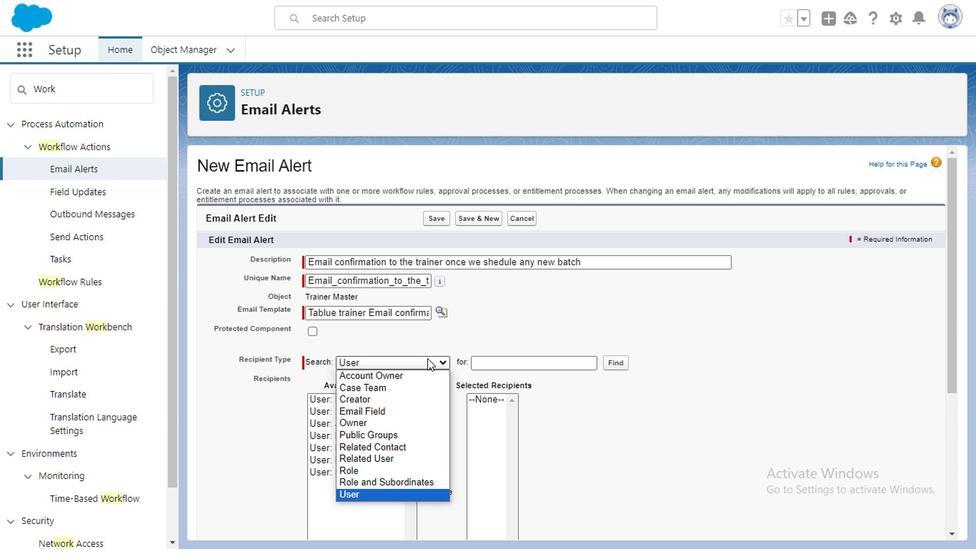 
Action: Mouse pressed left at (407, 357)
Screenshot: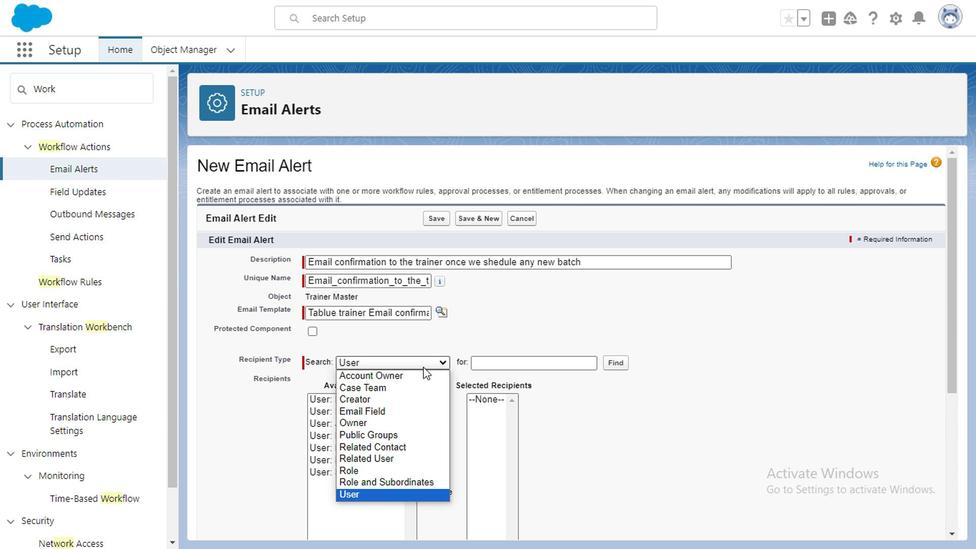 
Action: Mouse moved to (399, 381)
Screenshot: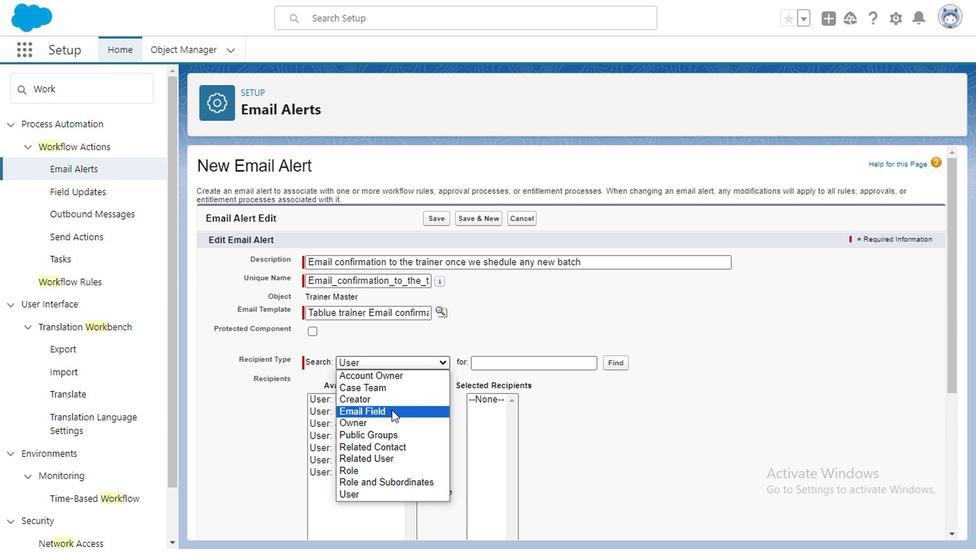 
Action: Mouse scrolled (399, 380) with delta (0, 0)
Screenshot: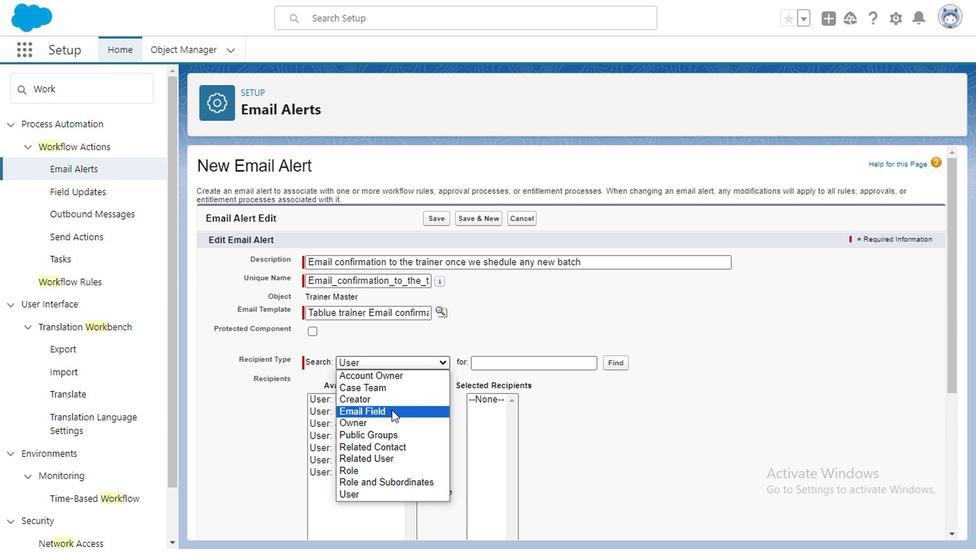 
Action: Mouse moved to (398, 383)
Screenshot: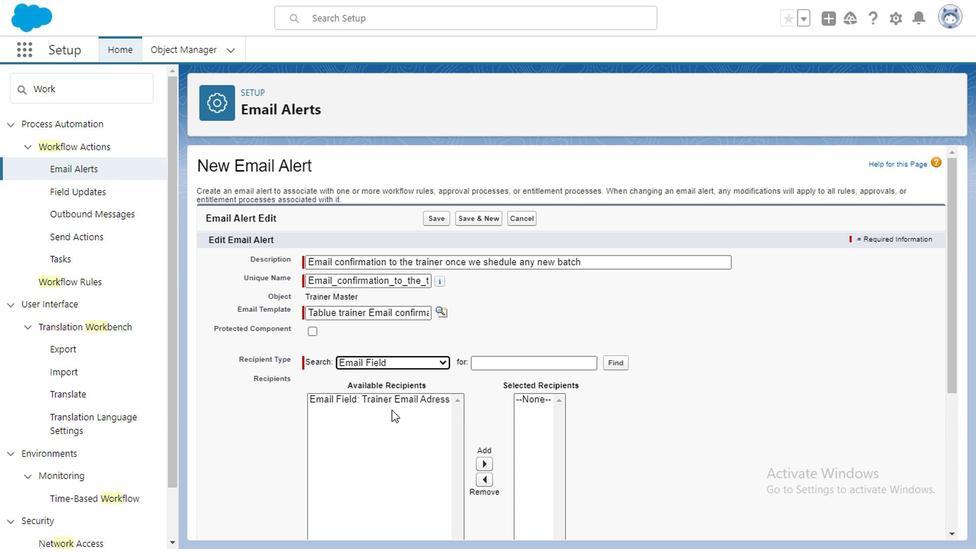 
Action: Mouse scrolled (398, 383) with delta (0, 0)
Screenshot: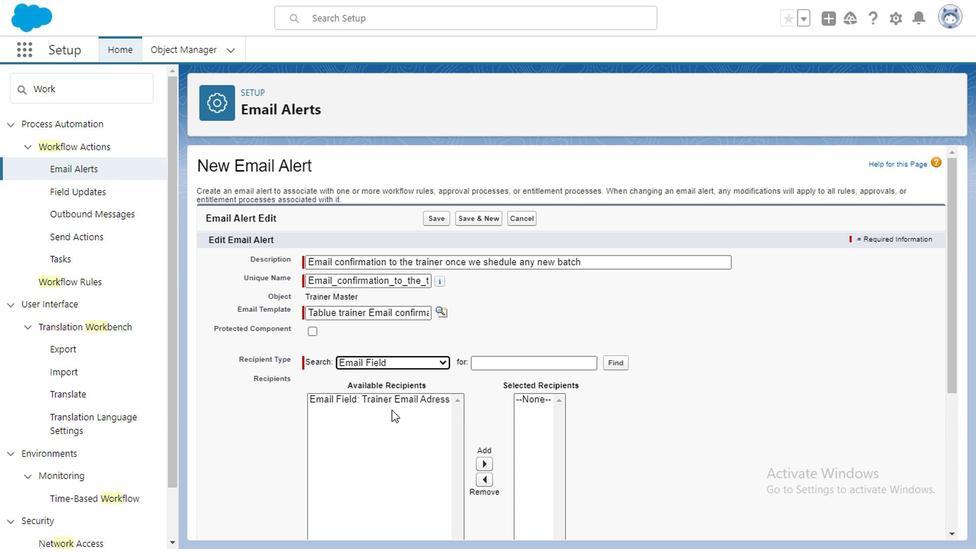 
Action: Mouse moved to (381, 394)
Screenshot: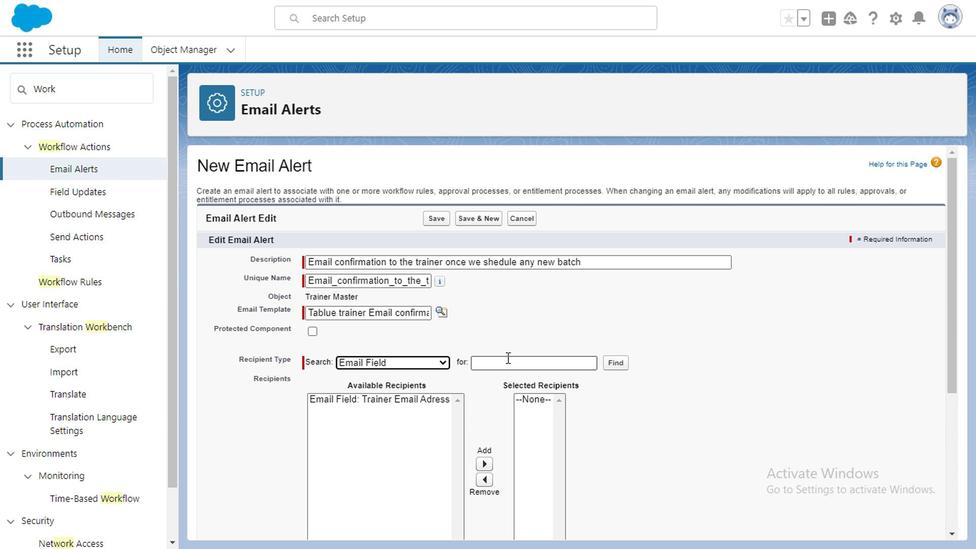 
Action: Mouse pressed left at (381, 394)
Screenshot: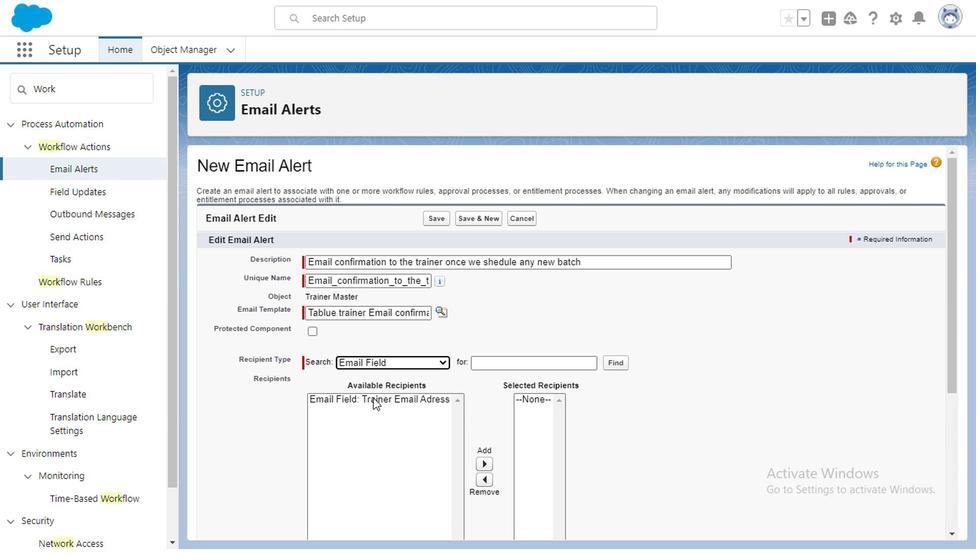 
Action: Mouse moved to (369, 384)
Screenshot: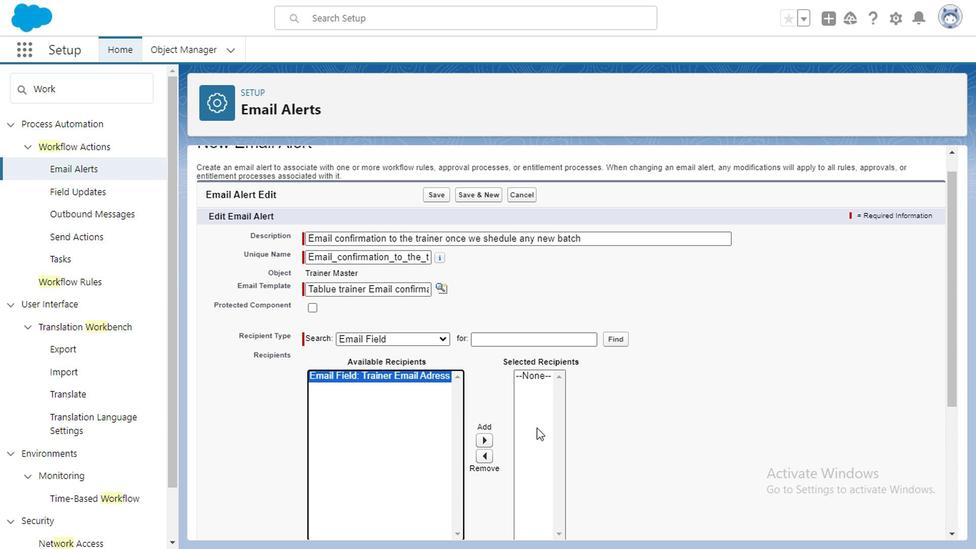 
Action: Mouse pressed left at (369, 384)
